 Task: Find connections with filter location Sikandra Rao with filter topic #Jobopeningwith filter profile language Potuguese with filter current company TalentBurst, an Inc 5000 company with filter school UNIVERSITY OF SCIENCE AND TECHNOLOGY, MEGHALAYA with filter industry Historical Sites with filter service category Immigration Law with filter keywords title Chief Technology Officer (CTO)
Action: Mouse moved to (572, 83)
Screenshot: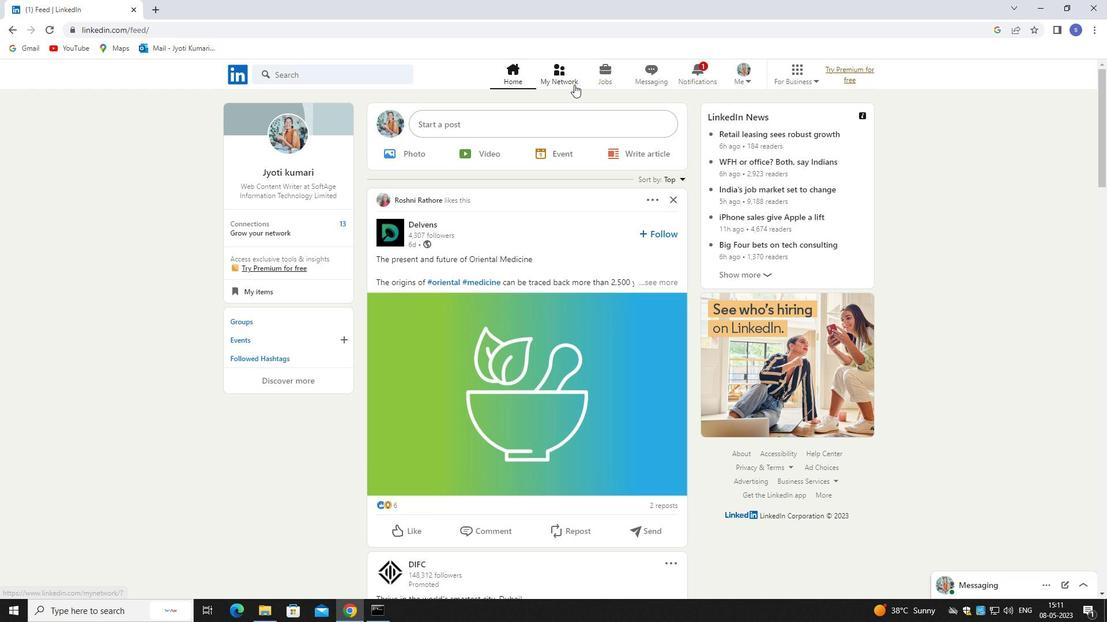 
Action: Mouse pressed left at (572, 83)
Screenshot: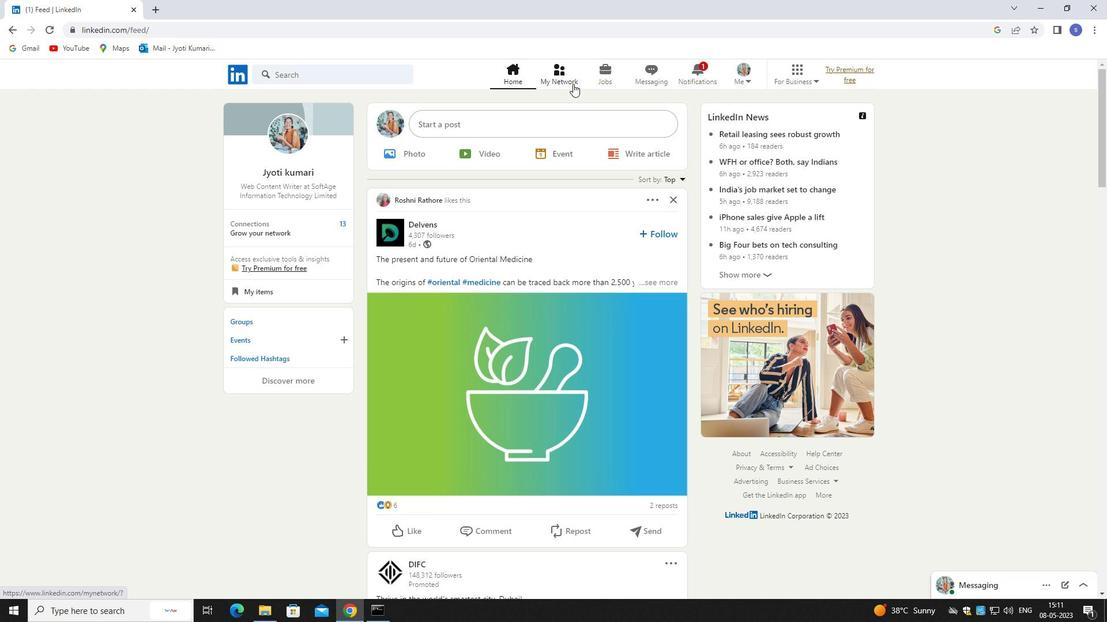 
Action: Mouse pressed left at (572, 83)
Screenshot: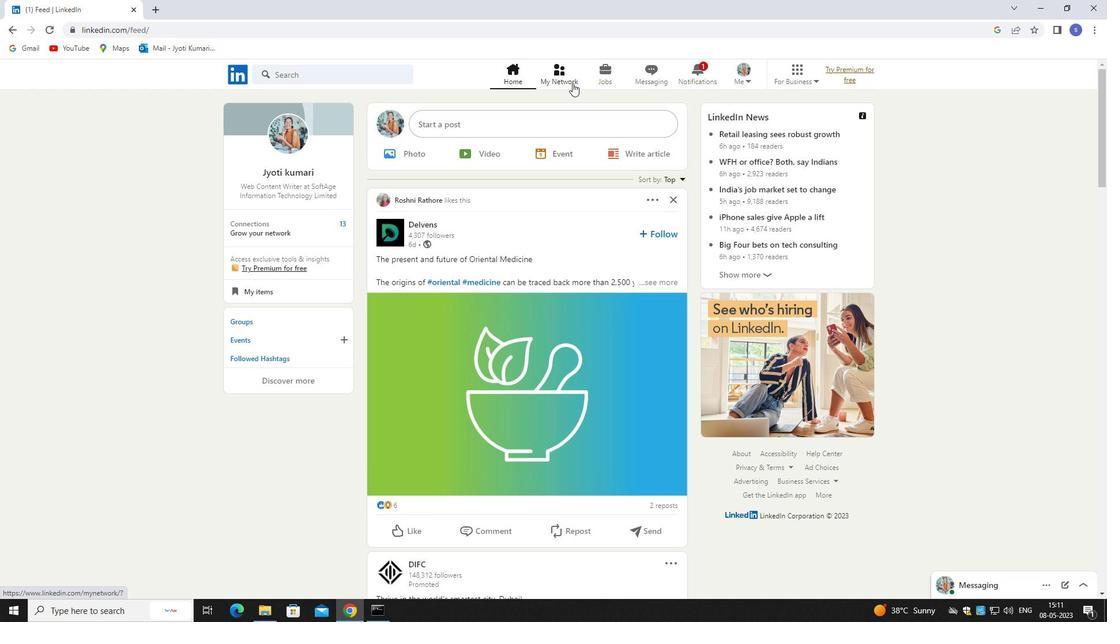 
Action: Mouse moved to (363, 131)
Screenshot: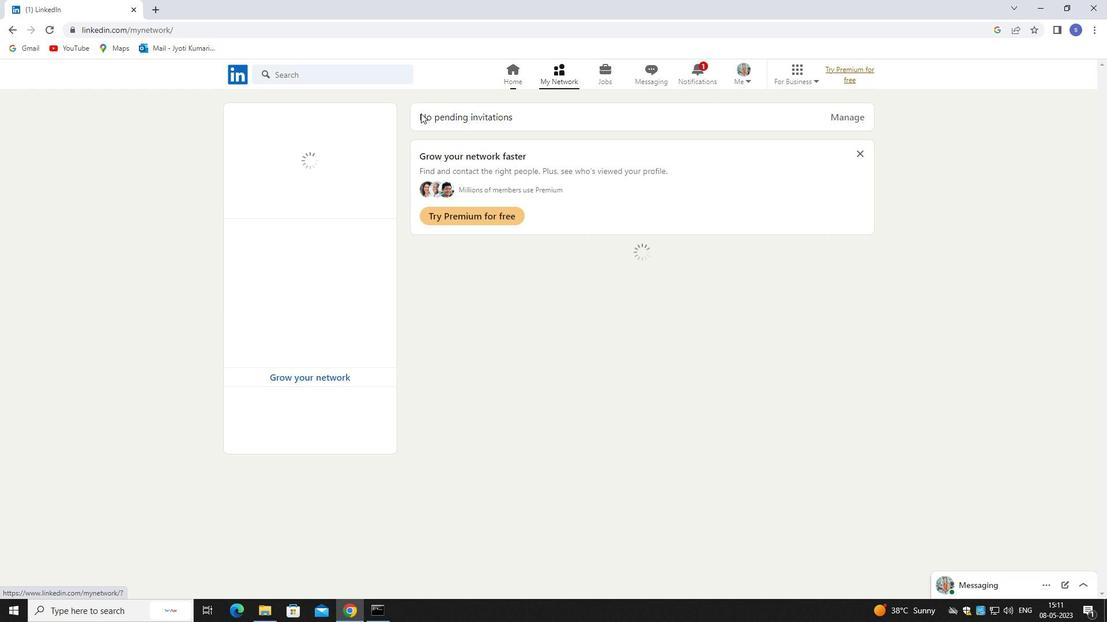 
Action: Mouse pressed left at (363, 131)
Screenshot: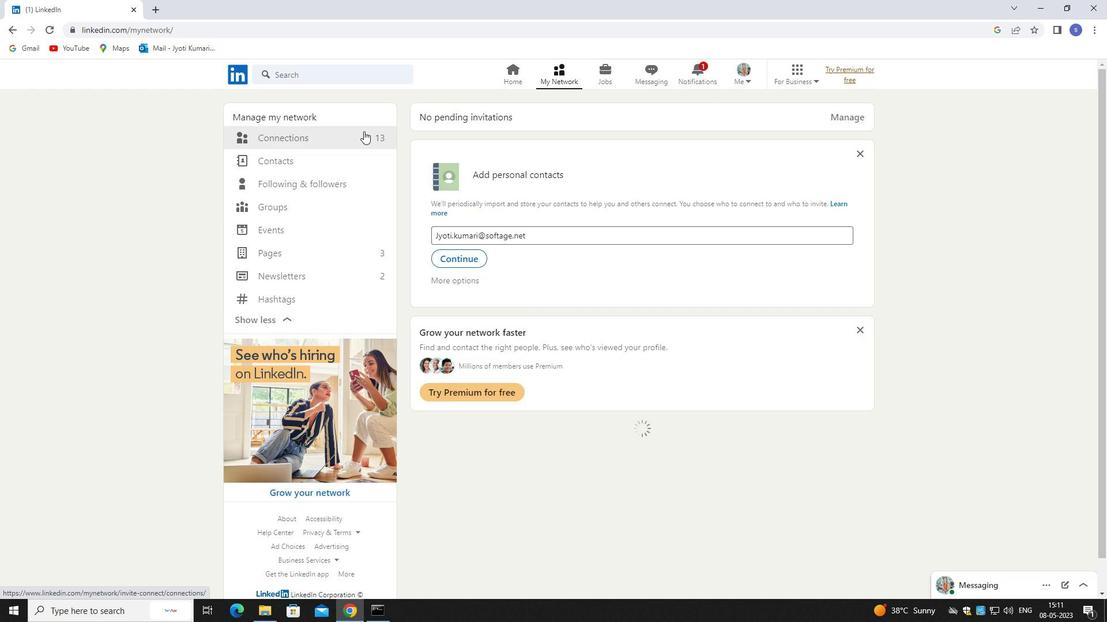 
Action: Mouse moved to (363, 132)
Screenshot: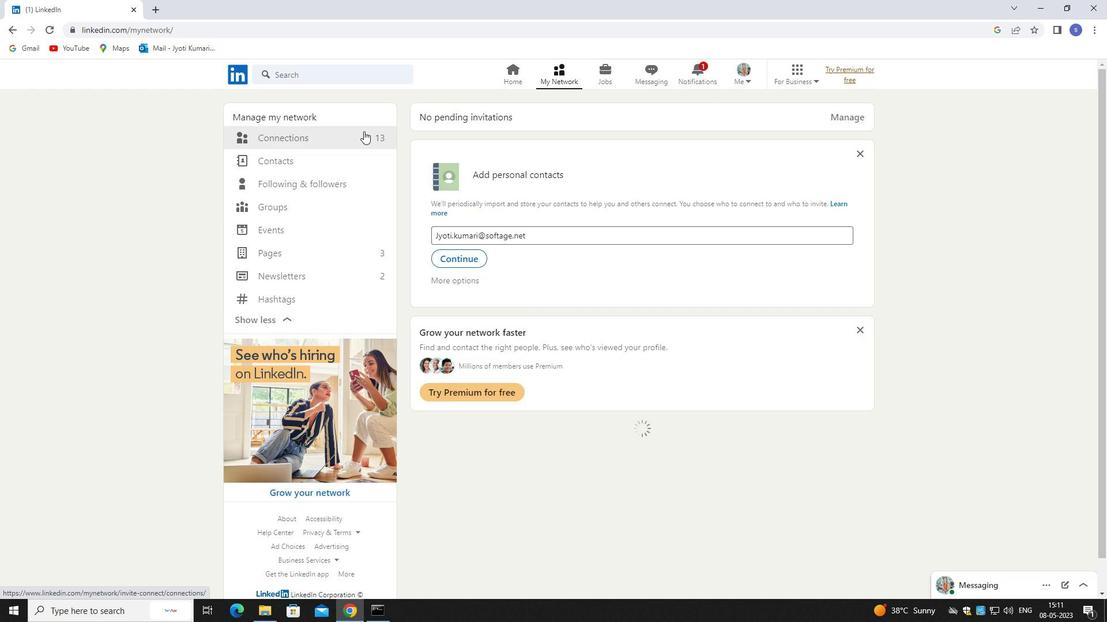 
Action: Mouse pressed left at (363, 132)
Screenshot: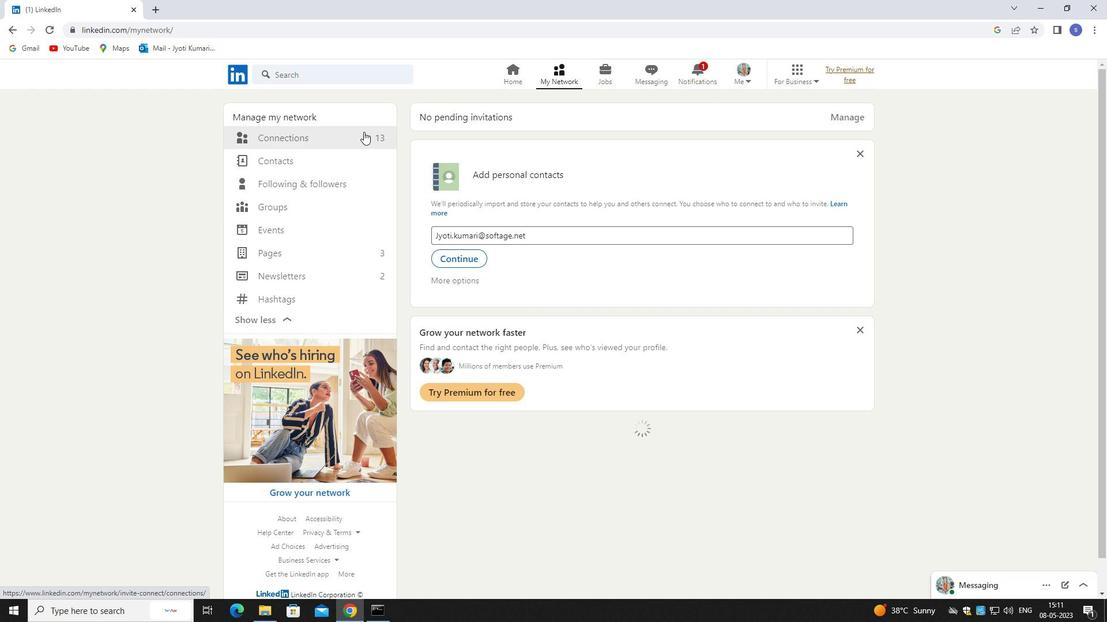 
Action: Mouse moved to (636, 136)
Screenshot: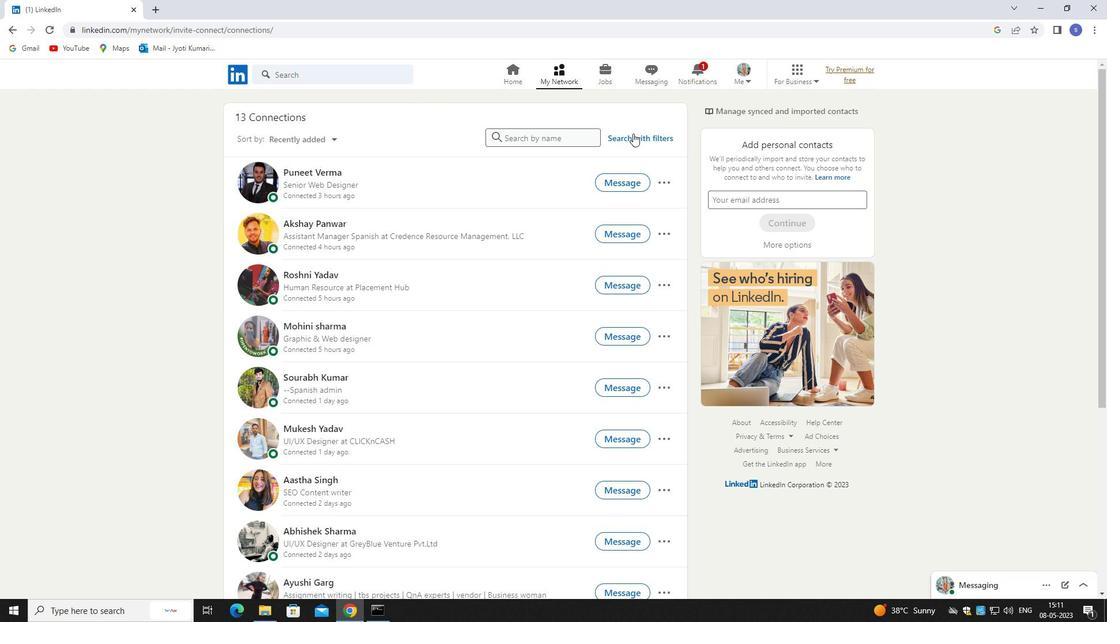 
Action: Mouse pressed left at (636, 136)
Screenshot: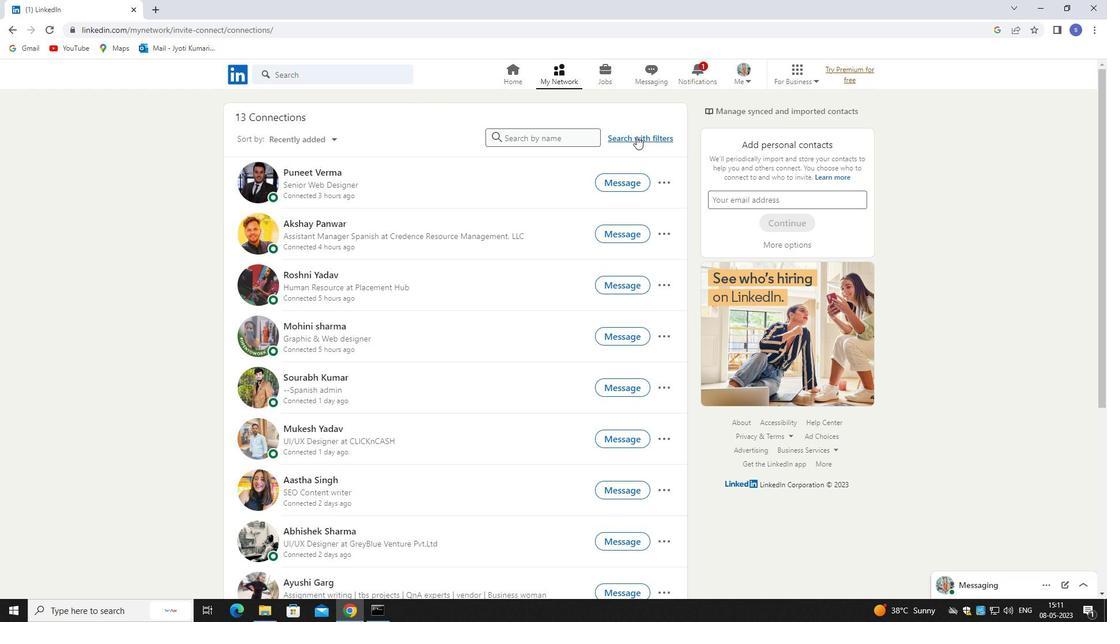 
Action: Mouse moved to (581, 105)
Screenshot: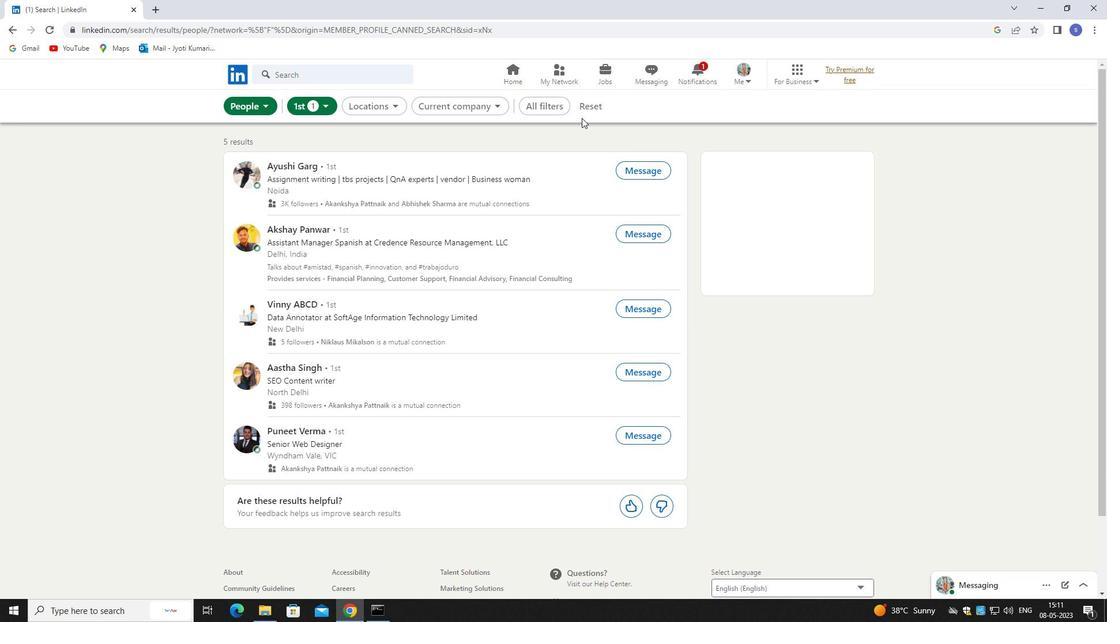
Action: Mouse pressed left at (581, 105)
Screenshot: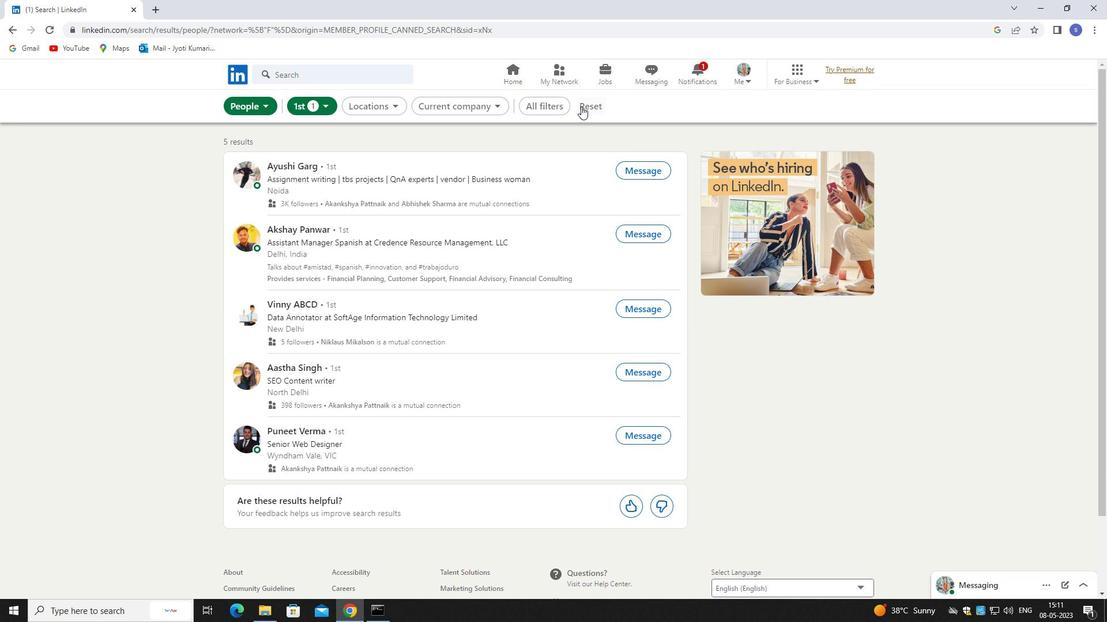 
Action: Mouse moved to (572, 106)
Screenshot: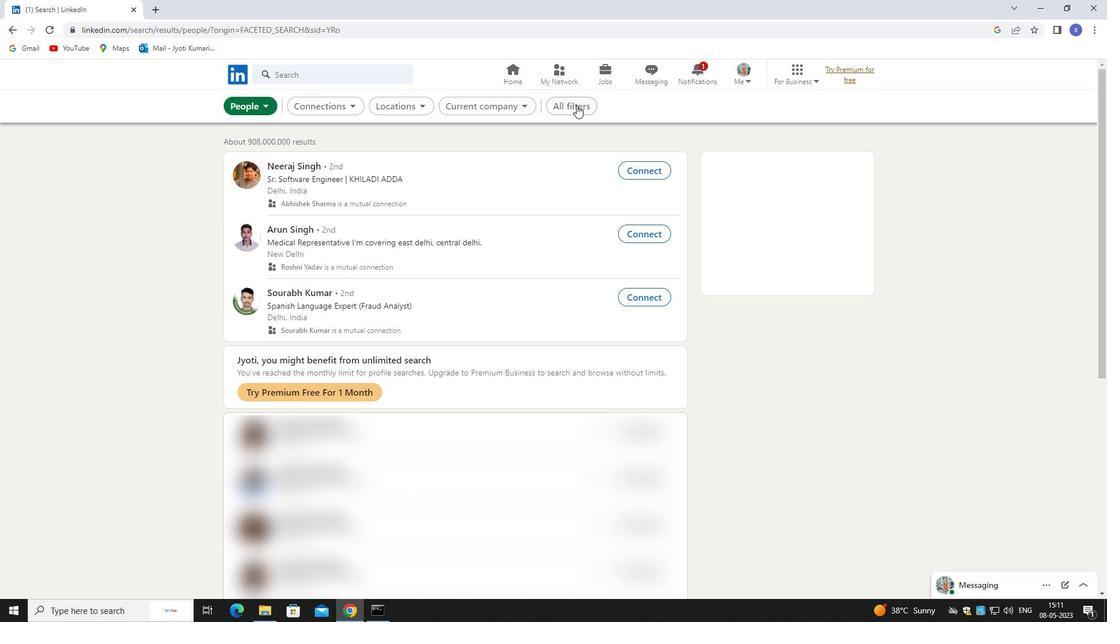 
Action: Mouse pressed left at (572, 106)
Screenshot: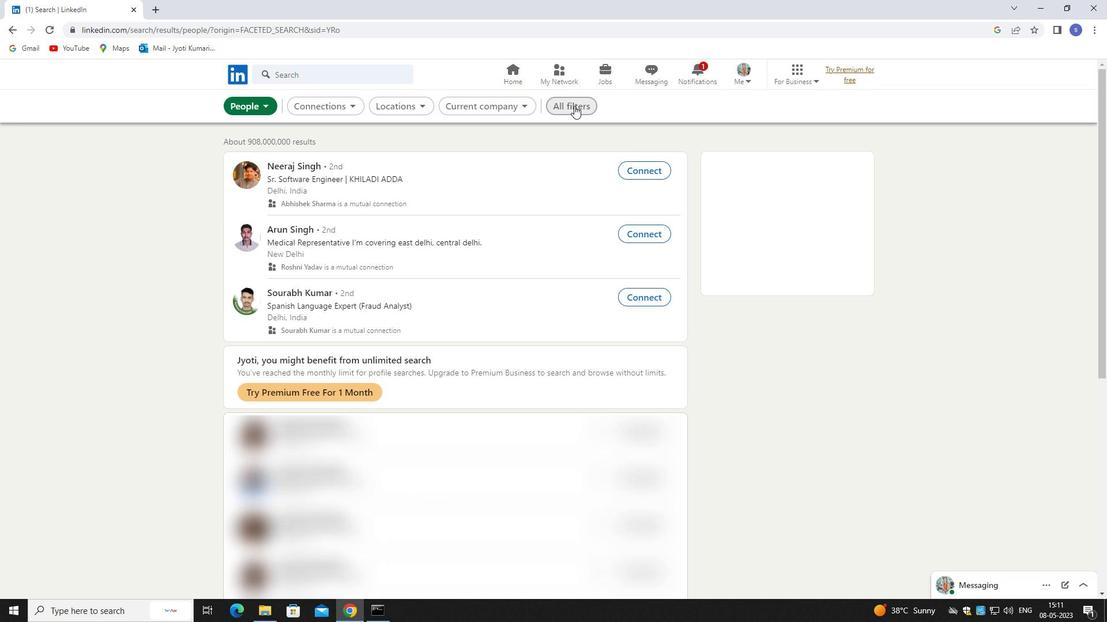 
Action: Mouse moved to (967, 449)
Screenshot: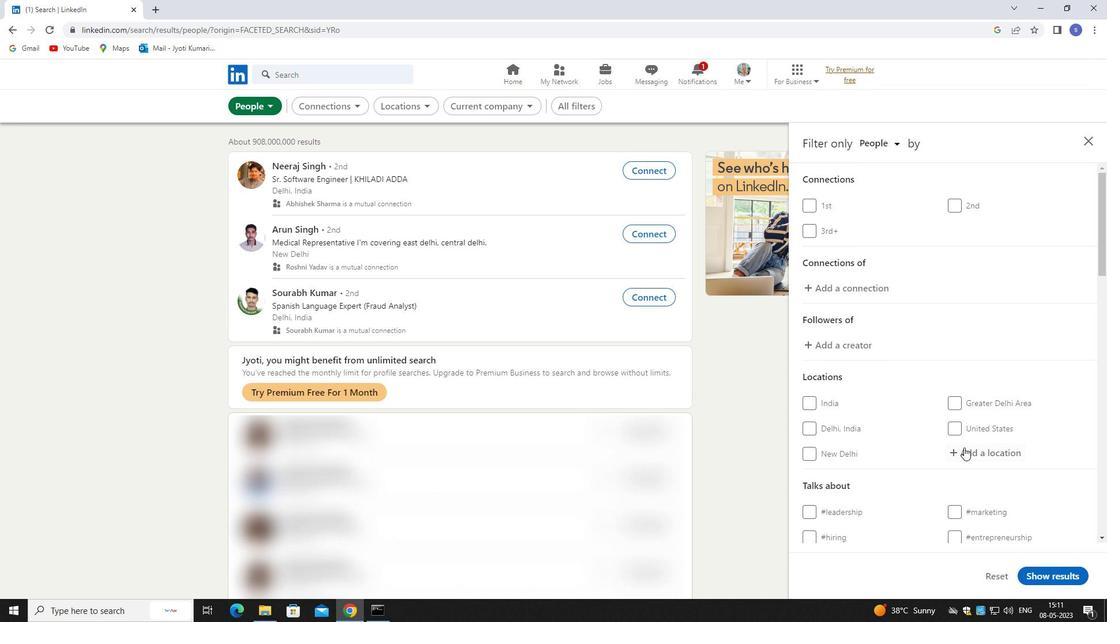
Action: Mouse pressed left at (967, 449)
Screenshot: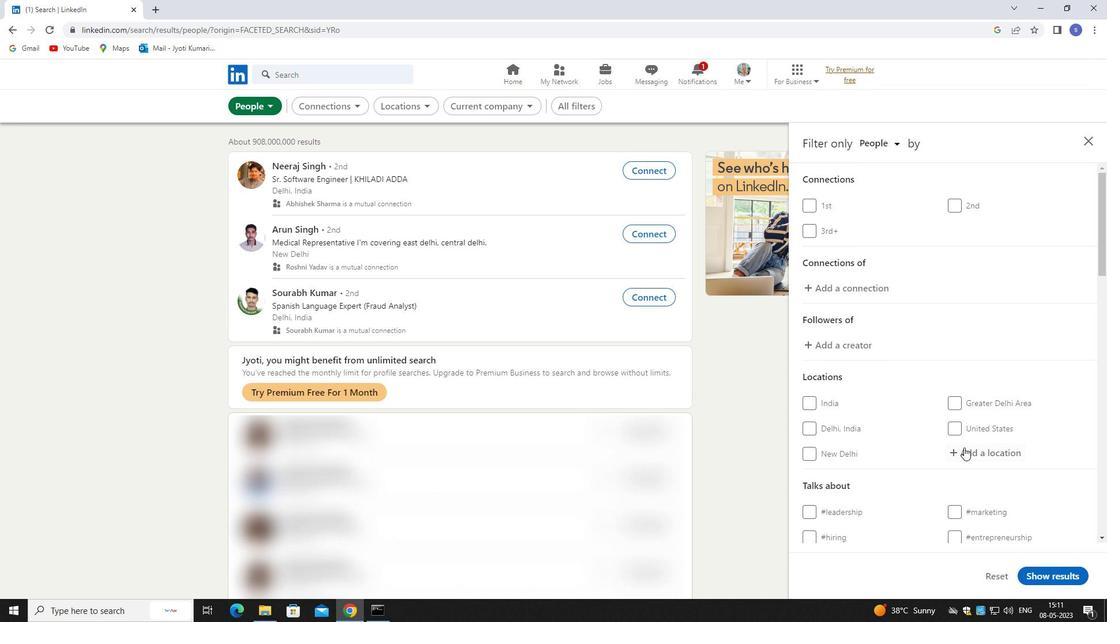 
Action: Mouse moved to (973, 449)
Screenshot: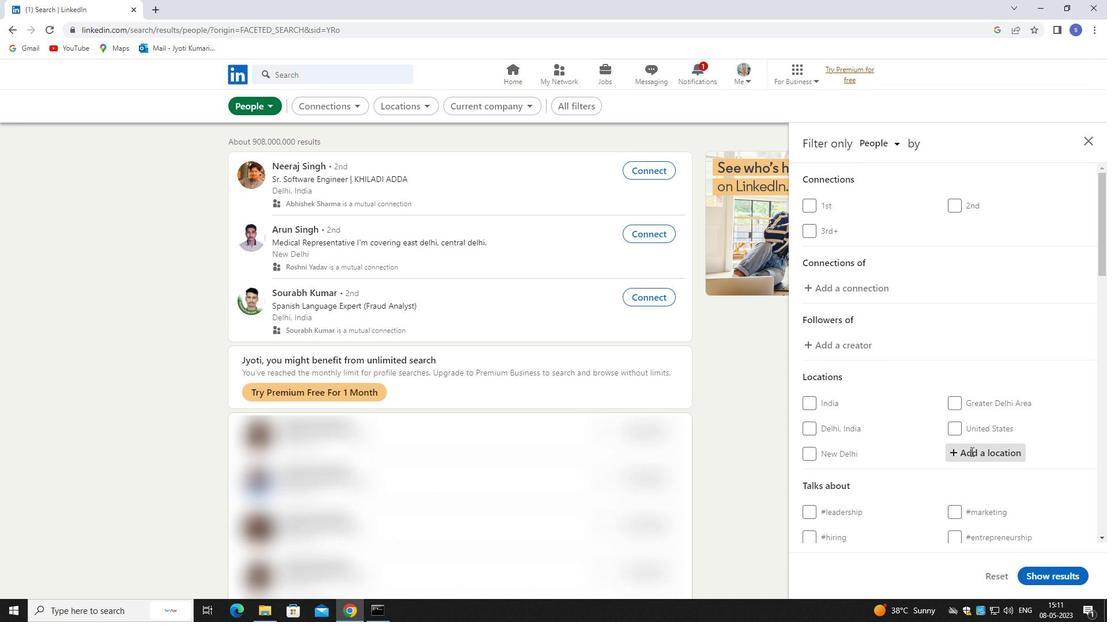 
Action: Key pressed <Key.shift>SIKANDRA
Screenshot: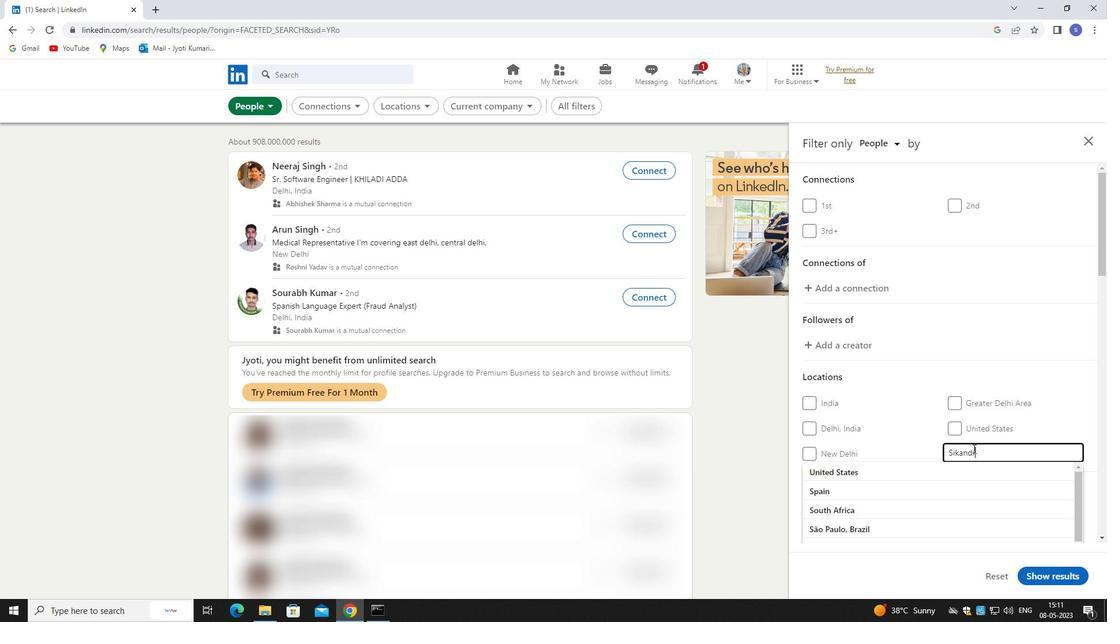 
Action: Mouse moved to (932, 467)
Screenshot: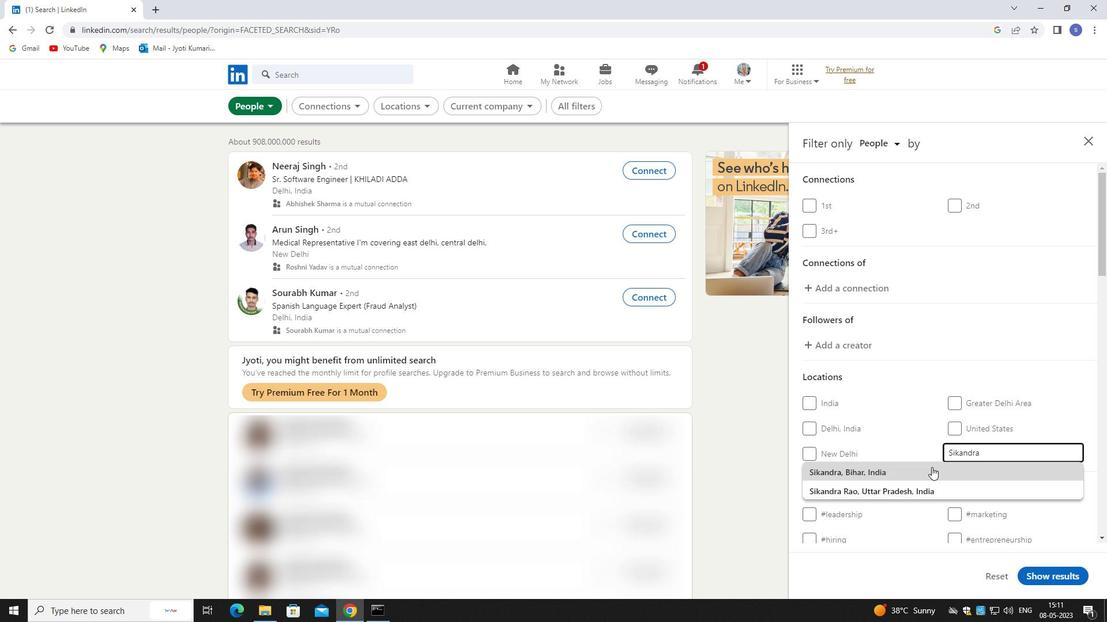 
Action: Mouse pressed left at (932, 467)
Screenshot: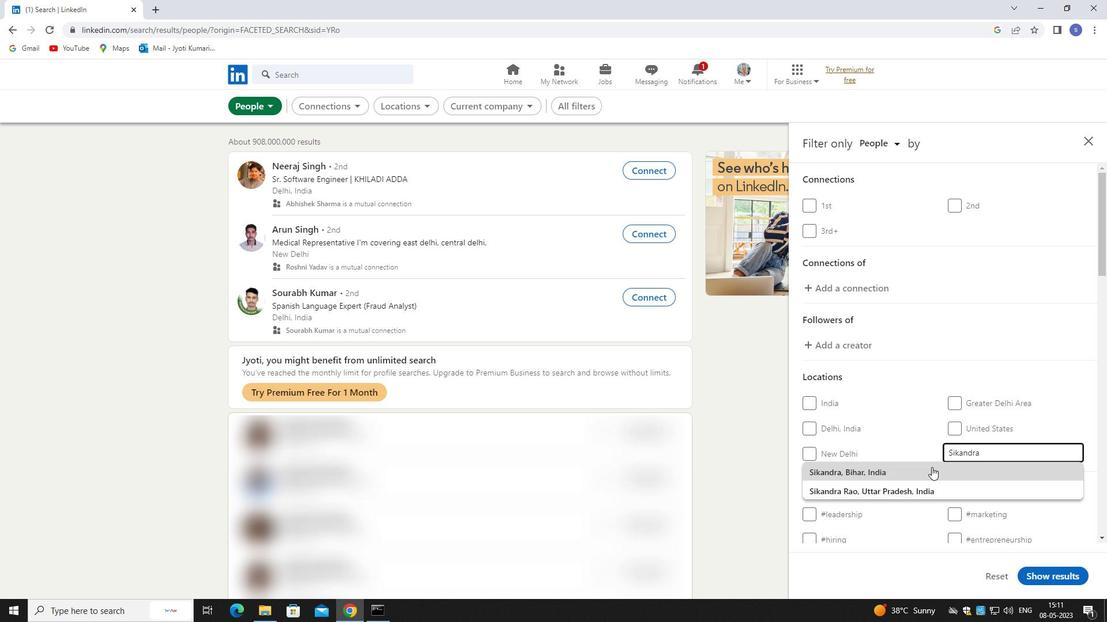 
Action: Mouse moved to (934, 459)
Screenshot: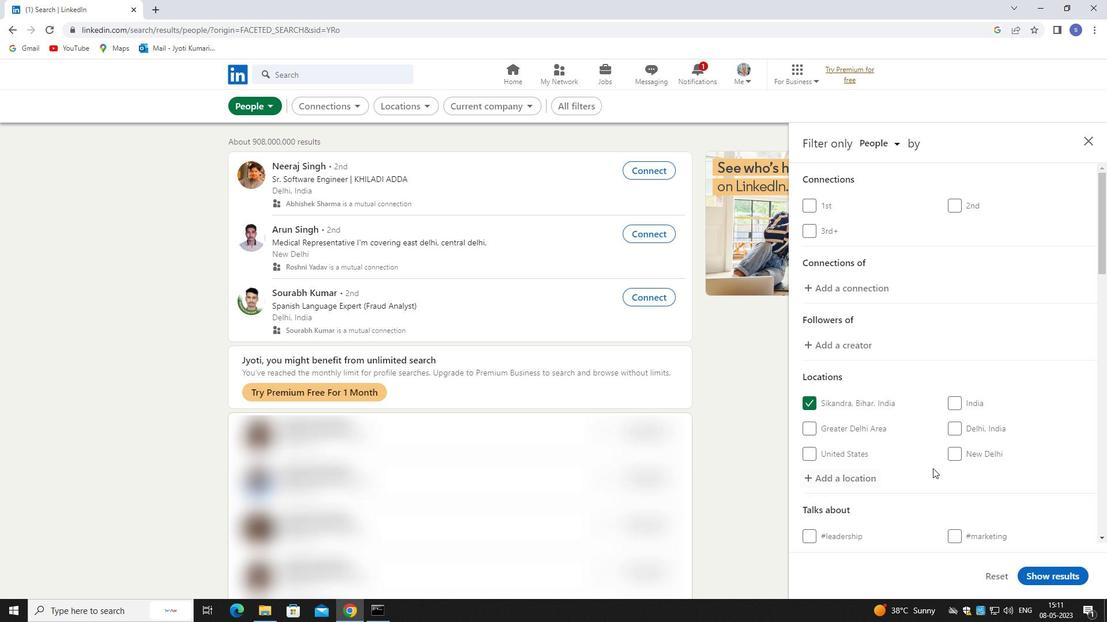 
Action: Mouse scrolled (934, 458) with delta (0, 0)
Screenshot: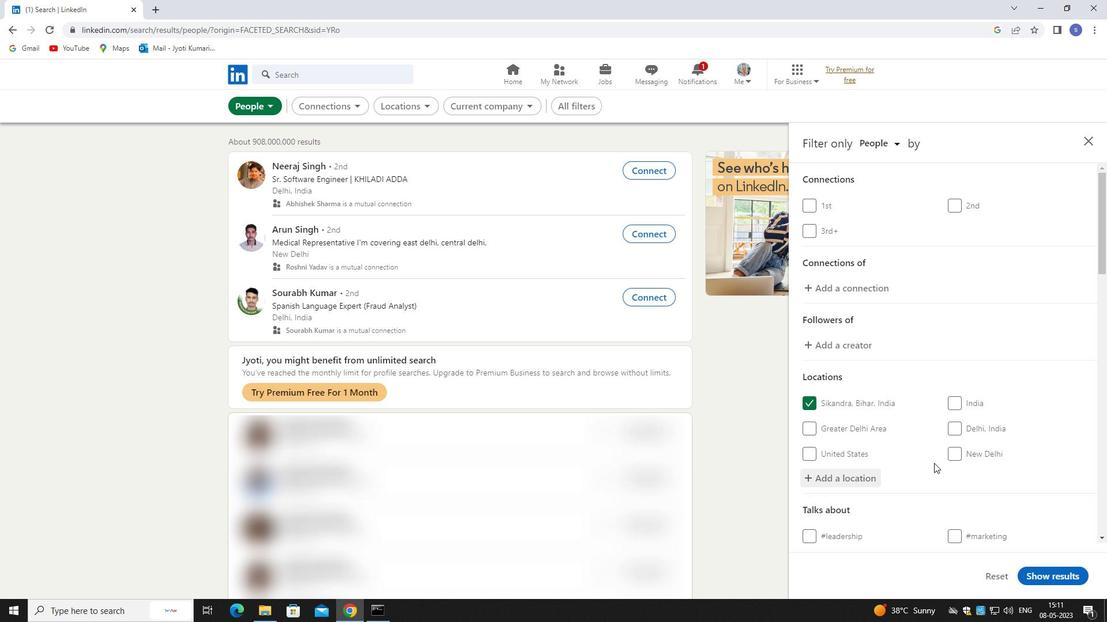 
Action: Mouse scrolled (934, 458) with delta (0, 0)
Screenshot: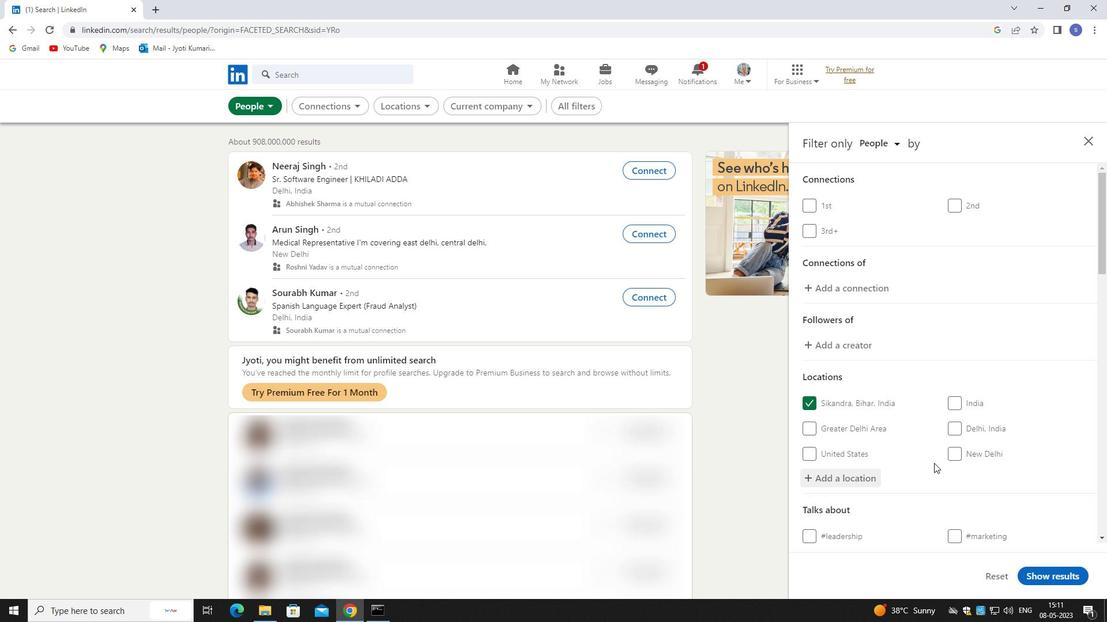 
Action: Mouse moved to (934, 457)
Screenshot: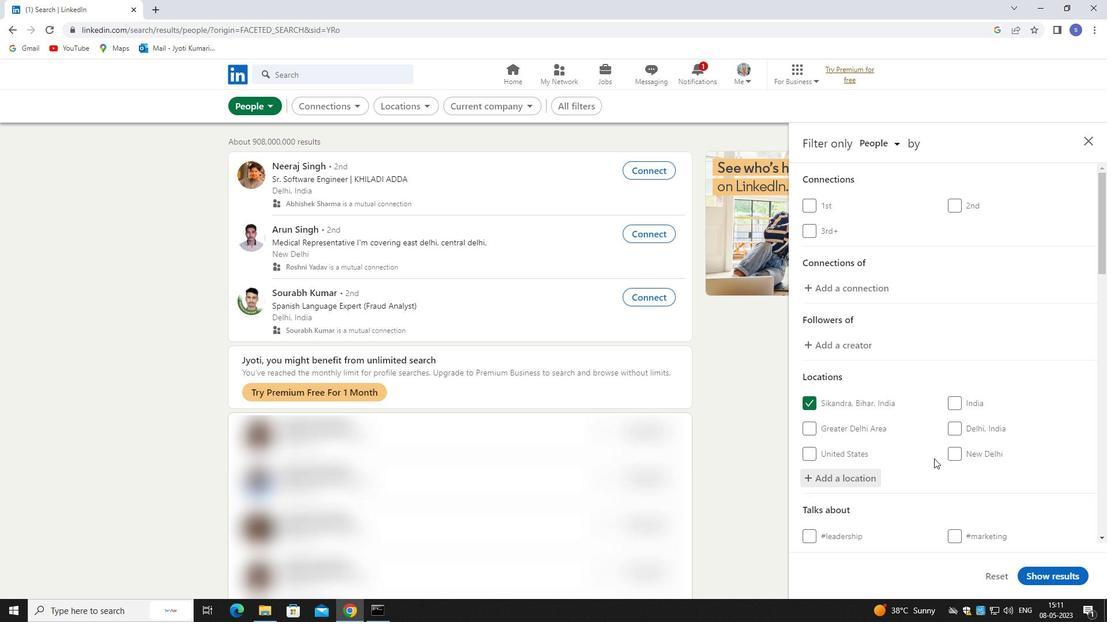 
Action: Mouse scrolled (934, 456) with delta (0, 0)
Screenshot: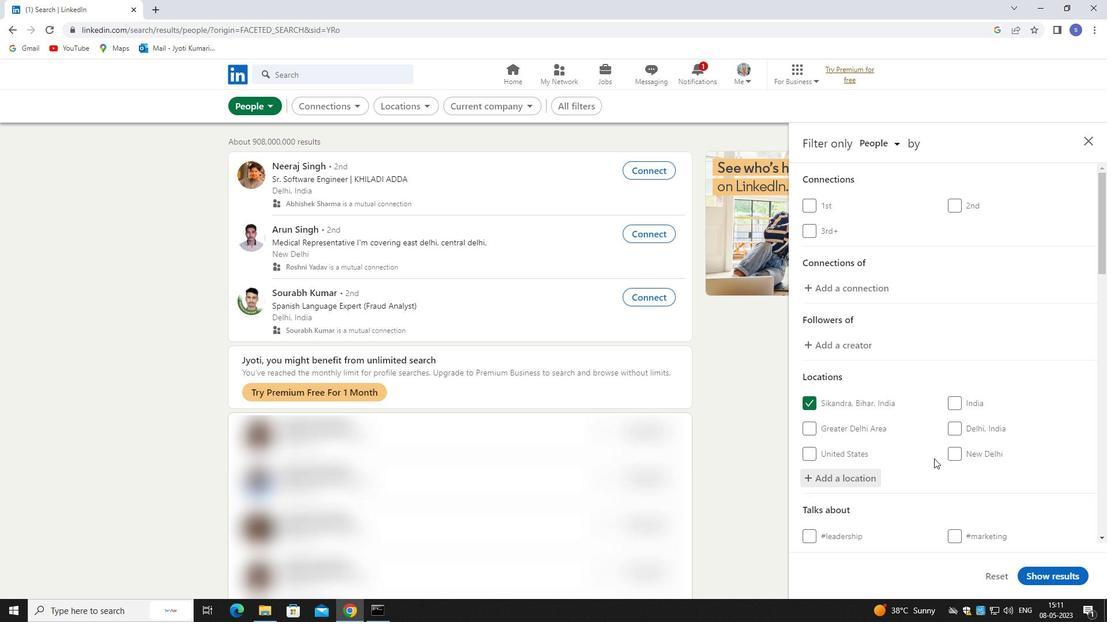 
Action: Mouse moved to (935, 446)
Screenshot: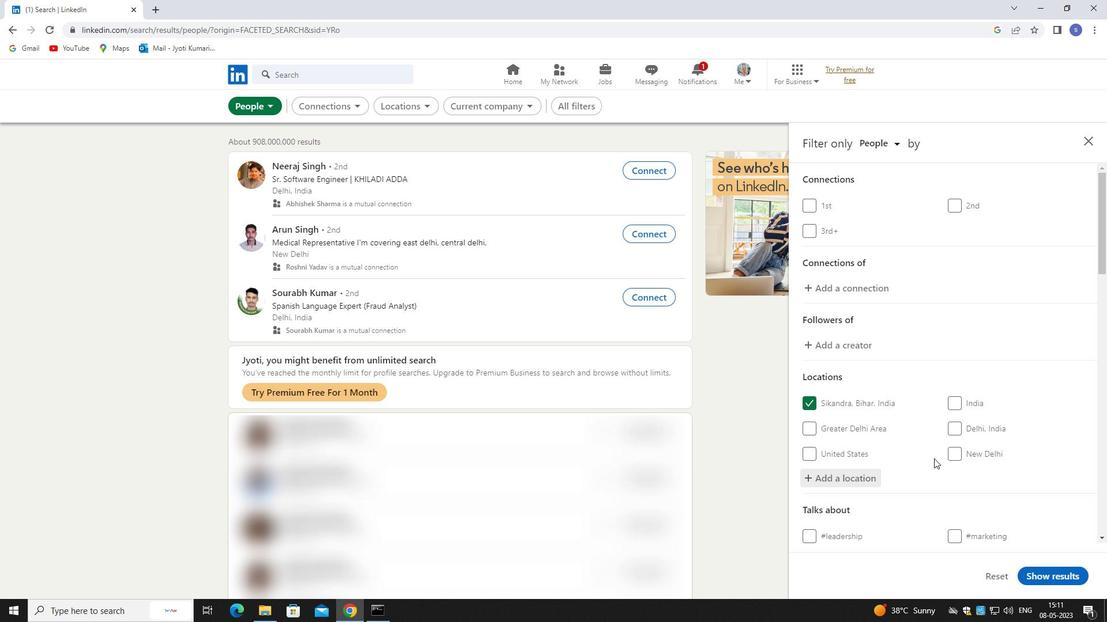 
Action: Mouse scrolled (935, 445) with delta (0, 0)
Screenshot: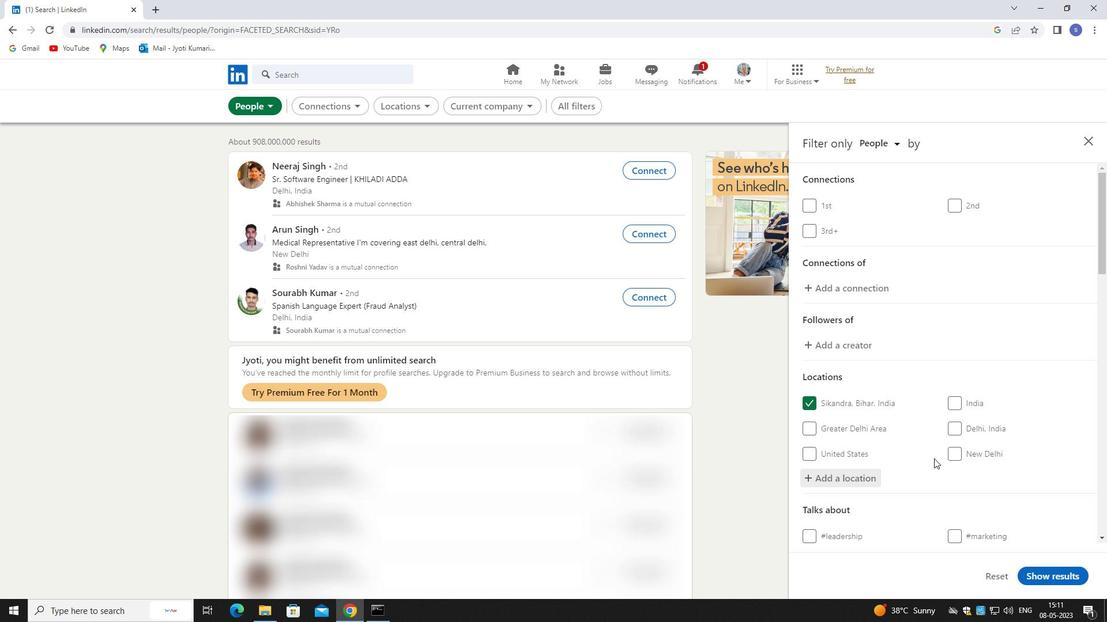 
Action: Mouse moved to (967, 353)
Screenshot: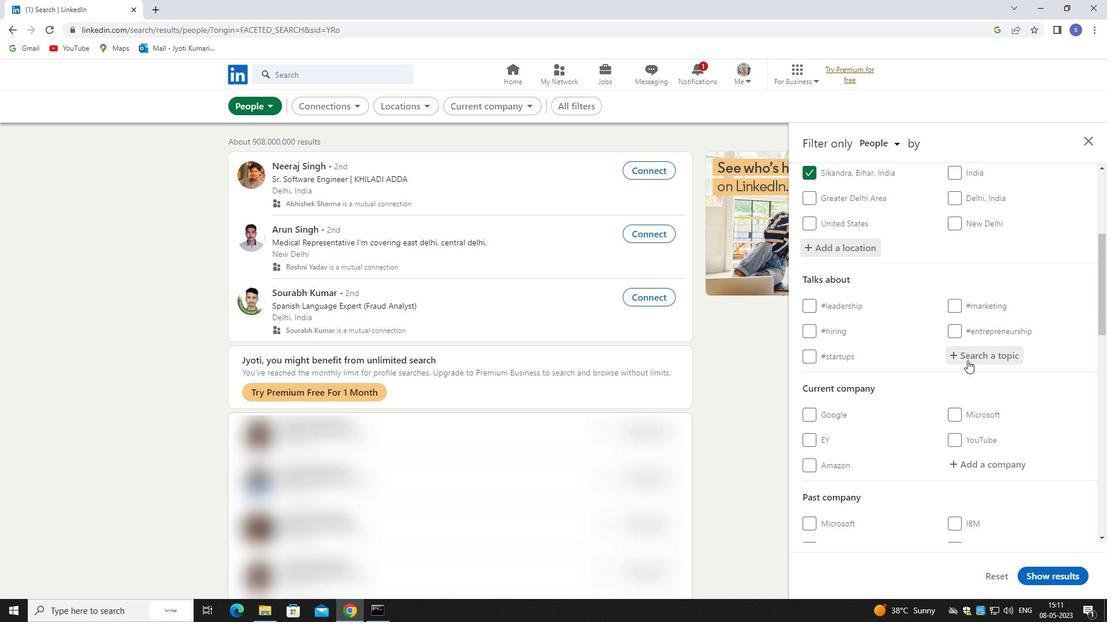 
Action: Mouse pressed left at (967, 353)
Screenshot: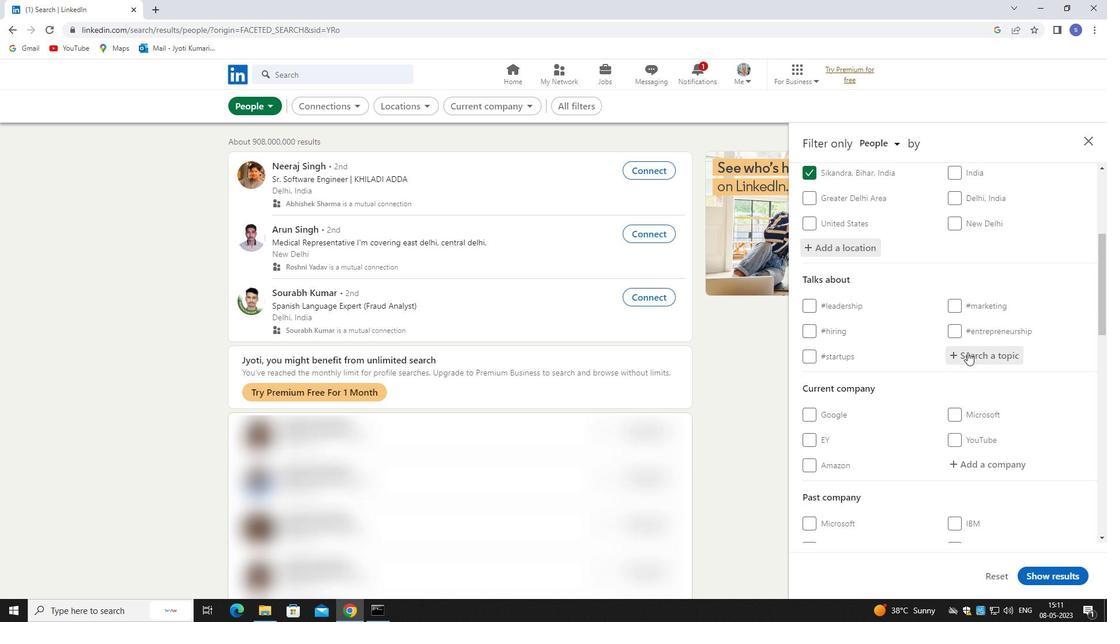 
Action: Mouse moved to (990, 377)
Screenshot: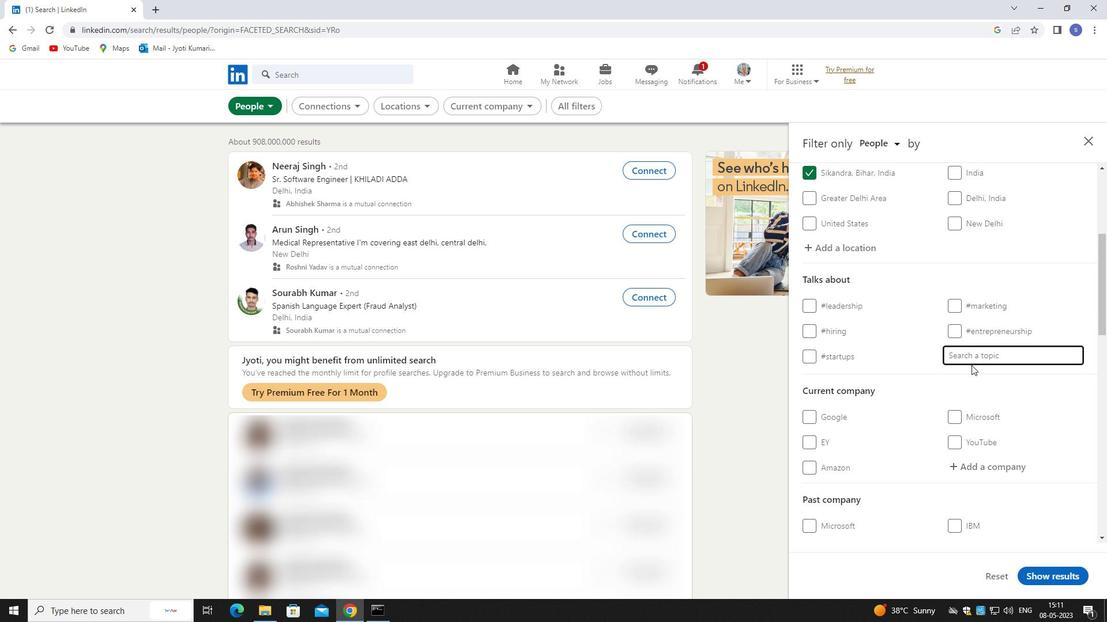 
Action: Key pressed JOBPENI<Key.backspace><Key.backspace><Key.backspace><Key.backspace>OPENING
Screenshot: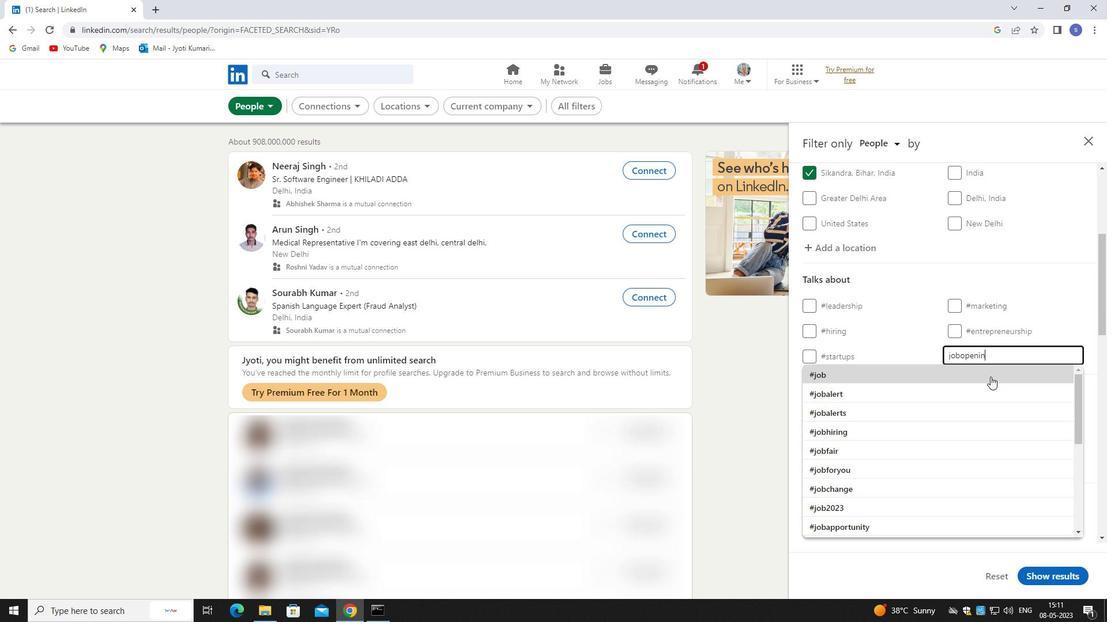 
Action: Mouse moved to (983, 376)
Screenshot: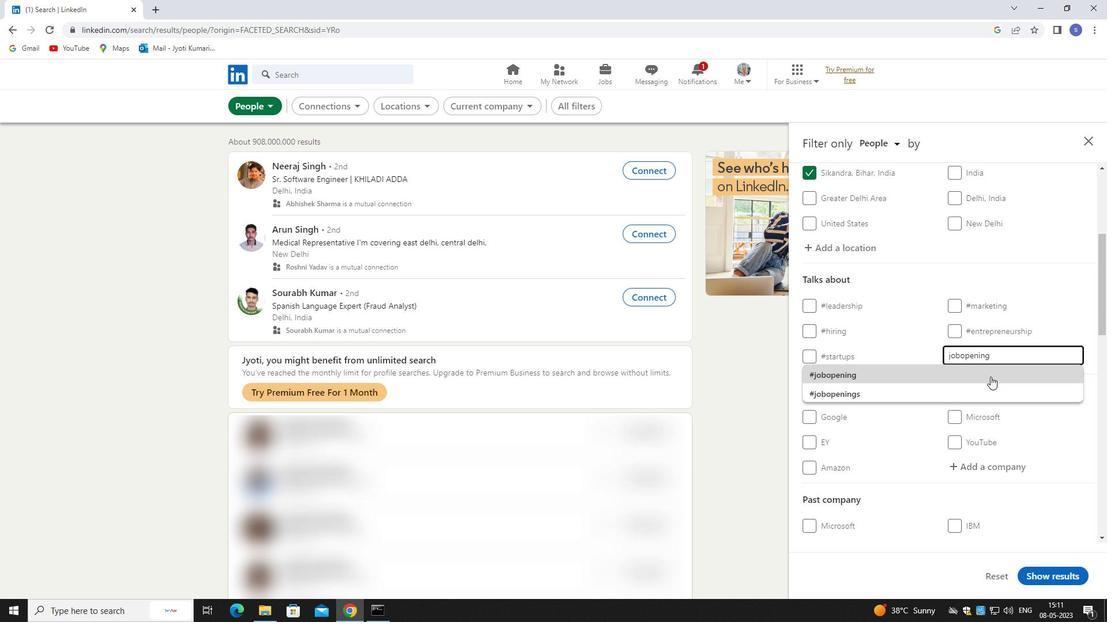
Action: Mouse pressed left at (983, 376)
Screenshot: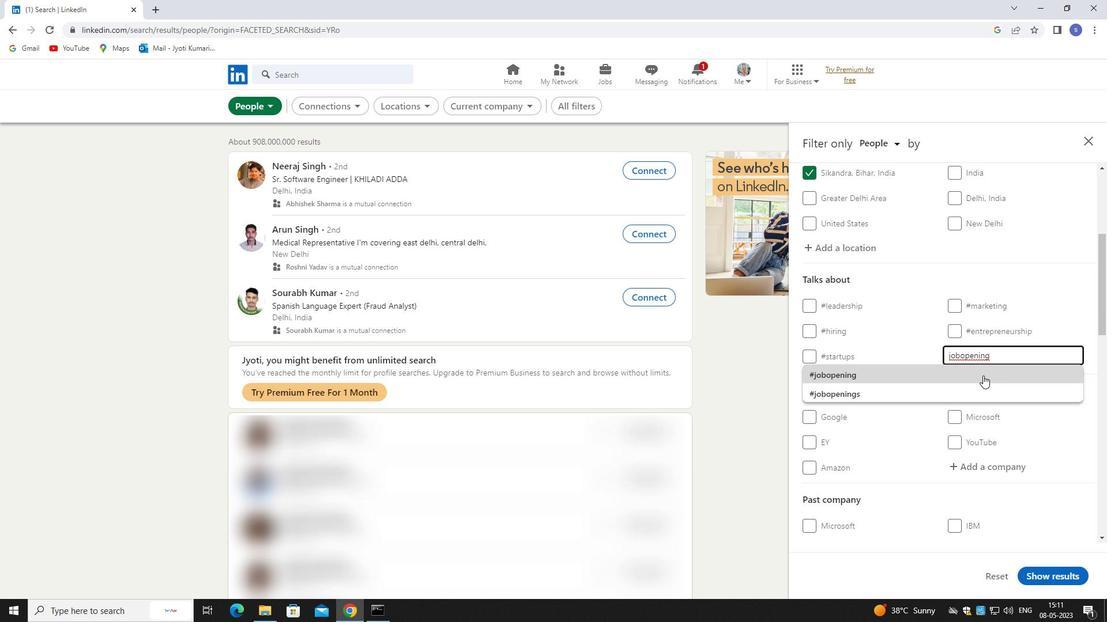 
Action: Mouse moved to (982, 374)
Screenshot: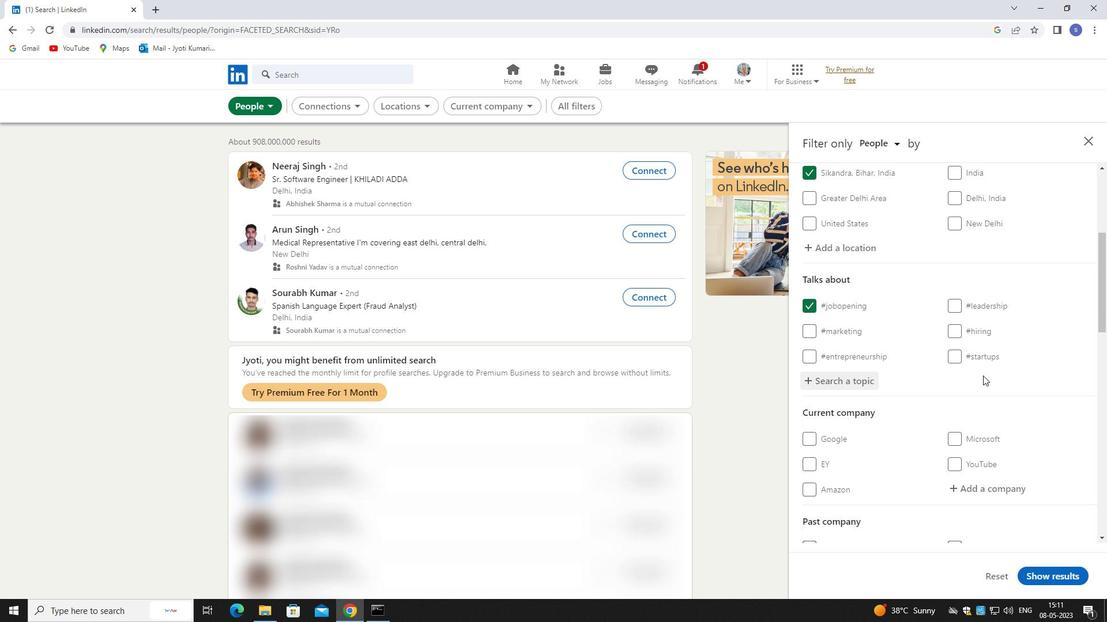 
Action: Mouse scrolled (982, 374) with delta (0, 0)
Screenshot: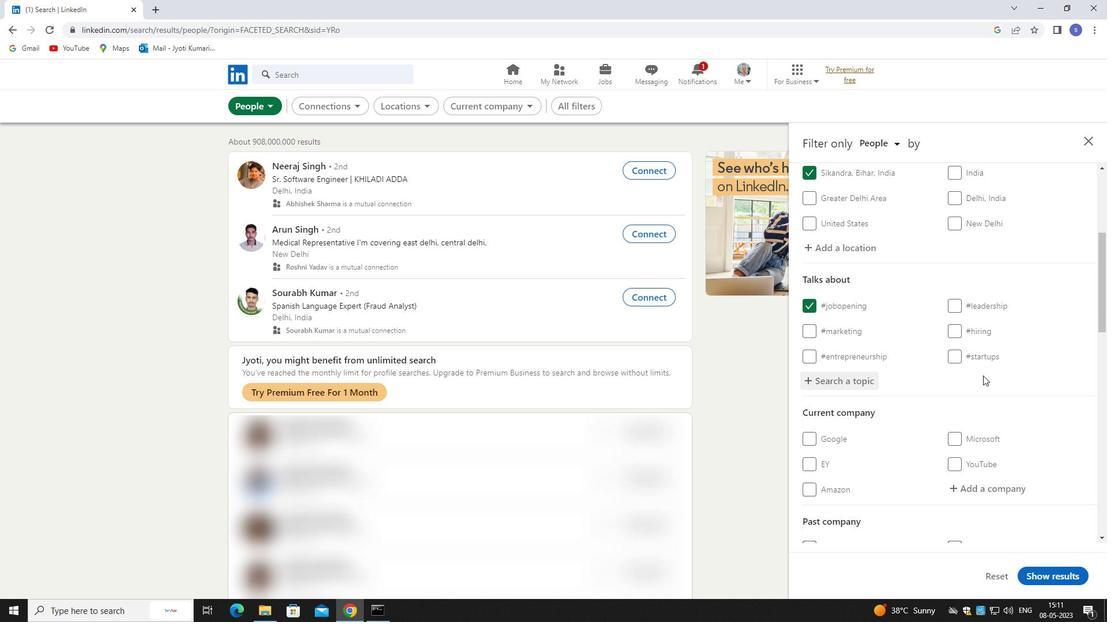 
Action: Mouse moved to (982, 374)
Screenshot: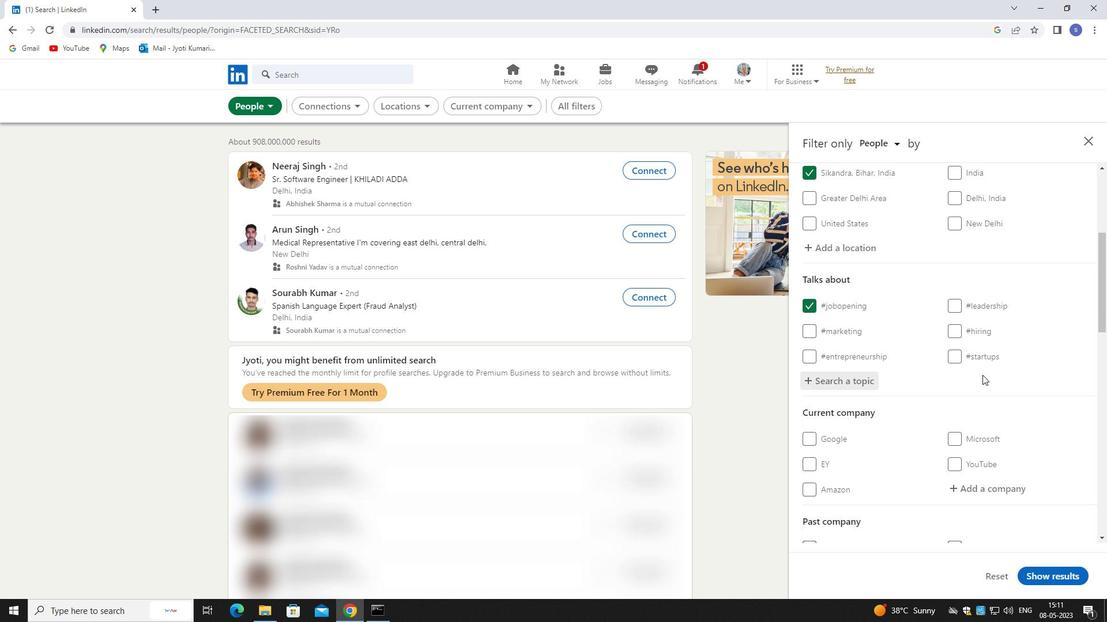 
Action: Mouse scrolled (982, 373) with delta (0, 0)
Screenshot: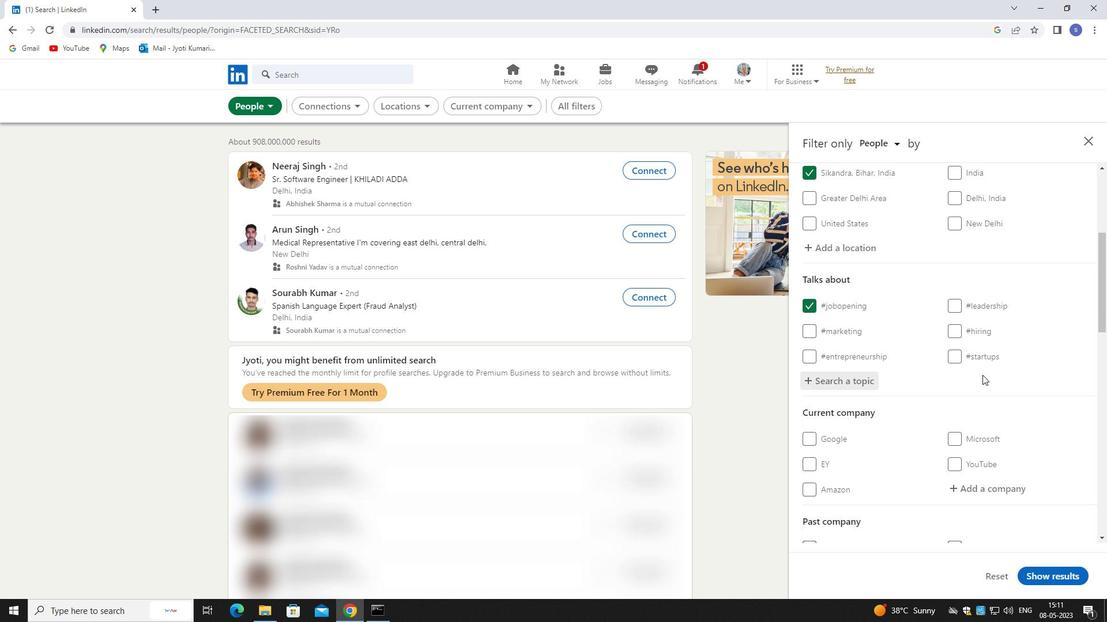 
Action: Mouse moved to (981, 374)
Screenshot: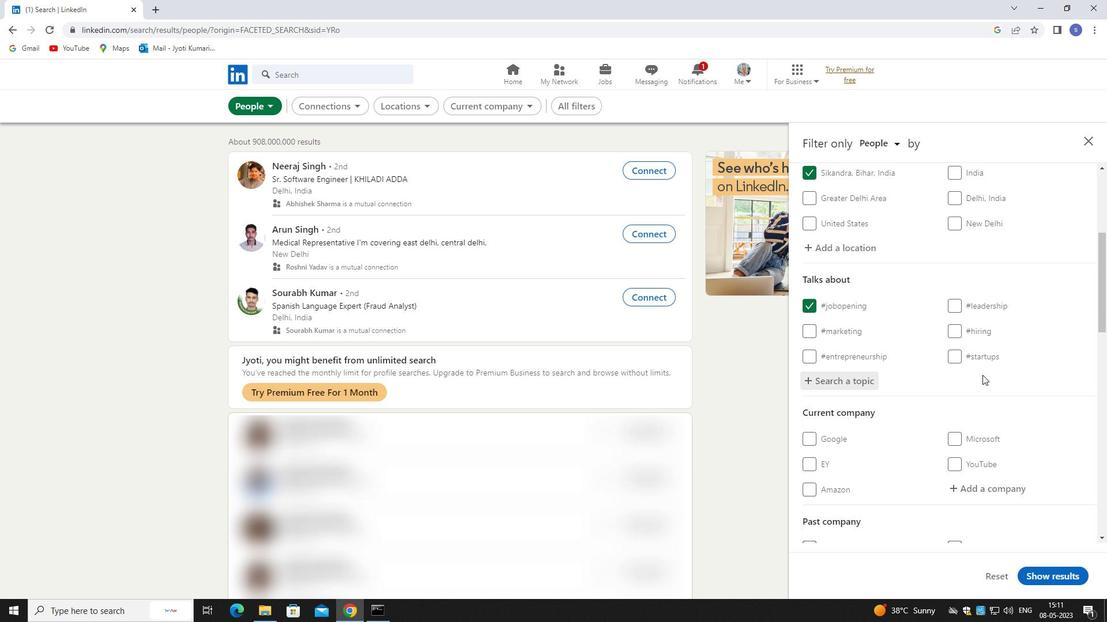 
Action: Mouse scrolled (981, 373) with delta (0, 0)
Screenshot: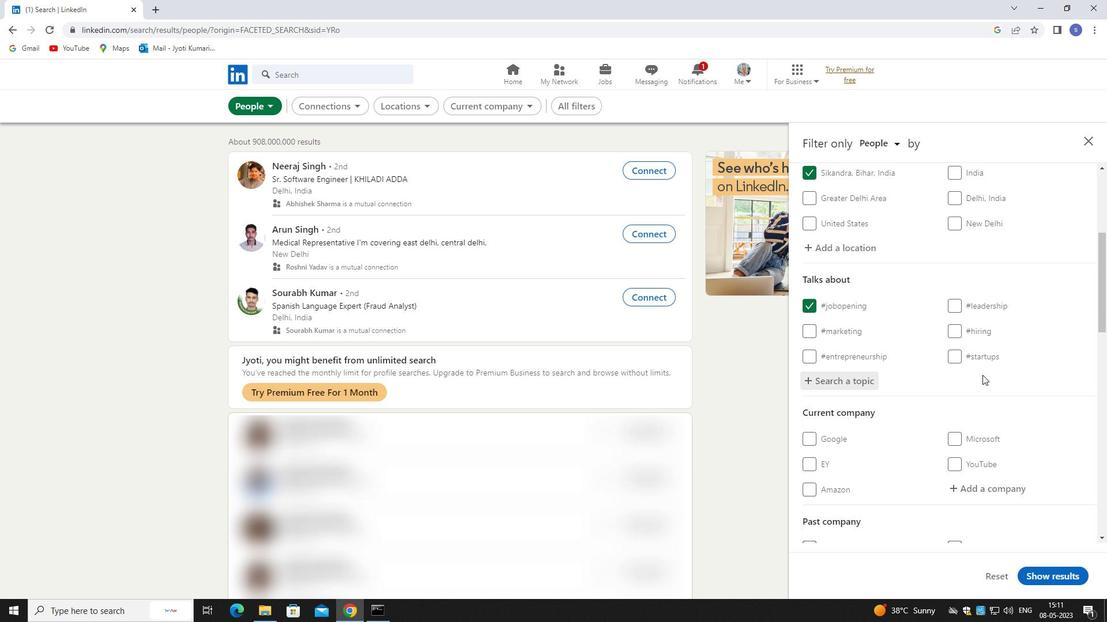 
Action: Mouse moved to (995, 318)
Screenshot: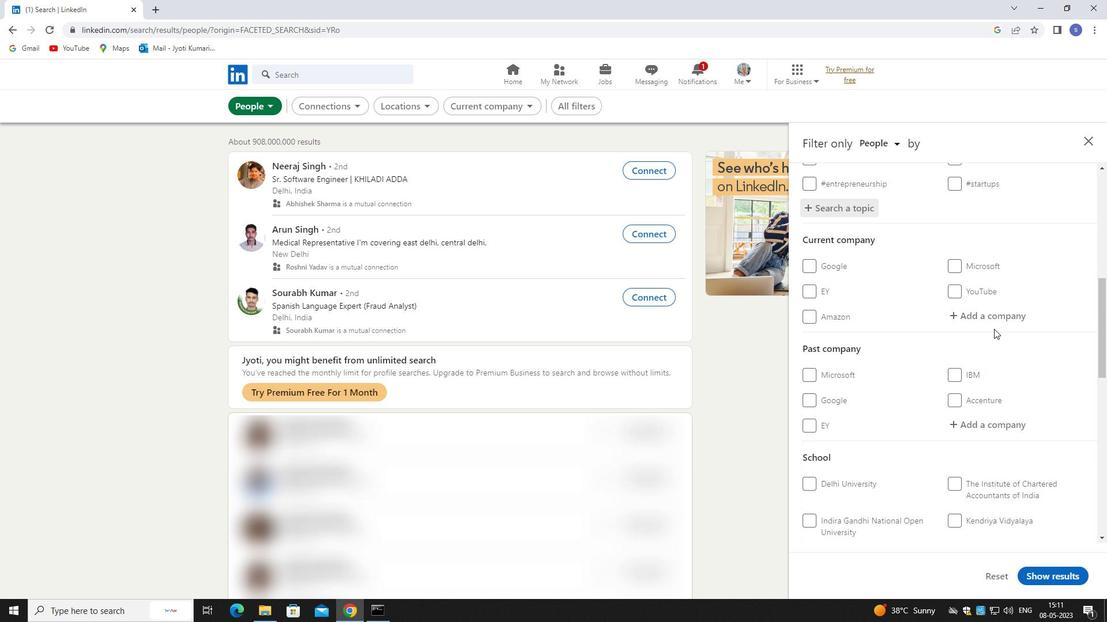 
Action: Mouse pressed left at (995, 318)
Screenshot: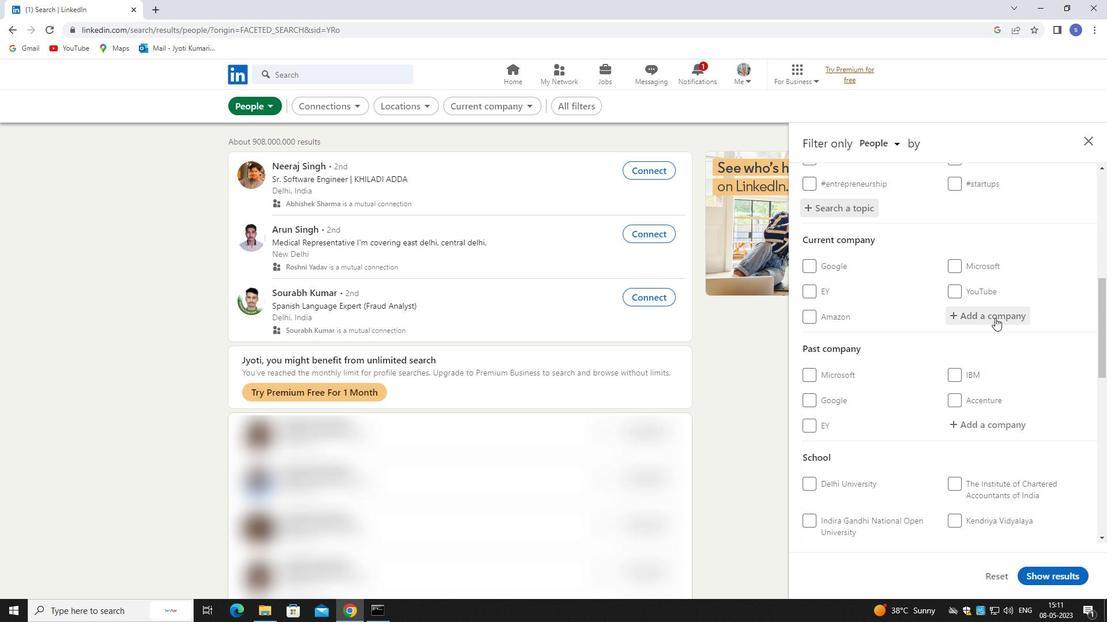 
Action: Mouse moved to (946, 317)
Screenshot: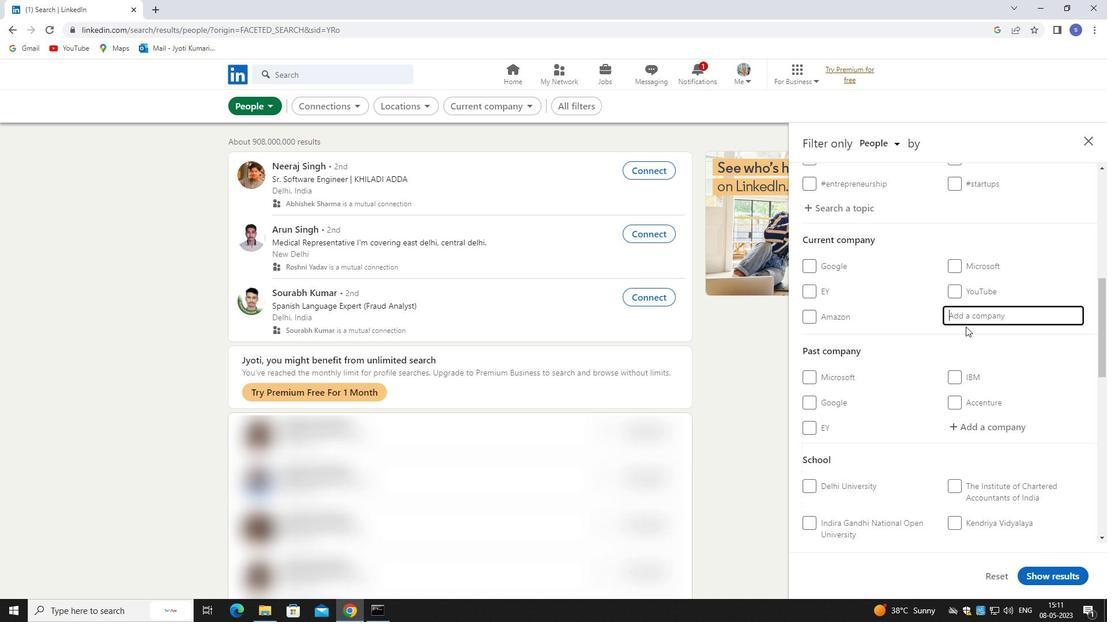 
Action: Key pressed TALNTB
Screenshot: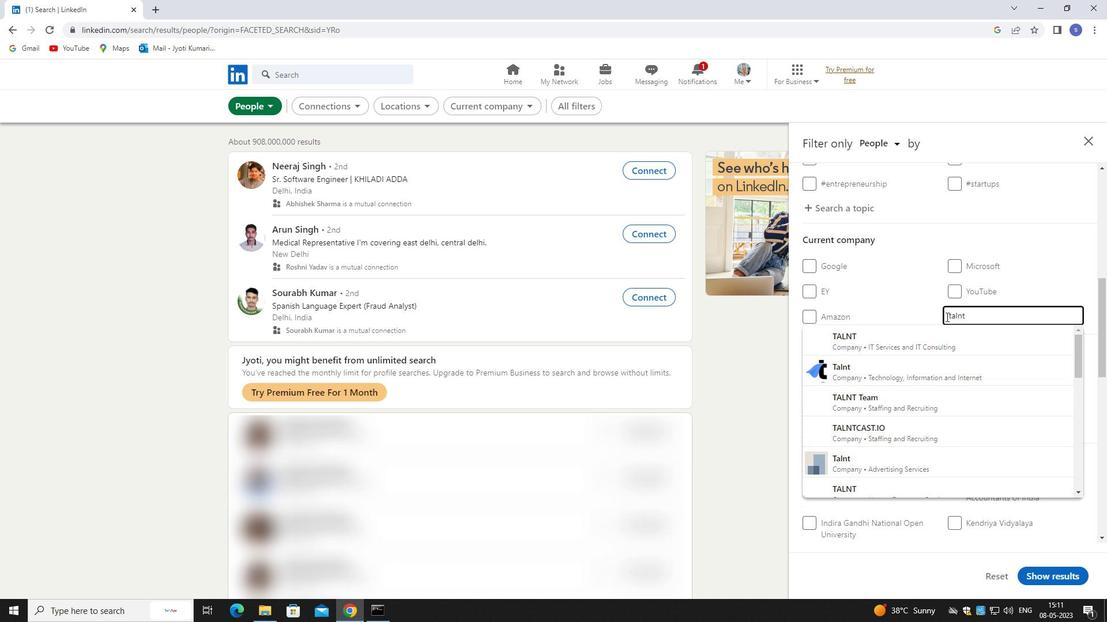 
Action: Mouse moved to (909, 323)
Screenshot: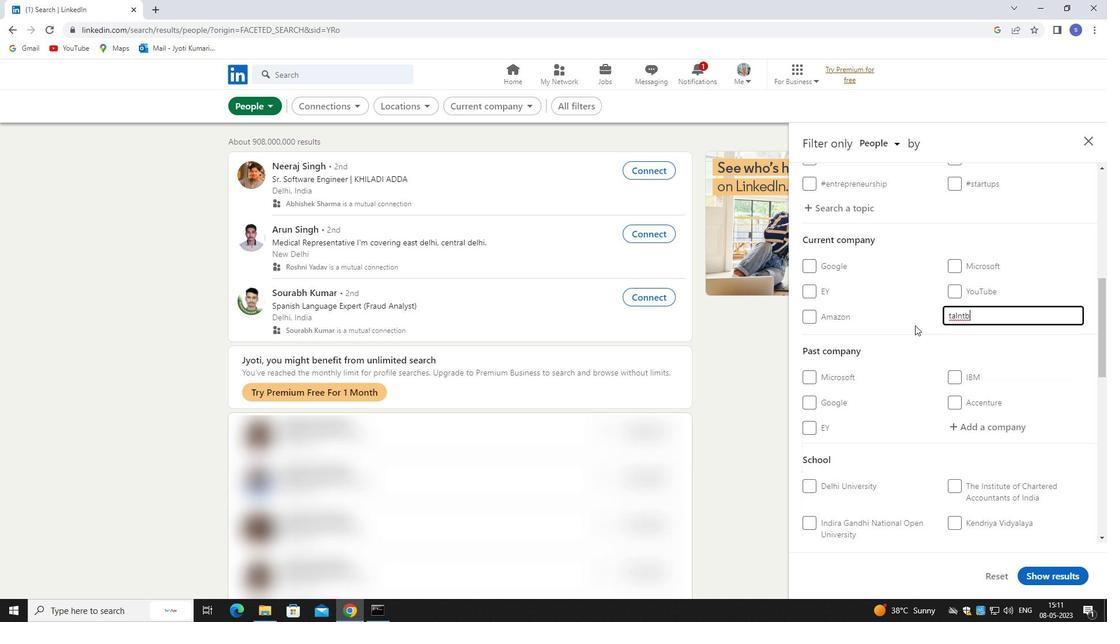 
Action: Key pressed <Key.backspace><Key.shift>B
Screenshot: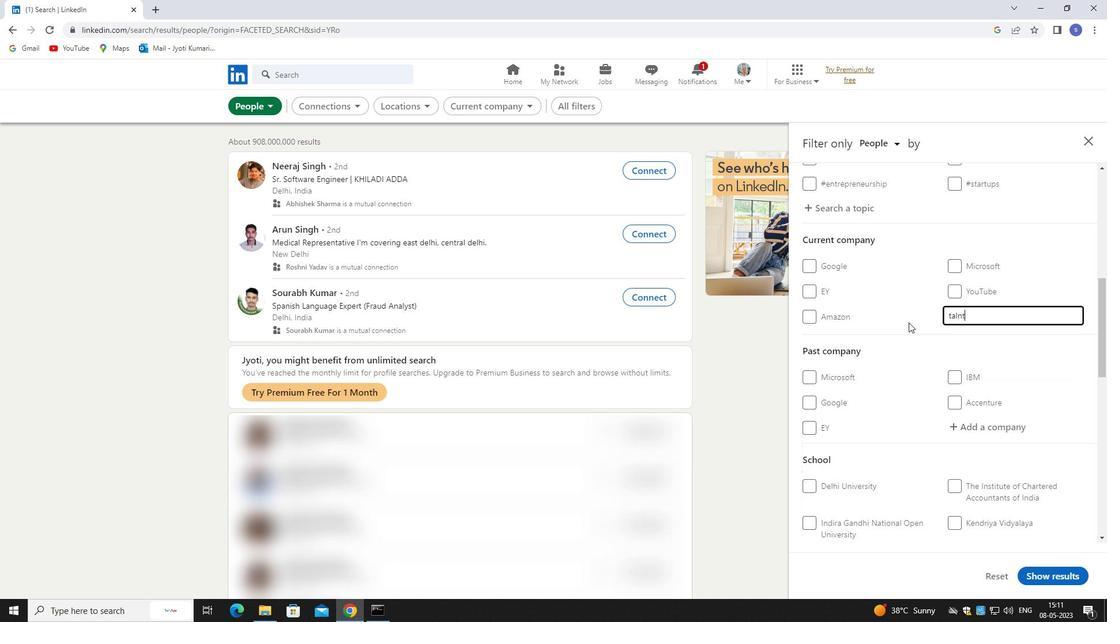 
Action: Mouse moved to (899, 335)
Screenshot: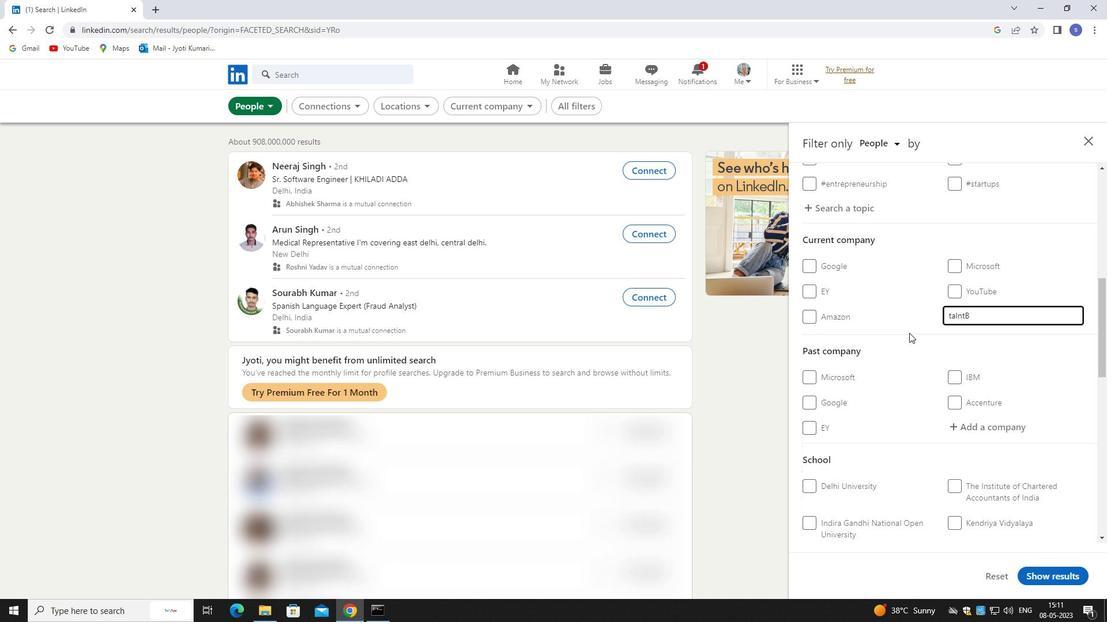 
Action: Key pressed <Key.backspace><Key.backspace><Key.backspace>EEN<Key.backspace><Key.backspace>NT<Key.shift>B
Screenshot: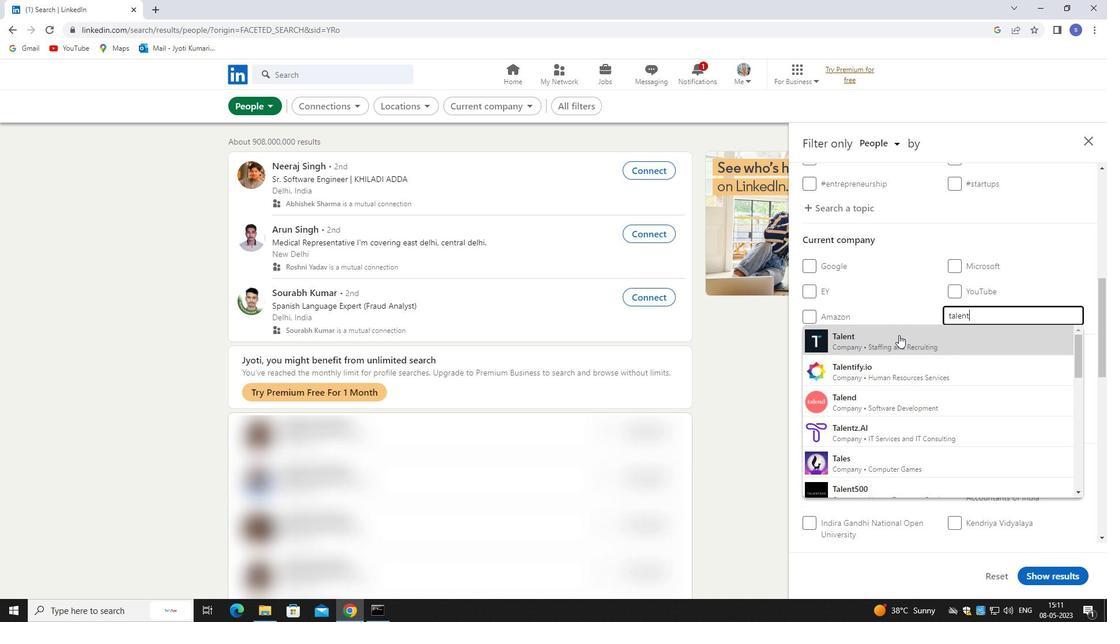 
Action: Mouse moved to (915, 342)
Screenshot: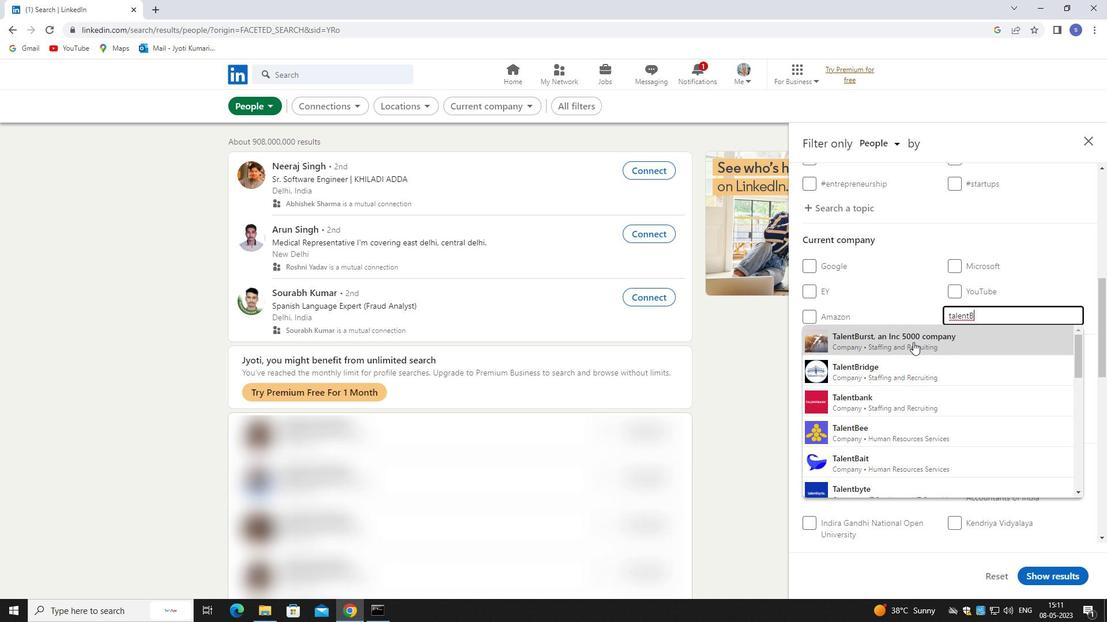 
Action: Mouse pressed left at (915, 342)
Screenshot: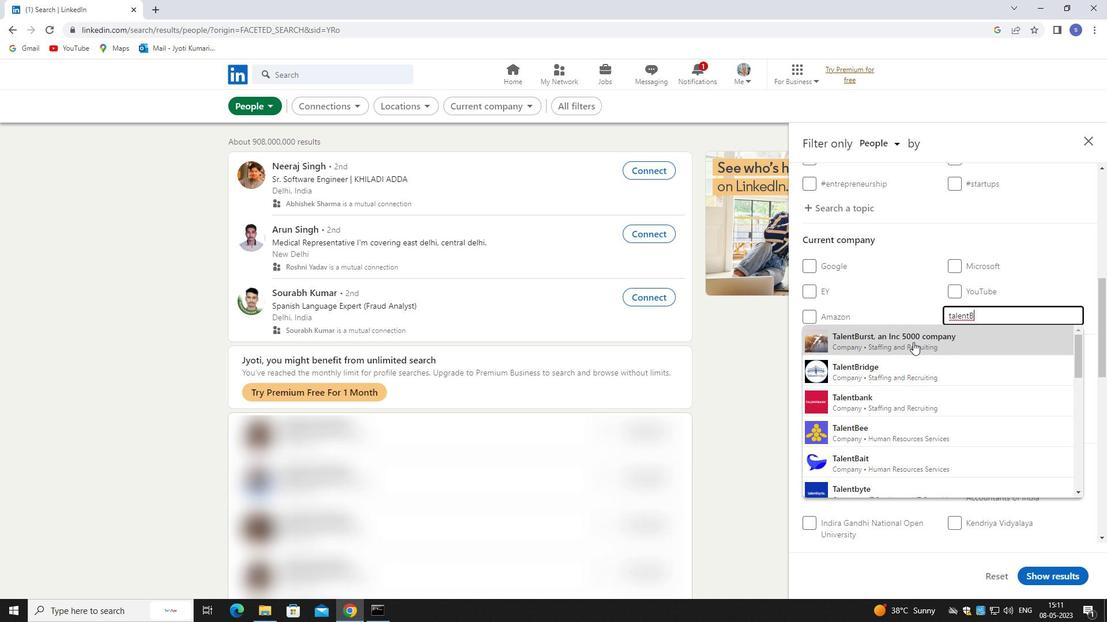 
Action: Mouse moved to (919, 345)
Screenshot: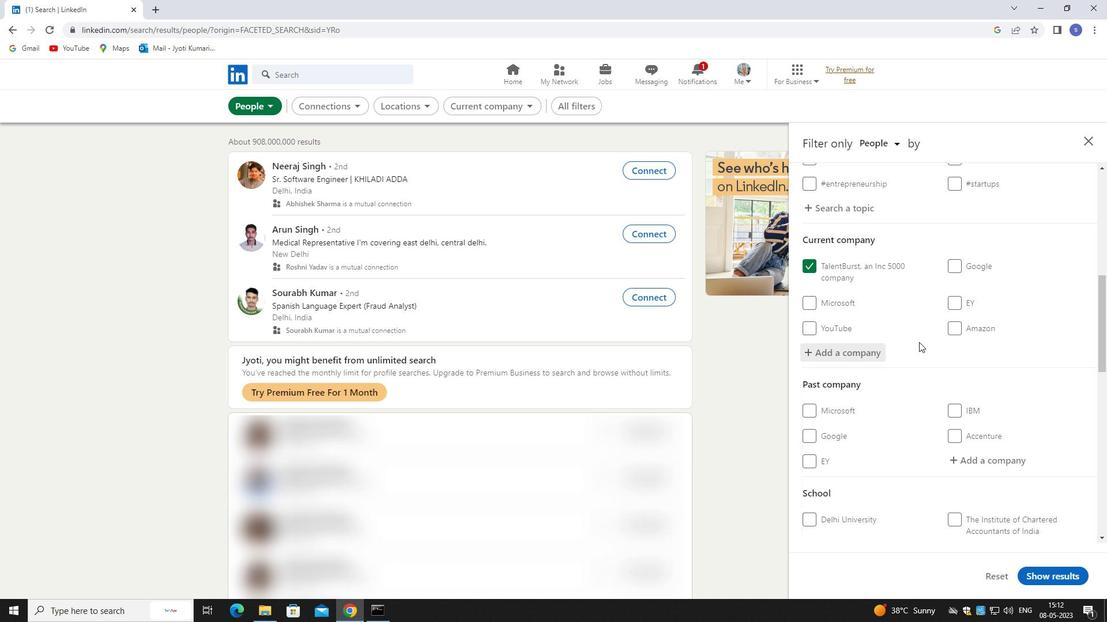 
Action: Mouse scrolled (919, 344) with delta (0, 0)
Screenshot: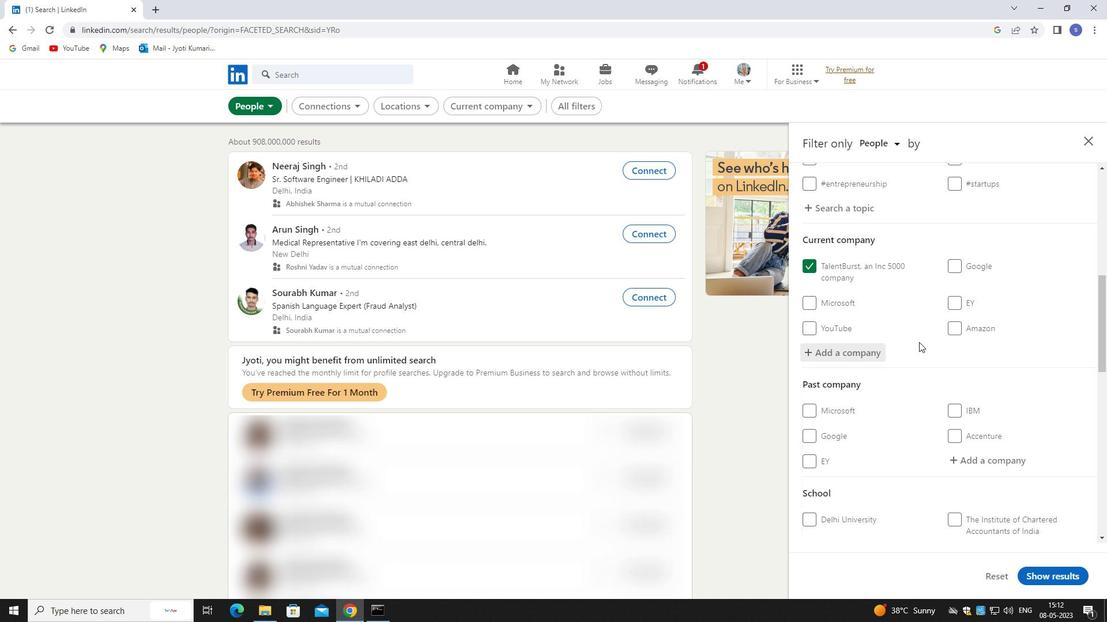 
Action: Mouse moved to (923, 357)
Screenshot: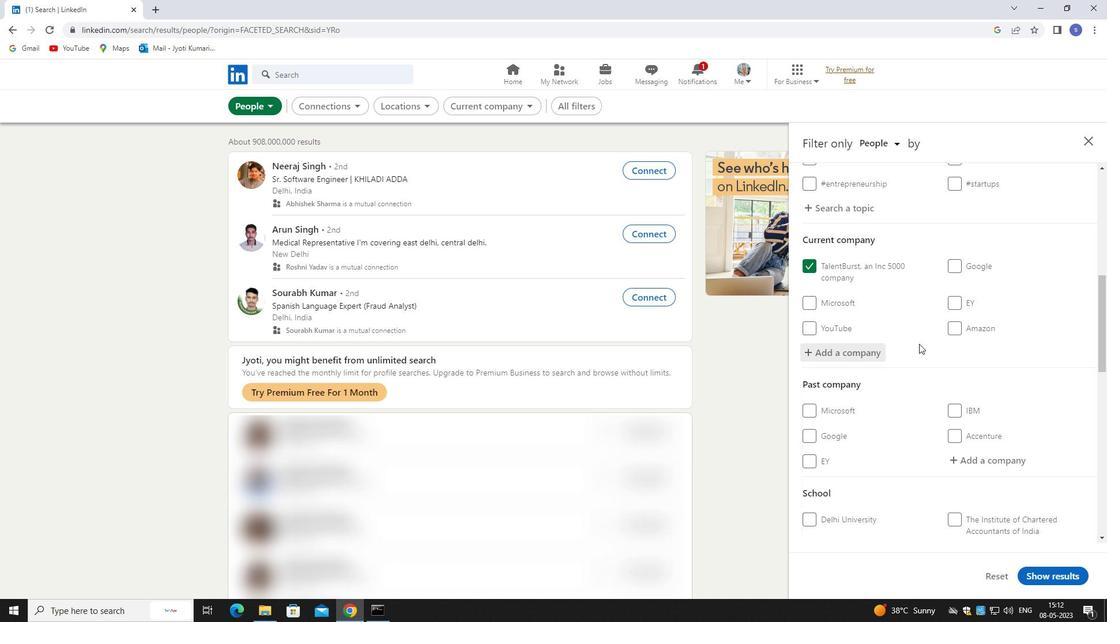 
Action: Mouse scrolled (923, 356) with delta (0, 0)
Screenshot: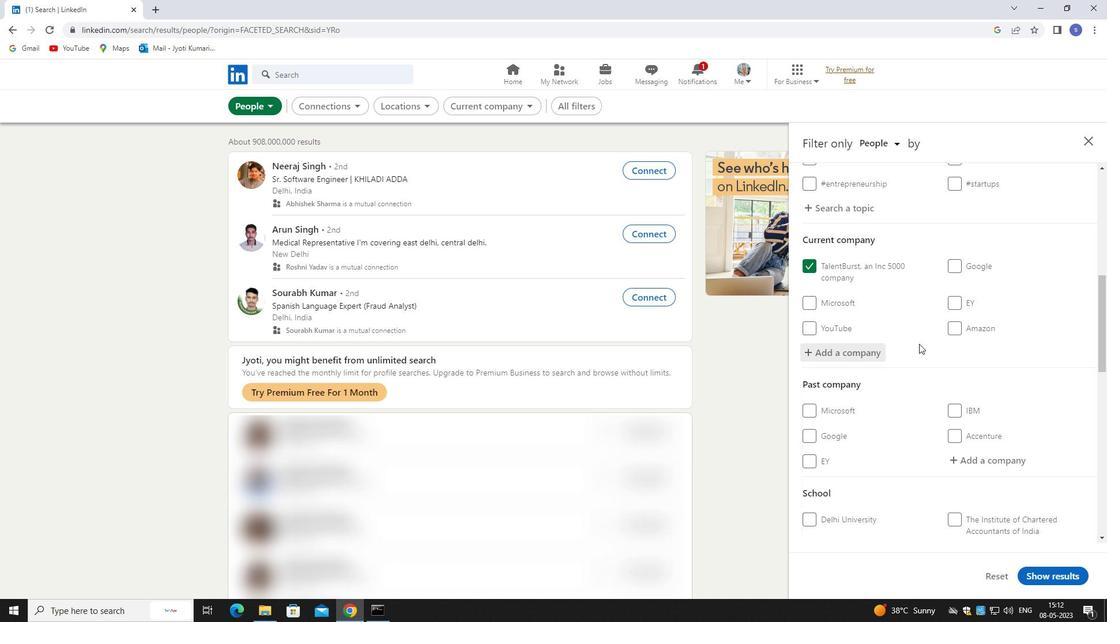 
Action: Mouse moved to (923, 358)
Screenshot: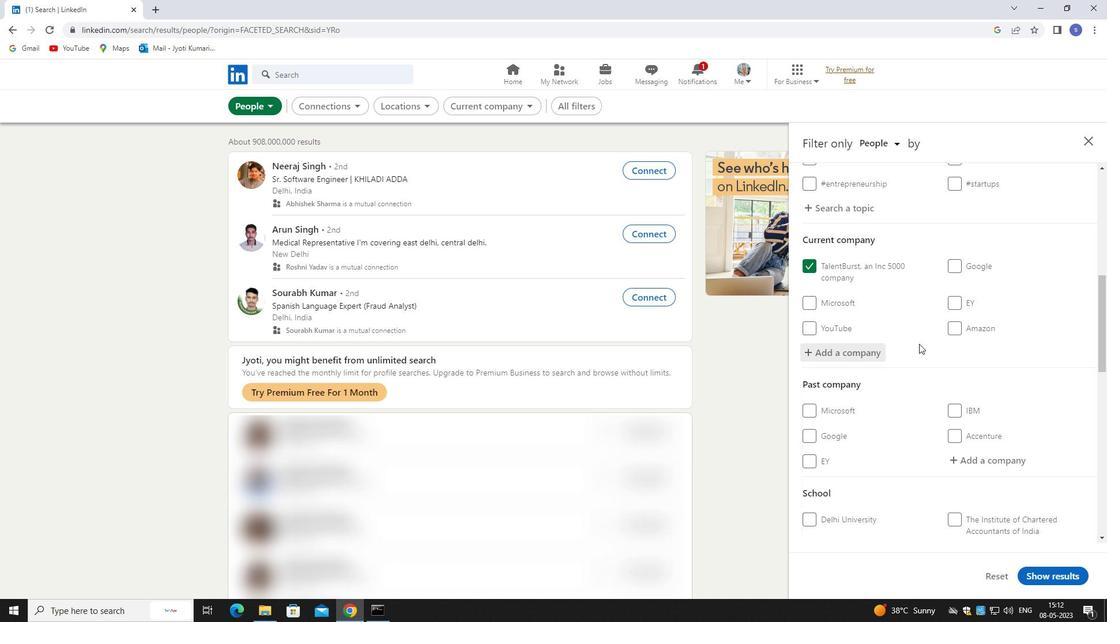 
Action: Mouse scrolled (923, 357) with delta (0, 0)
Screenshot: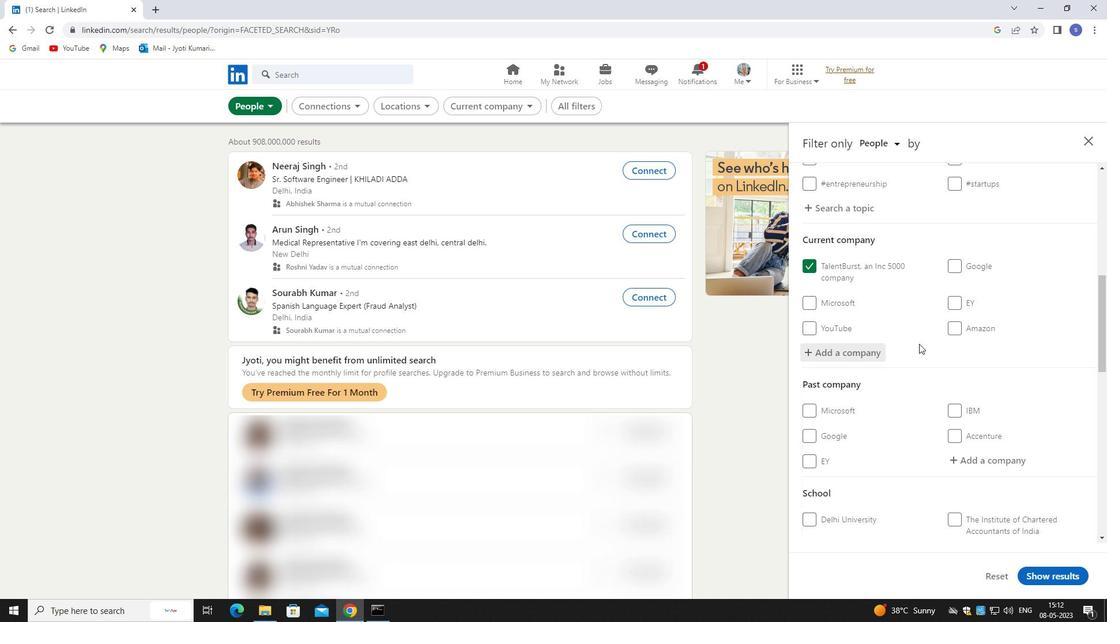 
Action: Mouse moved to (923, 358)
Screenshot: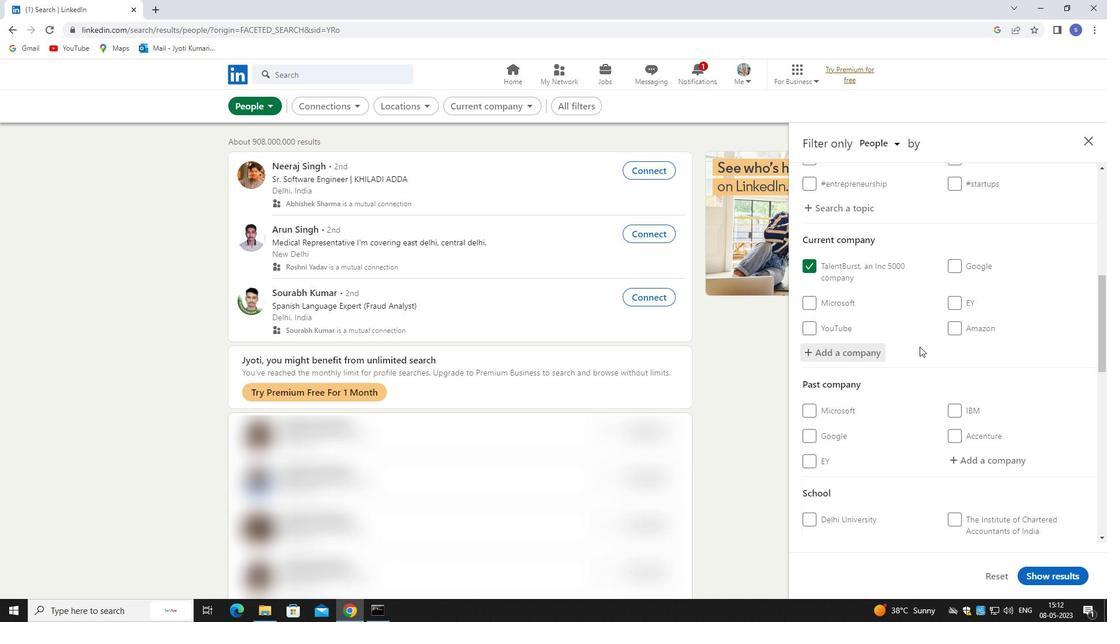 
Action: Mouse scrolled (923, 357) with delta (0, 0)
Screenshot: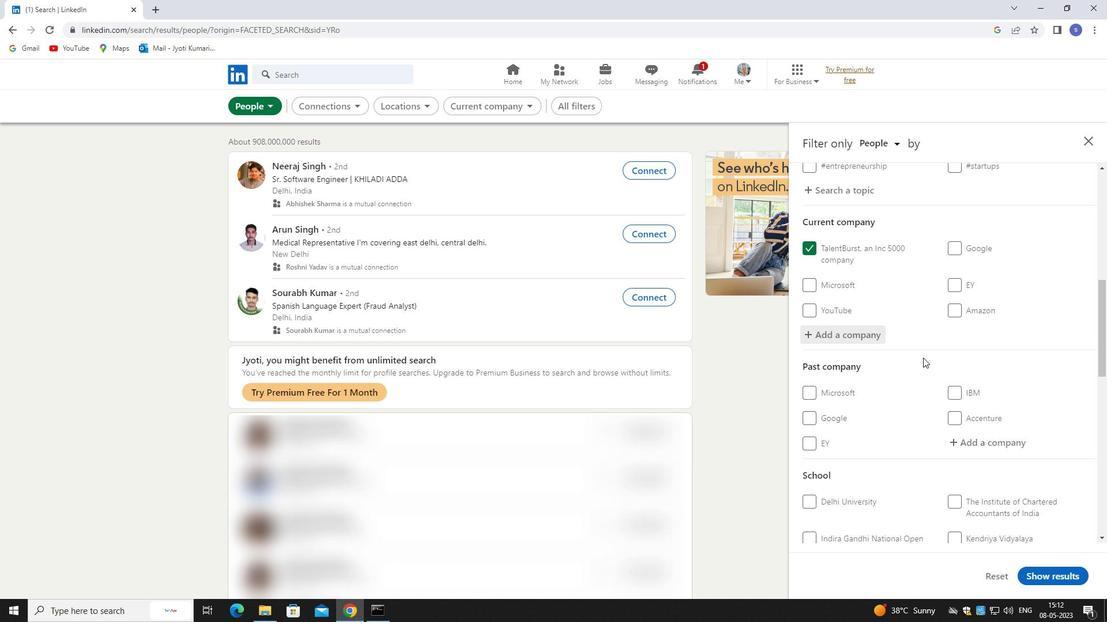 
Action: Mouse moved to (980, 368)
Screenshot: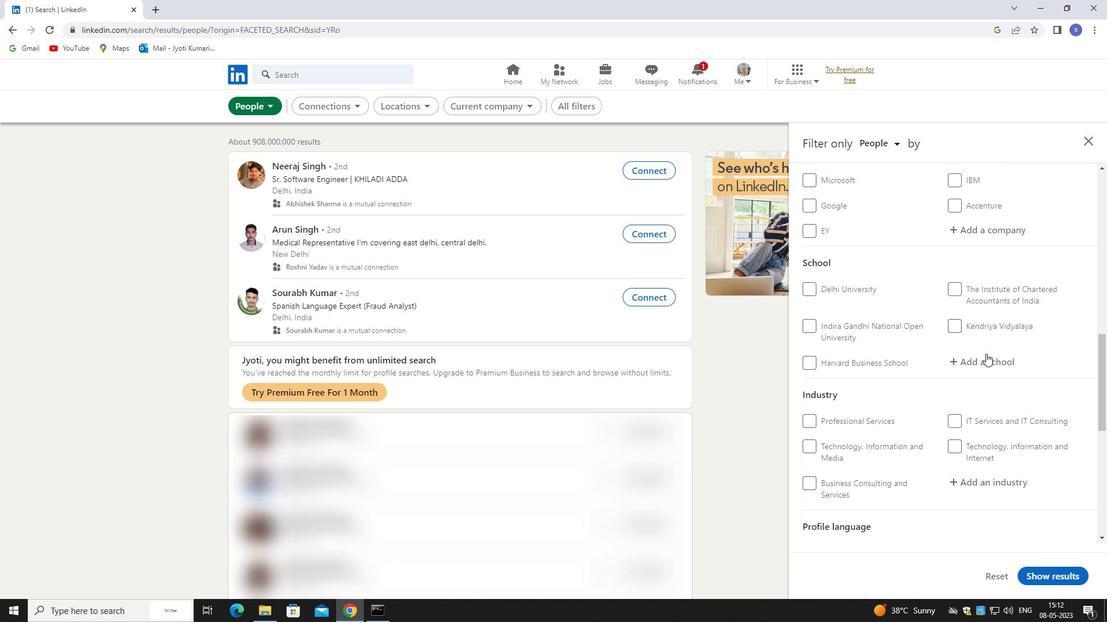 
Action: Mouse pressed left at (980, 368)
Screenshot: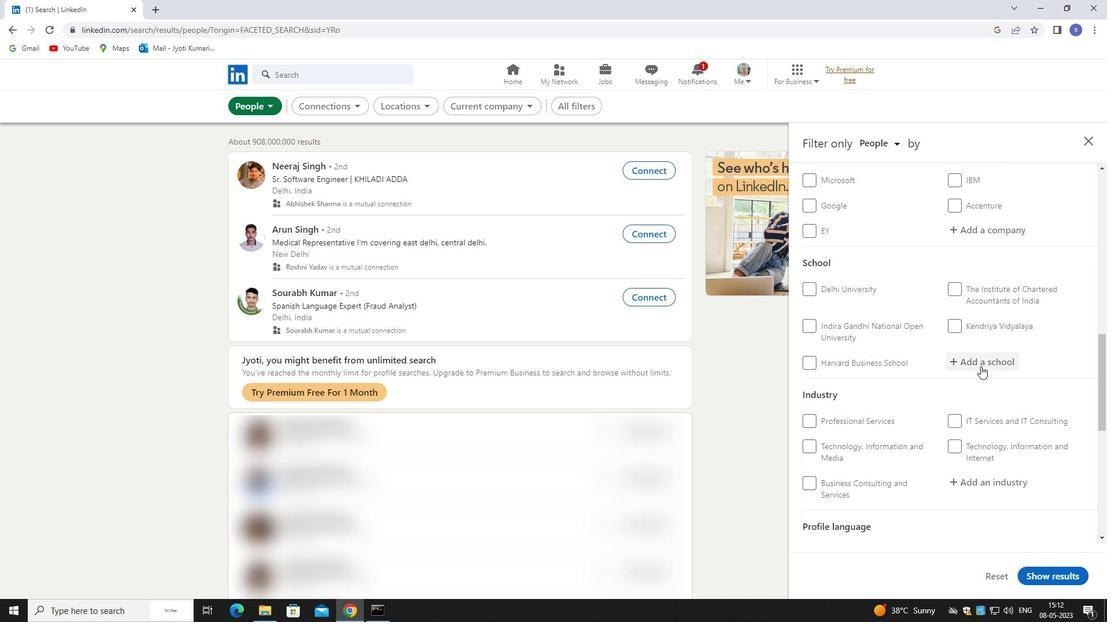 
Action: Mouse moved to (982, 365)
Screenshot: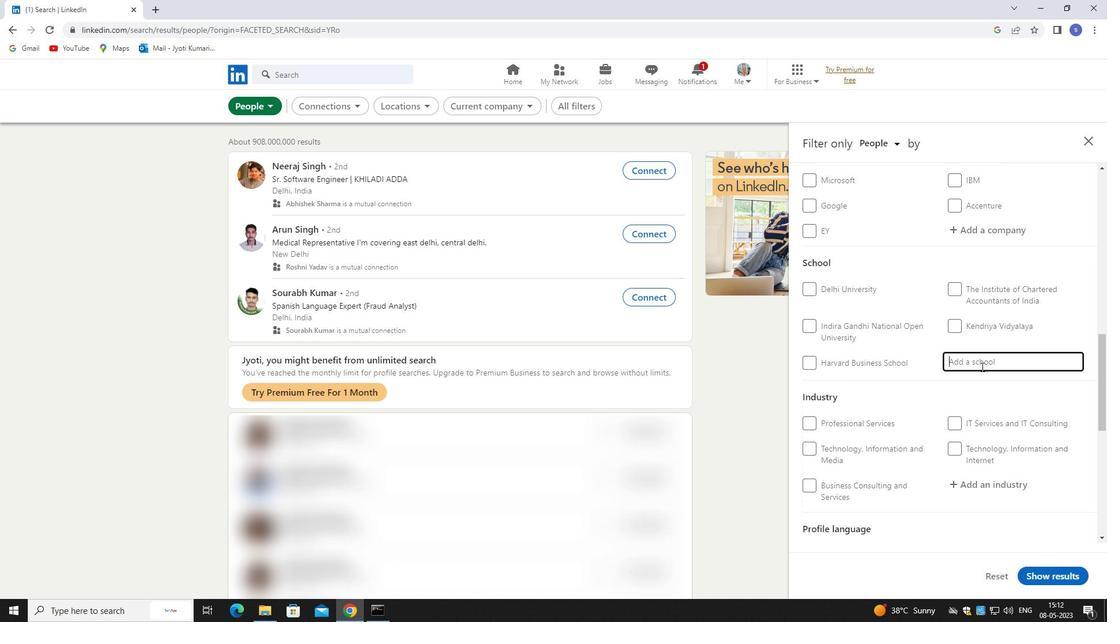 
Action: Key pressed <Key.shift>UNIVERSITY<Key.space>POF<Key.space><Key.backspace><Key.backspace><Key.backspace><Key.backspace>OF<Key.space><Key.shift>SCIENCE
Screenshot: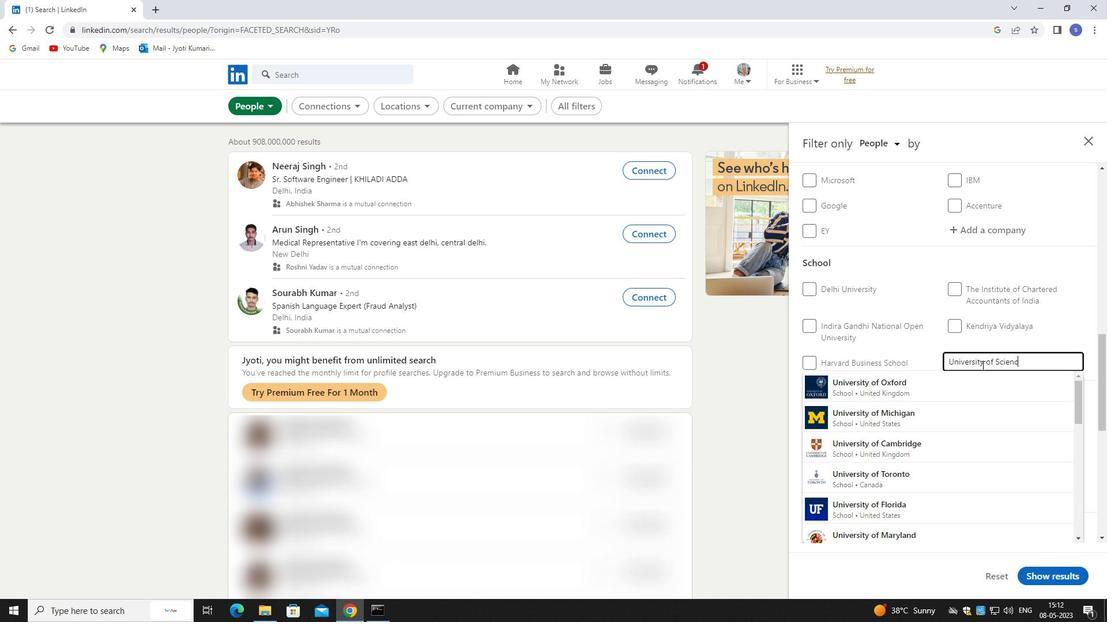 
Action: Mouse moved to (995, 373)
Screenshot: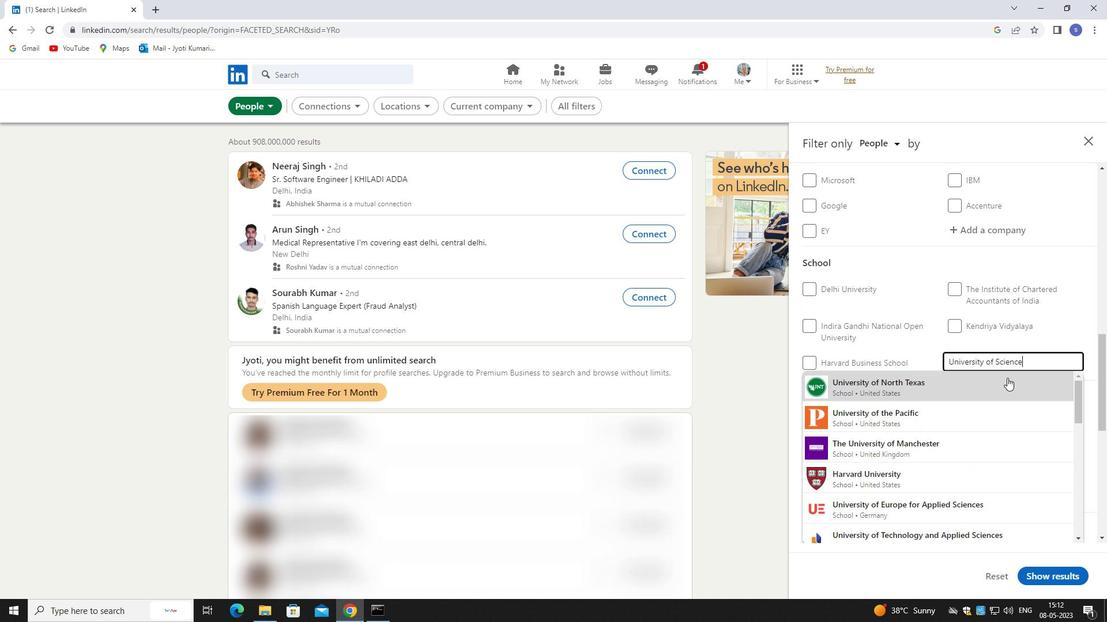 
Action: Key pressed <Key.space>AND<Key.space>TECH
Screenshot: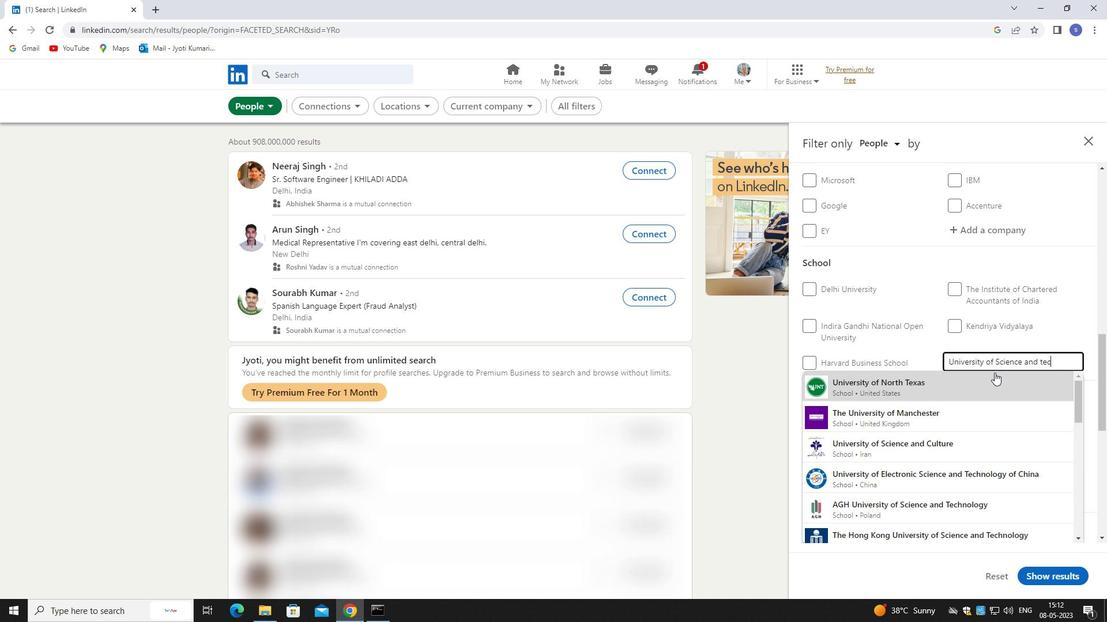 
Action: Mouse moved to (1003, 411)
Screenshot: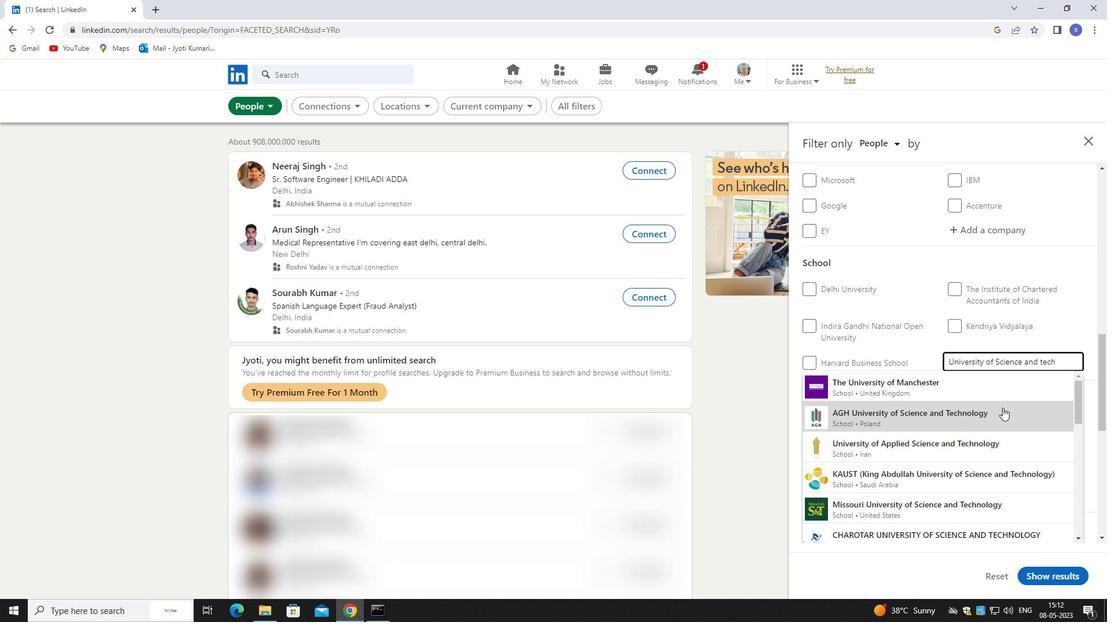 
Action: Mouse pressed left at (1003, 411)
Screenshot: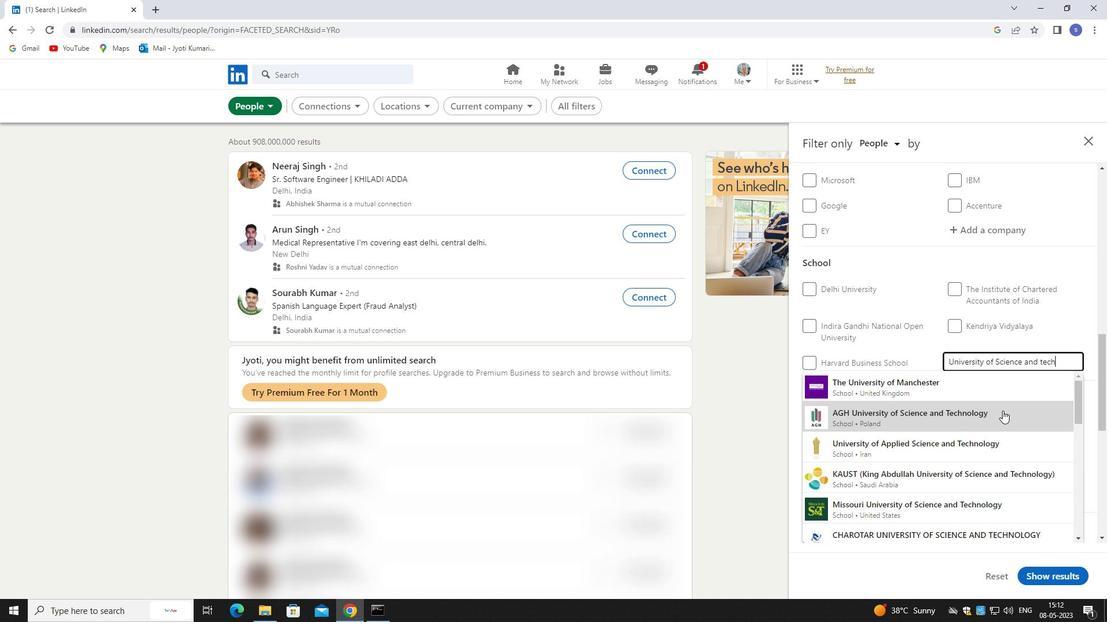 
Action: Mouse moved to (994, 423)
Screenshot: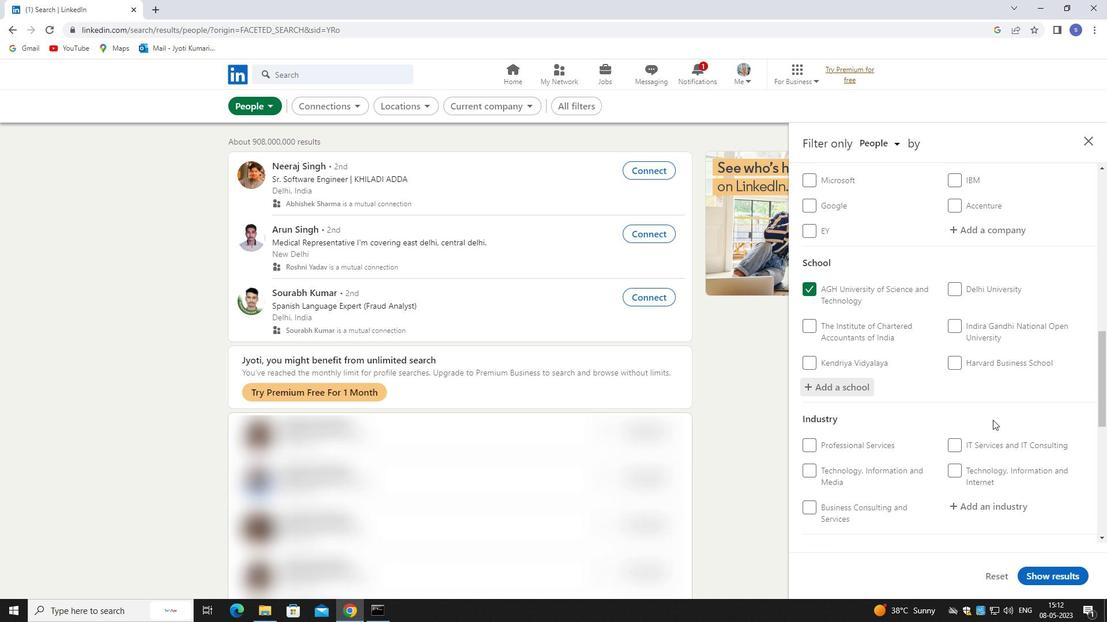 
Action: Mouse scrolled (994, 422) with delta (0, 0)
Screenshot: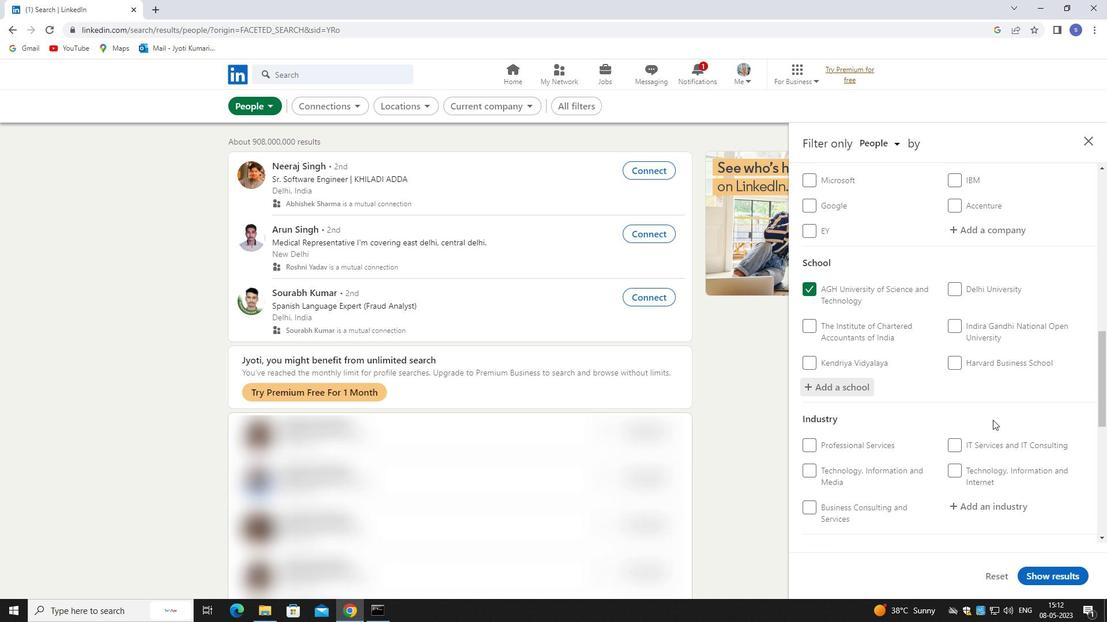 
Action: Mouse moved to (996, 426)
Screenshot: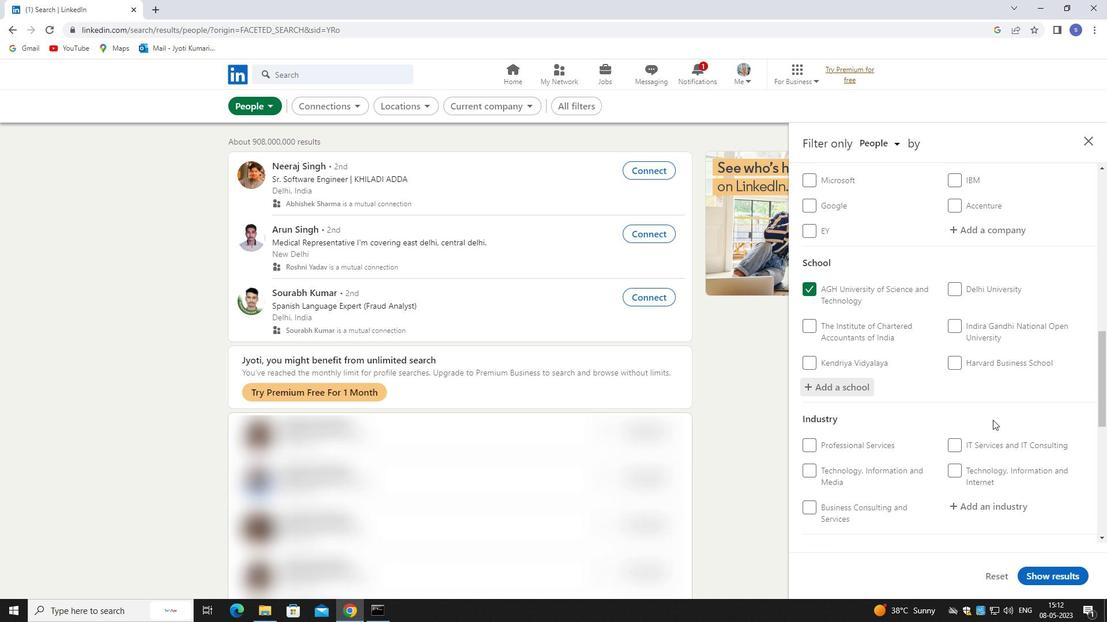 
Action: Mouse scrolled (996, 426) with delta (0, 0)
Screenshot: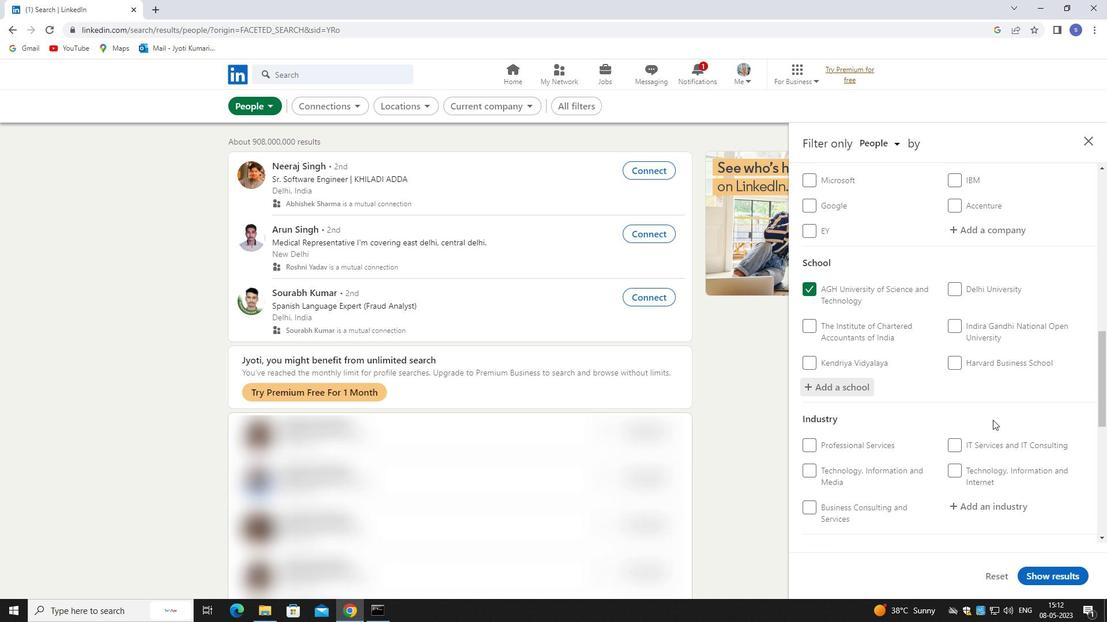 
Action: Mouse moved to (998, 429)
Screenshot: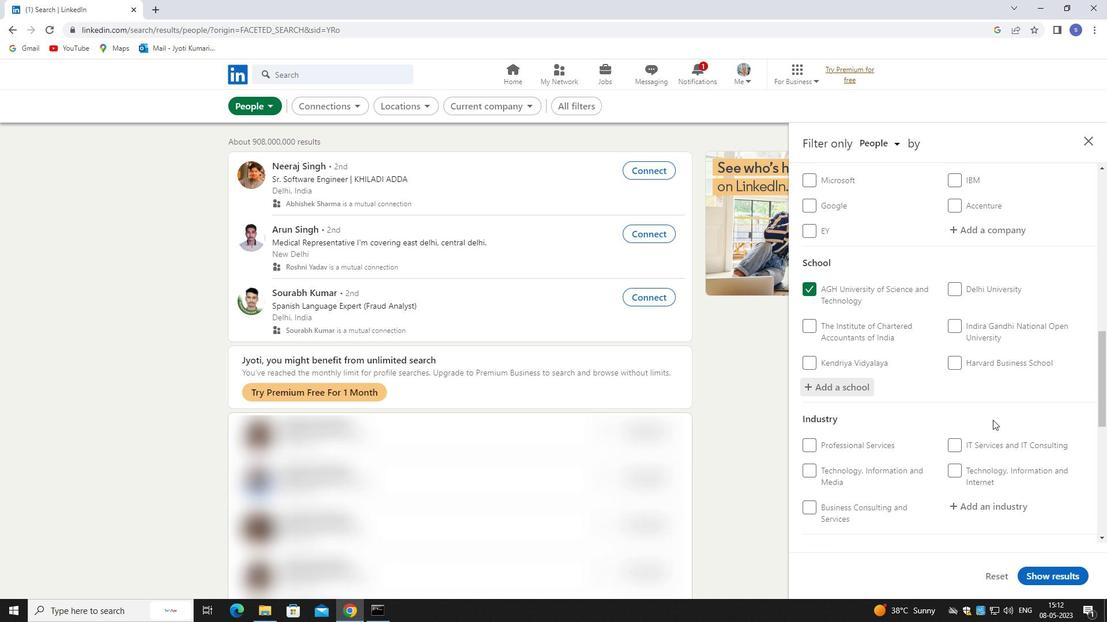 
Action: Mouse scrolled (998, 428) with delta (0, 0)
Screenshot: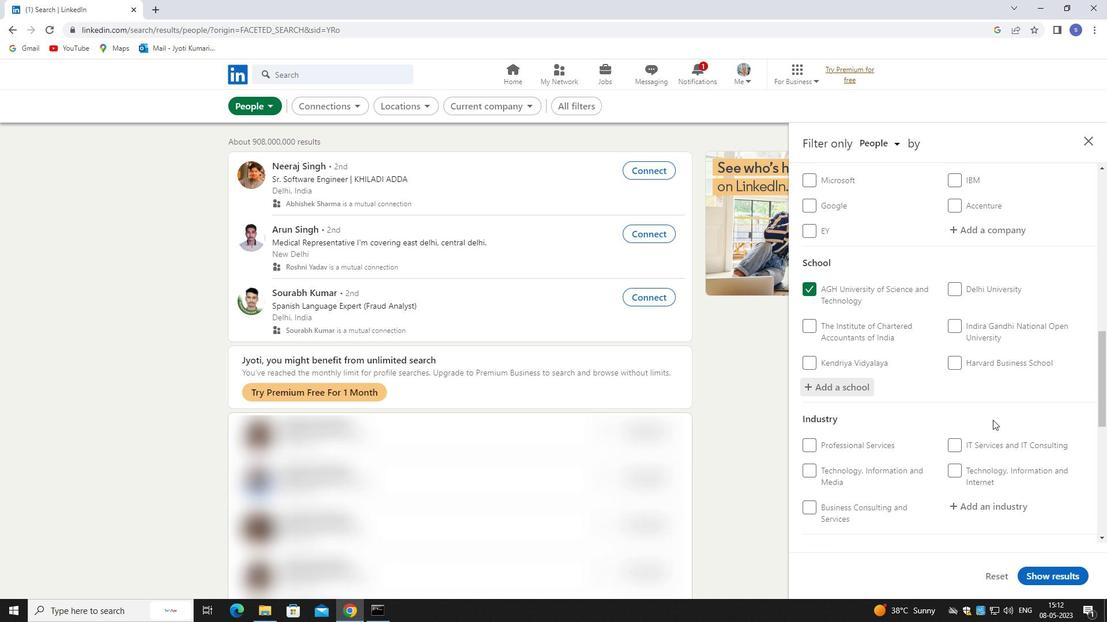 
Action: Mouse moved to (1007, 334)
Screenshot: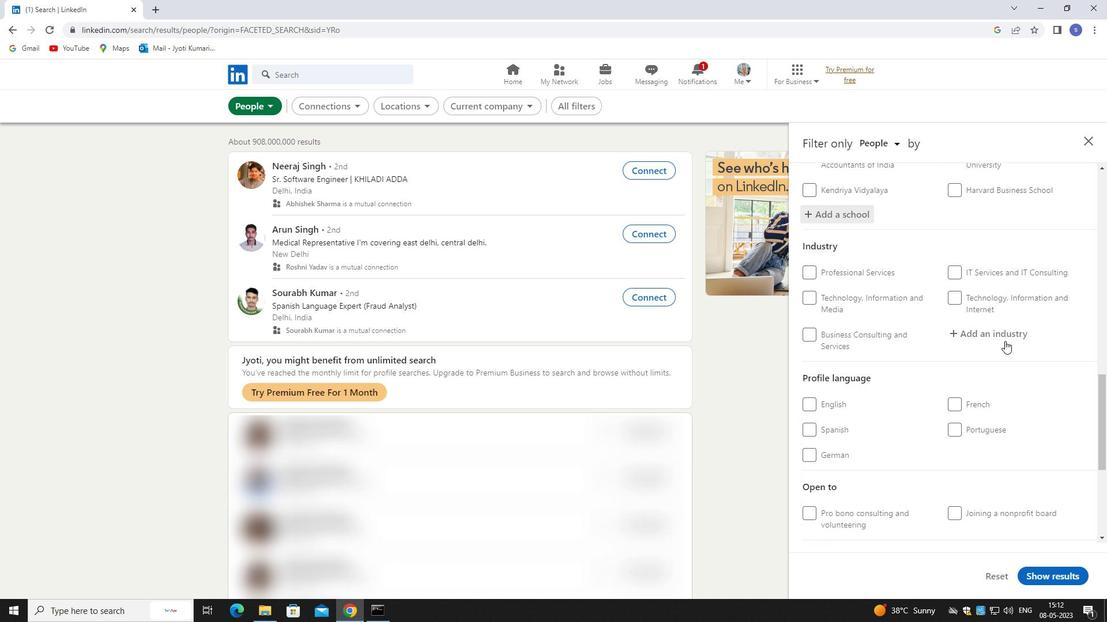 
Action: Mouse pressed left at (1007, 334)
Screenshot: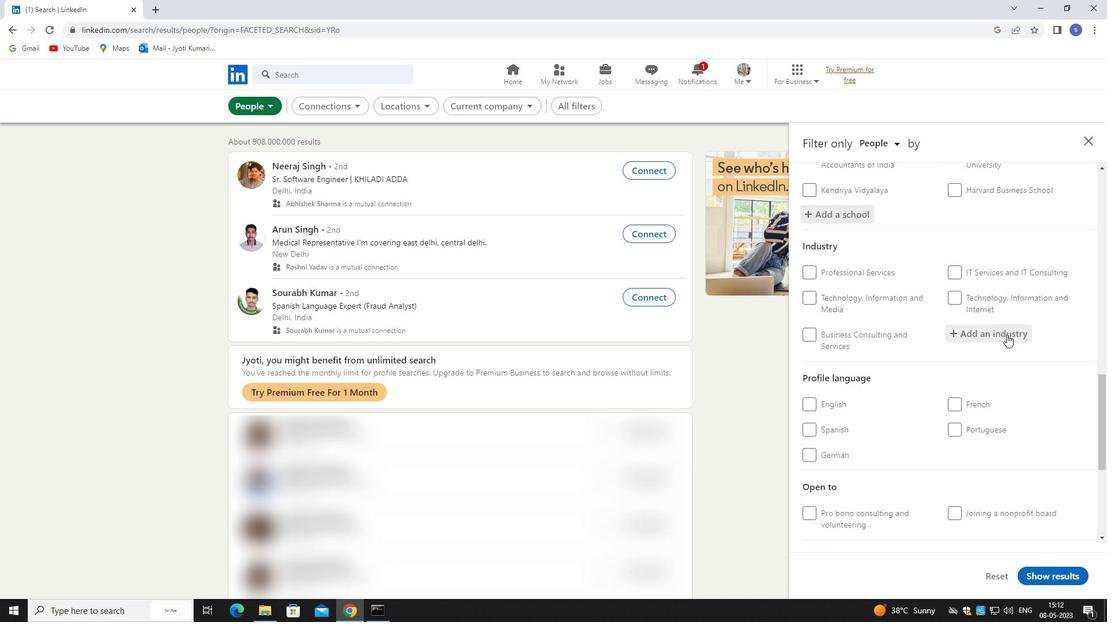 
Action: Mouse moved to (1012, 330)
Screenshot: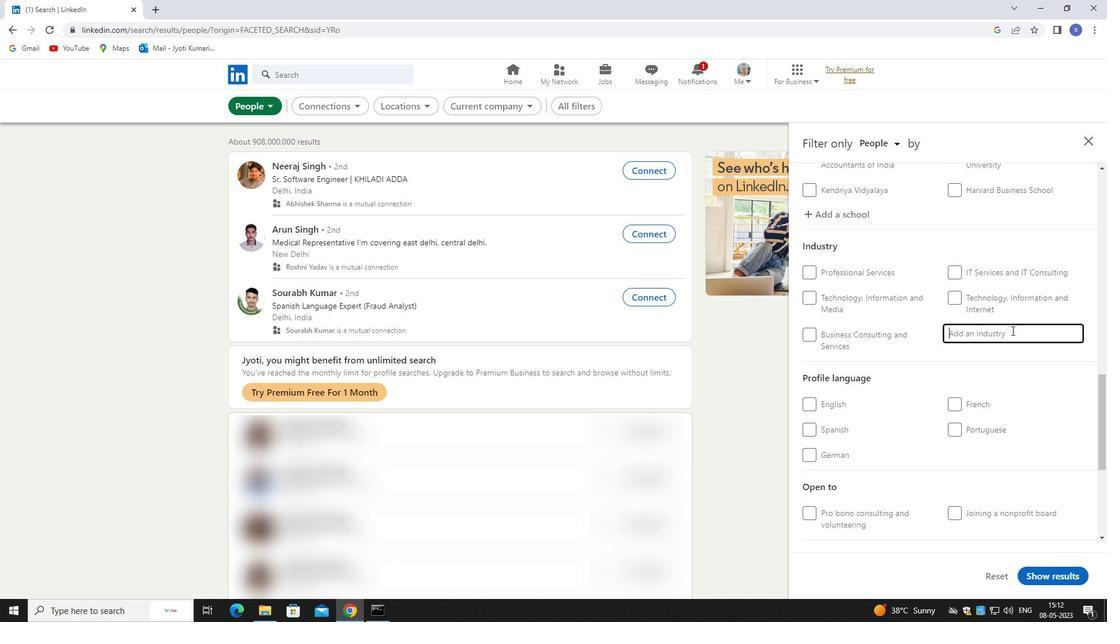 
Action: Key pressed HISTORICAL<Key.space>SITES<Key.space>
Screenshot: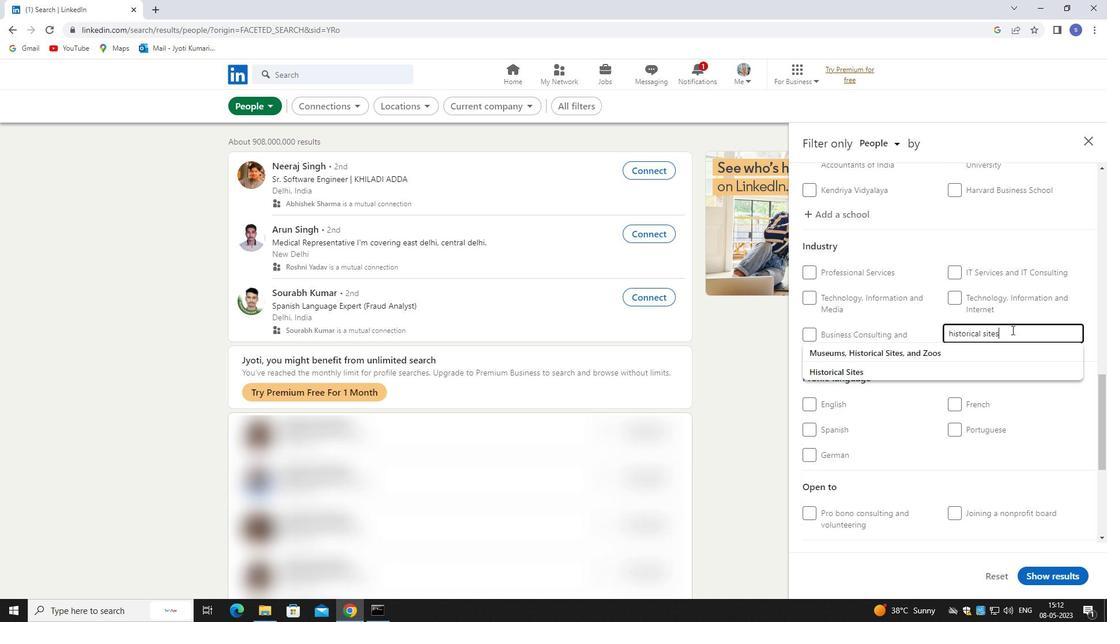 
Action: Mouse moved to (991, 350)
Screenshot: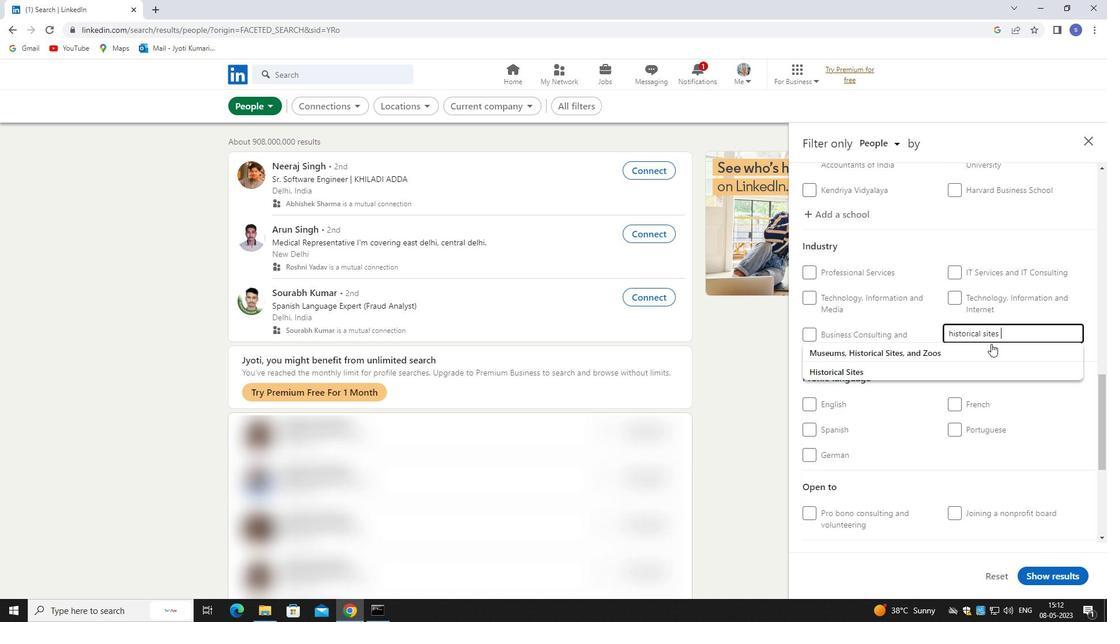 
Action: Mouse pressed left at (991, 350)
Screenshot: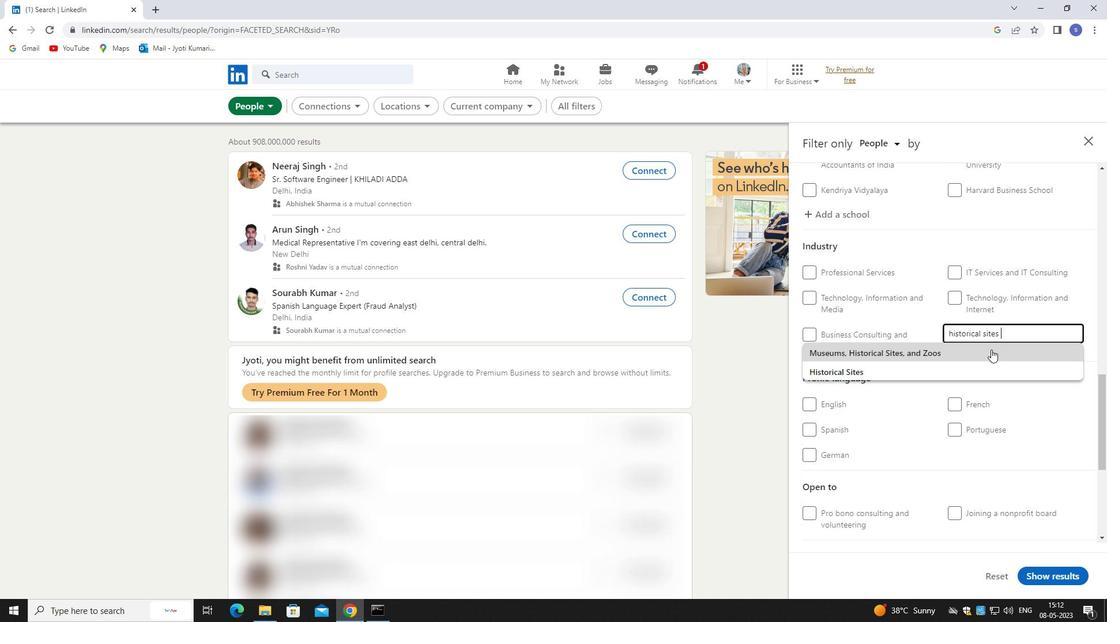 
Action: Mouse moved to (989, 344)
Screenshot: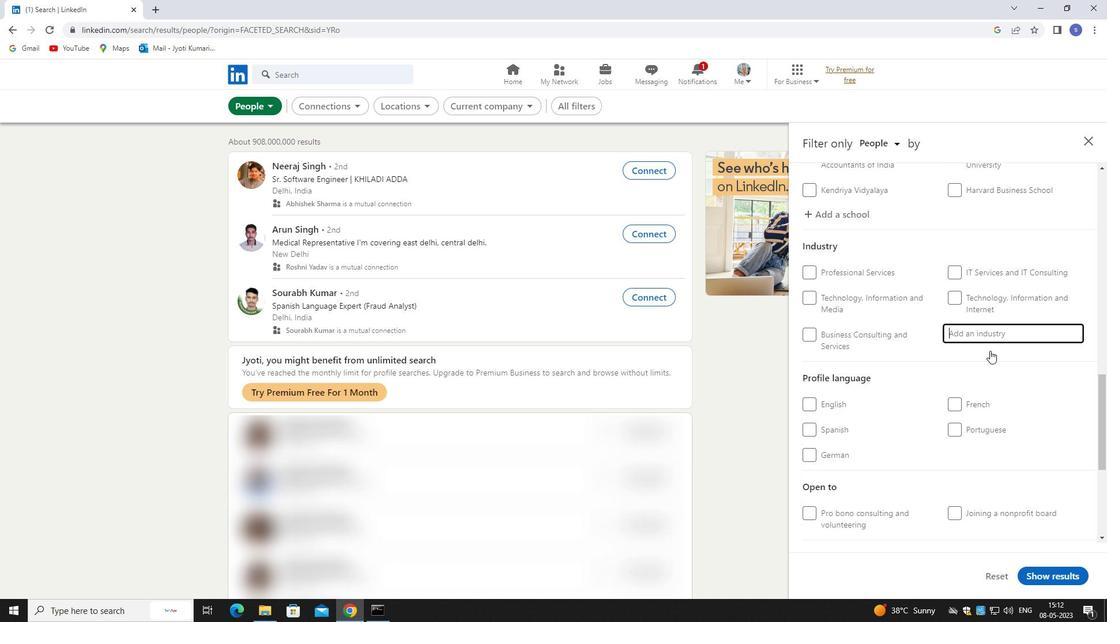 
Action: Mouse scrolled (989, 343) with delta (0, 0)
Screenshot: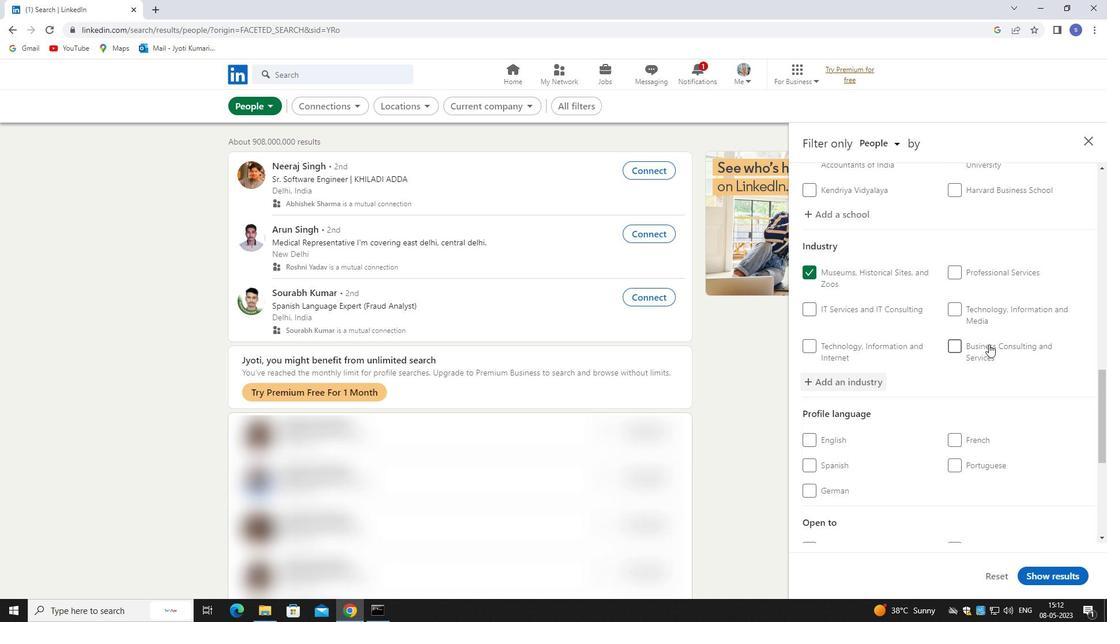 
Action: Mouse scrolled (989, 343) with delta (0, 0)
Screenshot: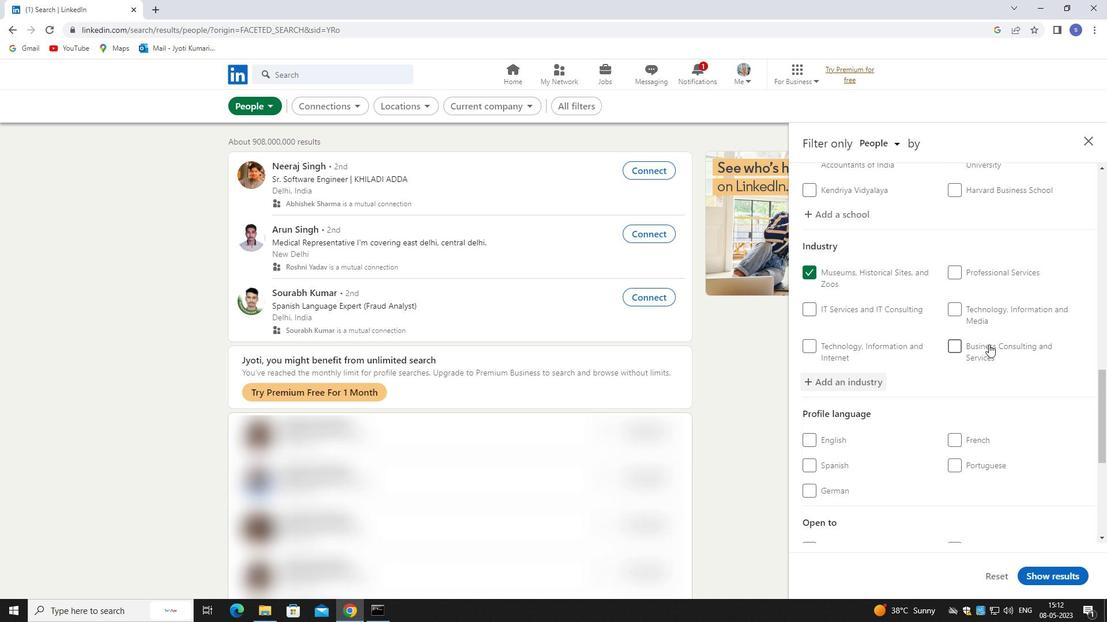 
Action: Mouse scrolled (989, 343) with delta (0, 0)
Screenshot: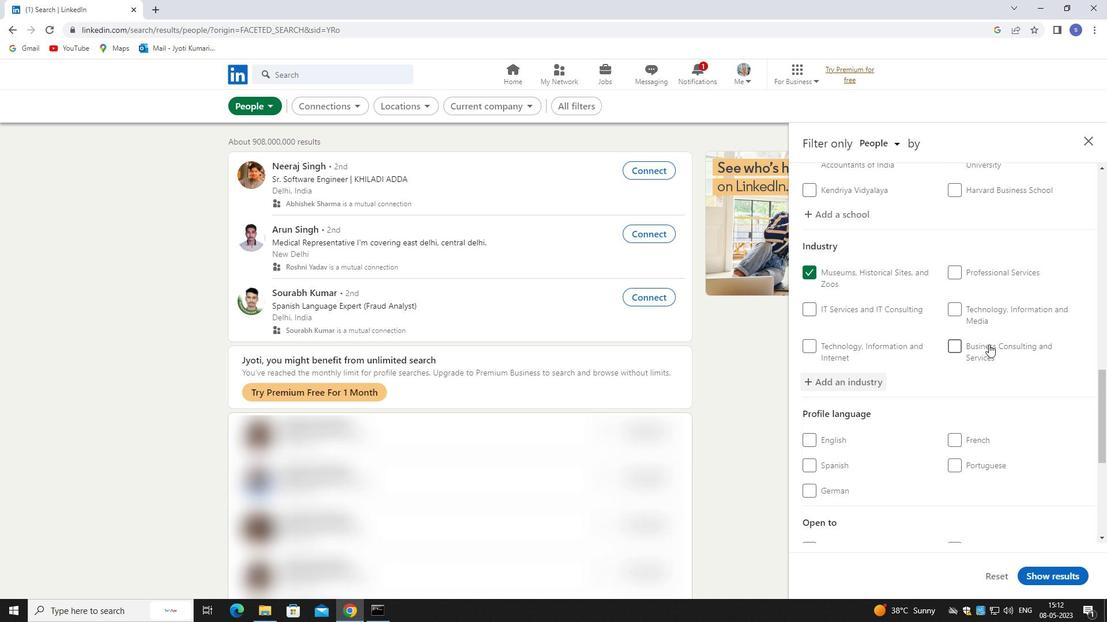 
Action: Mouse moved to (986, 295)
Screenshot: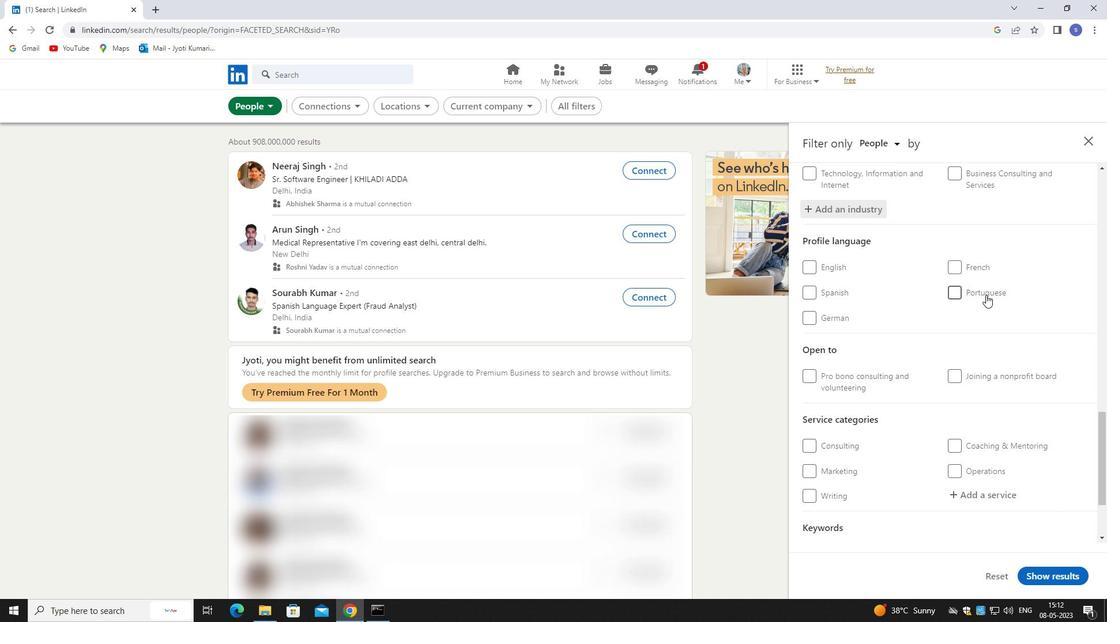 
Action: Mouse pressed left at (986, 295)
Screenshot: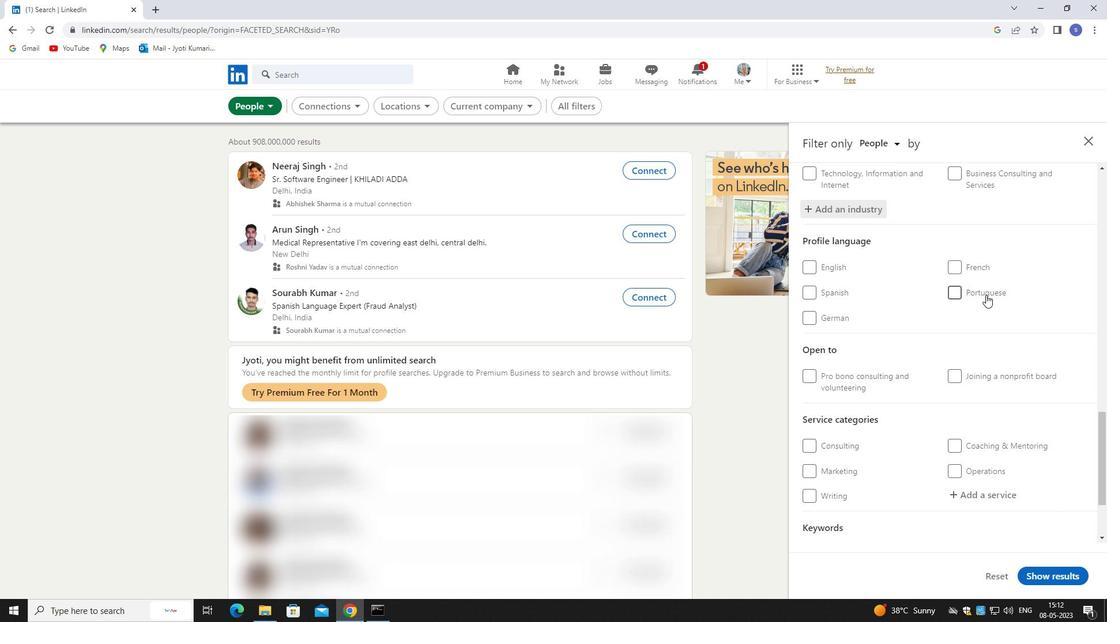 
Action: Mouse moved to (982, 323)
Screenshot: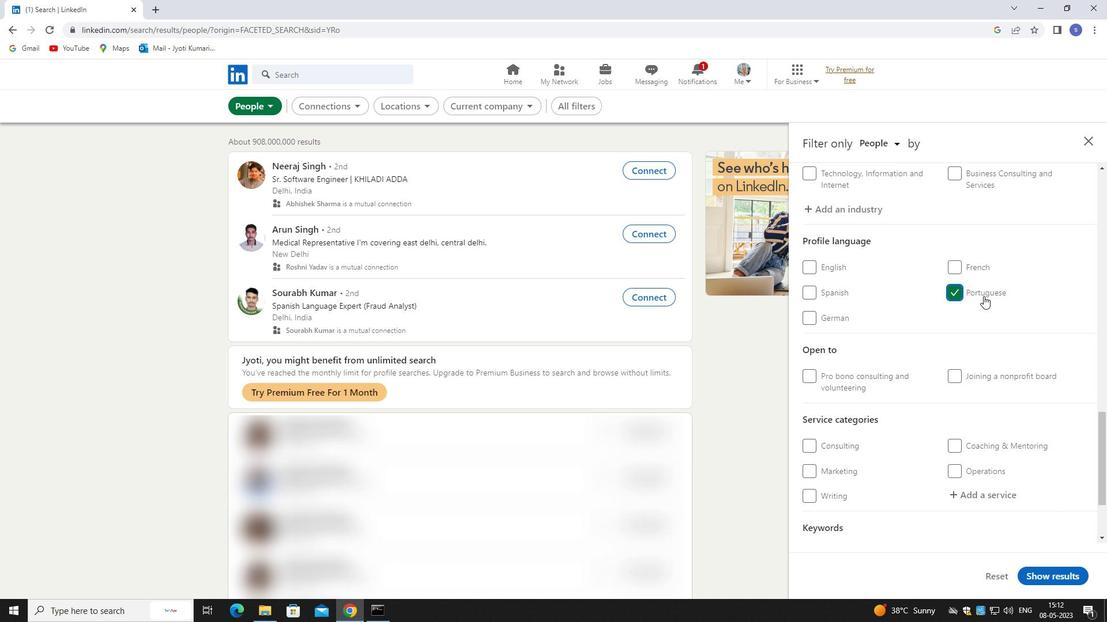 
Action: Mouse scrolled (982, 323) with delta (0, 0)
Screenshot: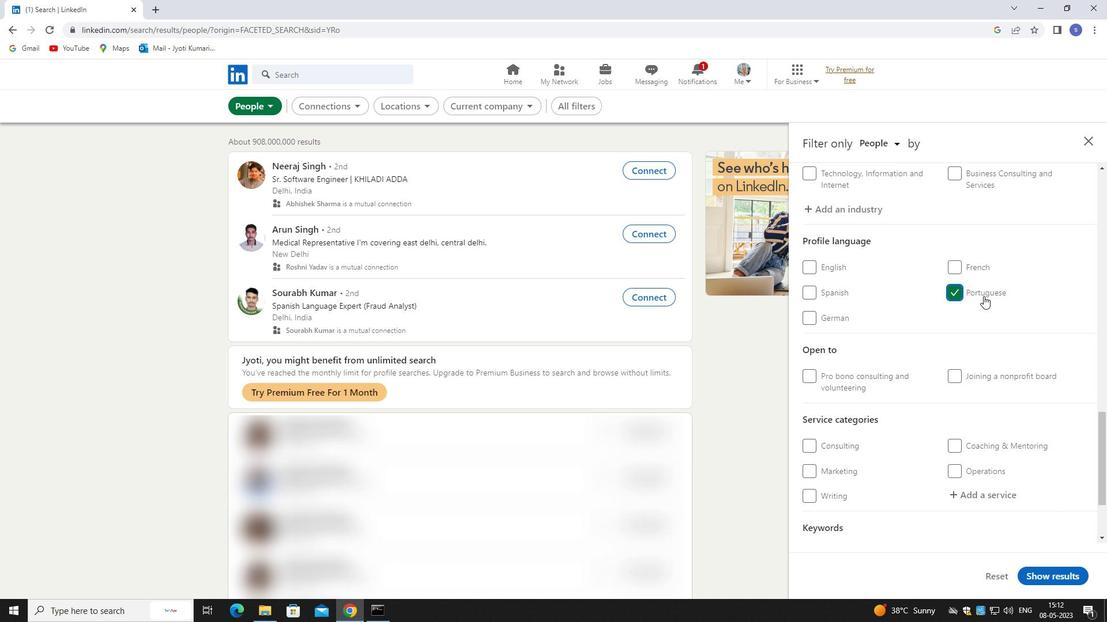 
Action: Mouse moved to (981, 344)
Screenshot: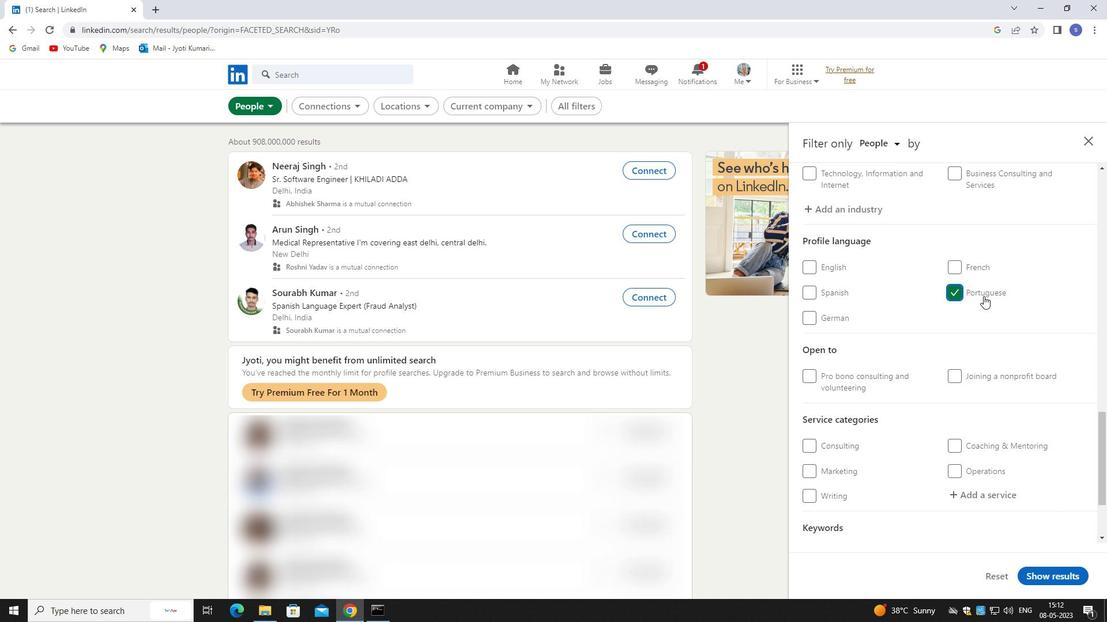 
Action: Mouse scrolled (981, 344) with delta (0, 0)
Screenshot: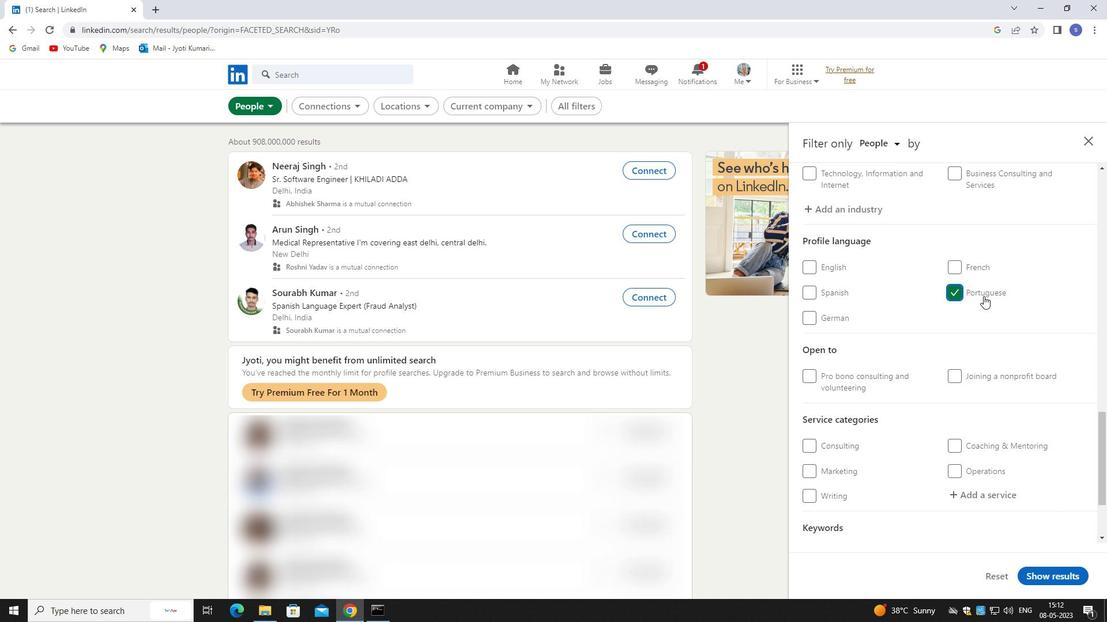 
Action: Mouse moved to (981, 350)
Screenshot: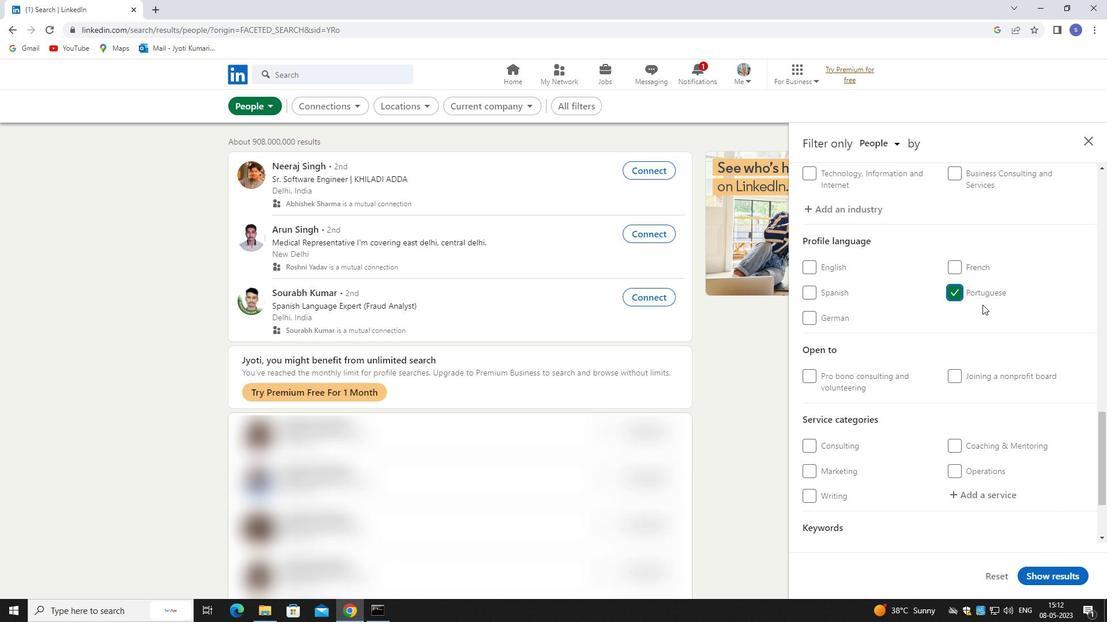 
Action: Mouse scrolled (981, 349) with delta (0, 0)
Screenshot: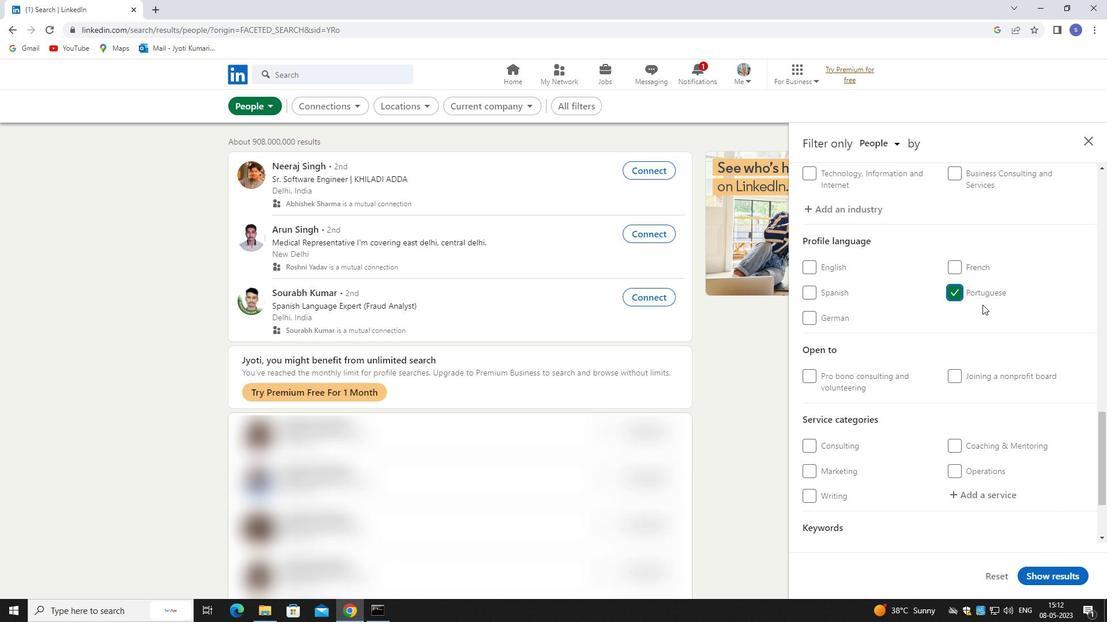 
Action: Mouse moved to (982, 351)
Screenshot: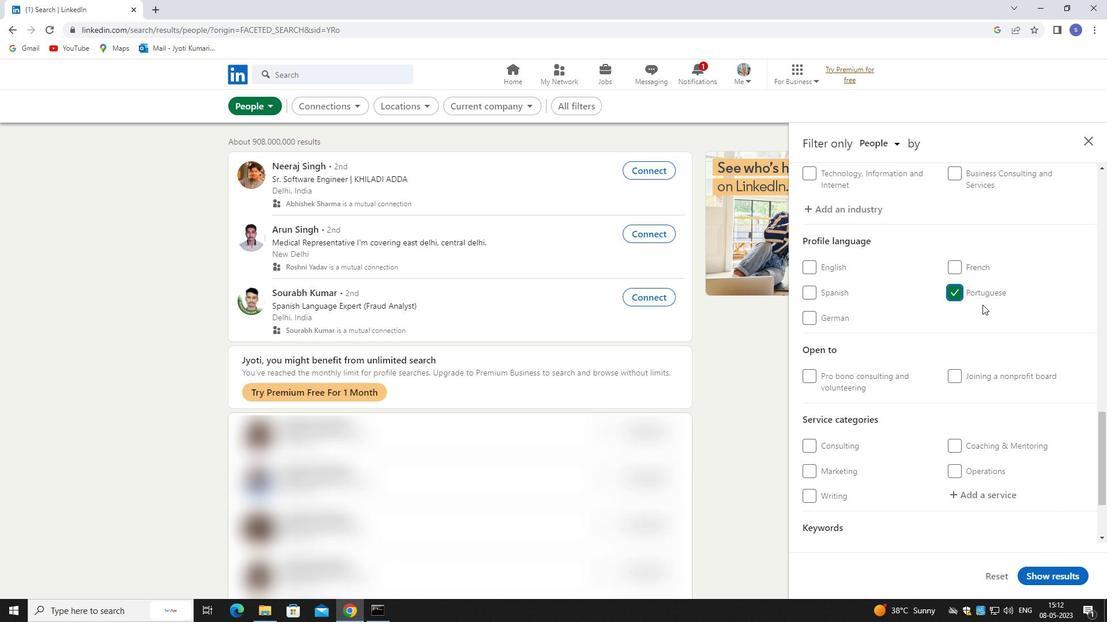 
Action: Mouse scrolled (982, 351) with delta (0, 0)
Screenshot: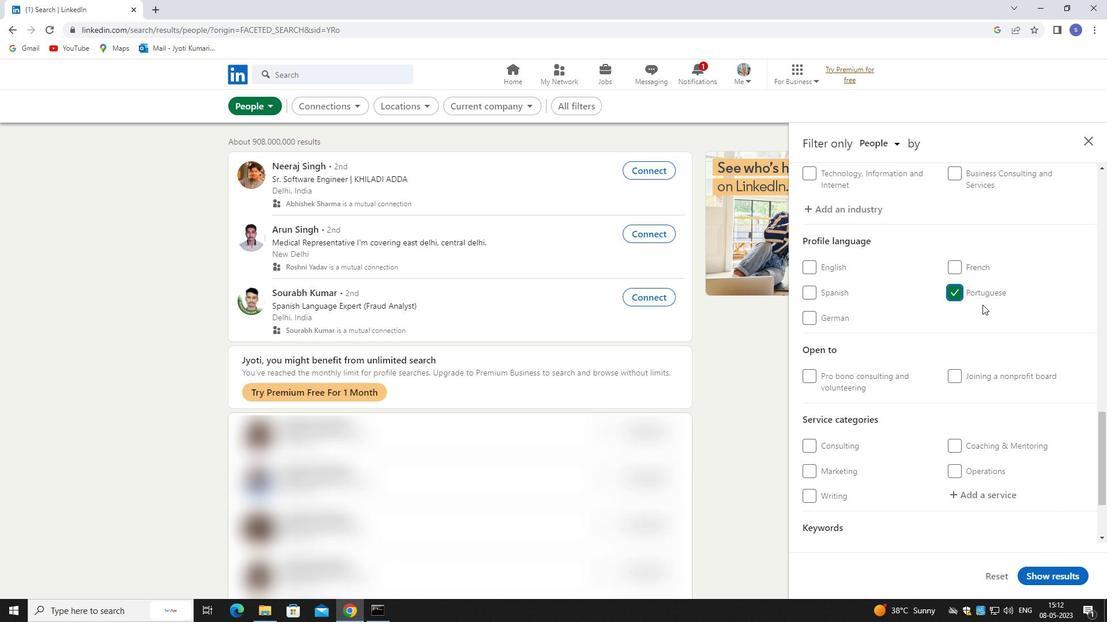 
Action: Mouse scrolled (982, 351) with delta (0, 0)
Screenshot: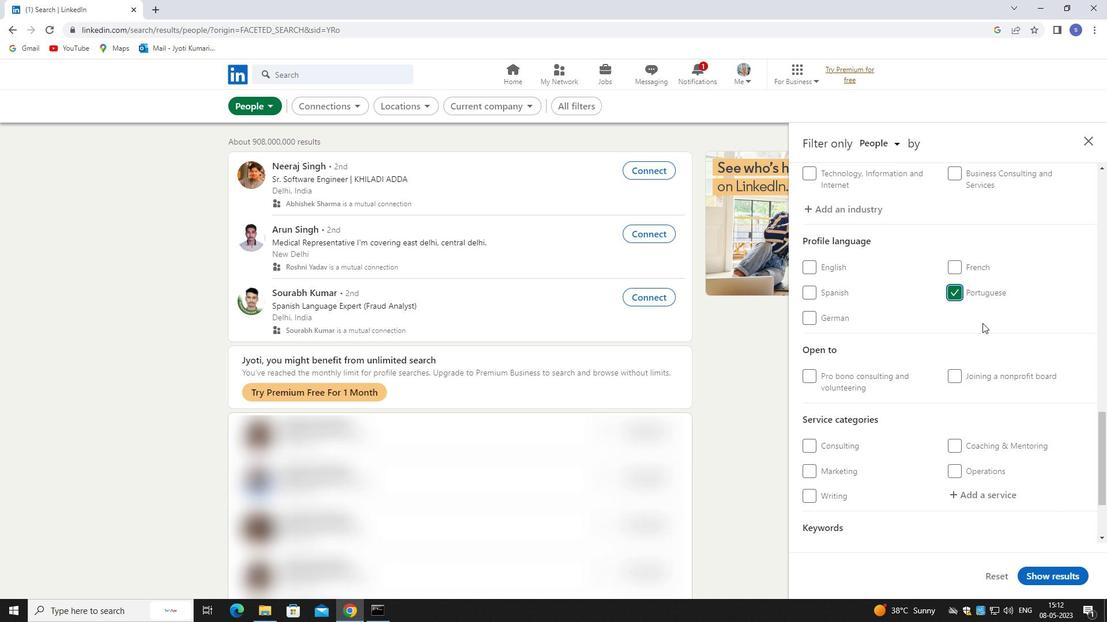 
Action: Mouse moved to (985, 377)
Screenshot: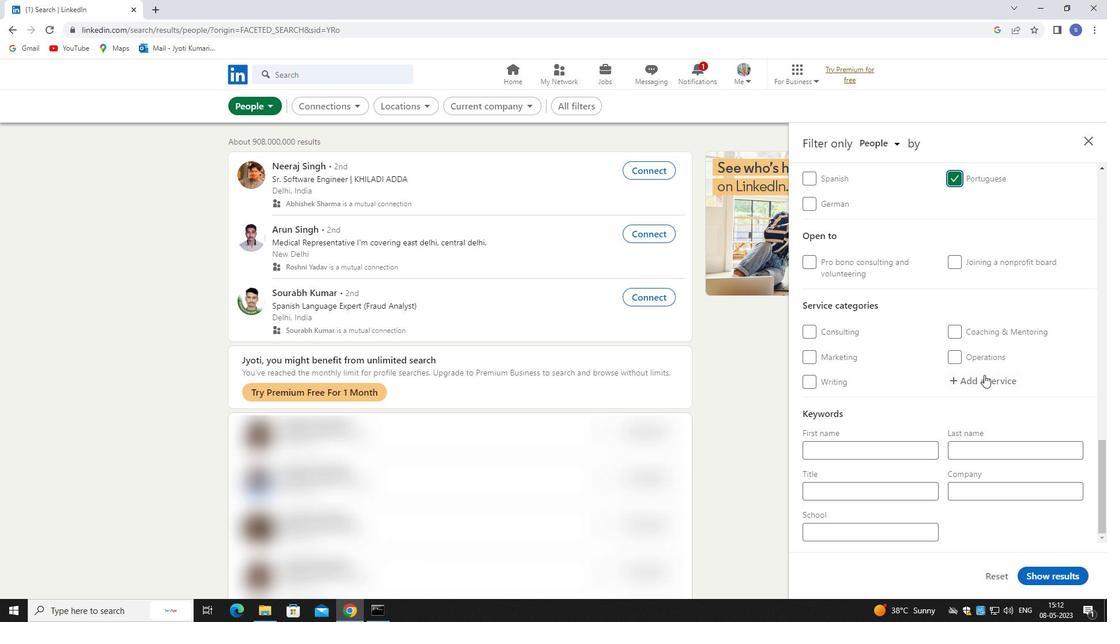 
Action: Mouse pressed left at (985, 377)
Screenshot: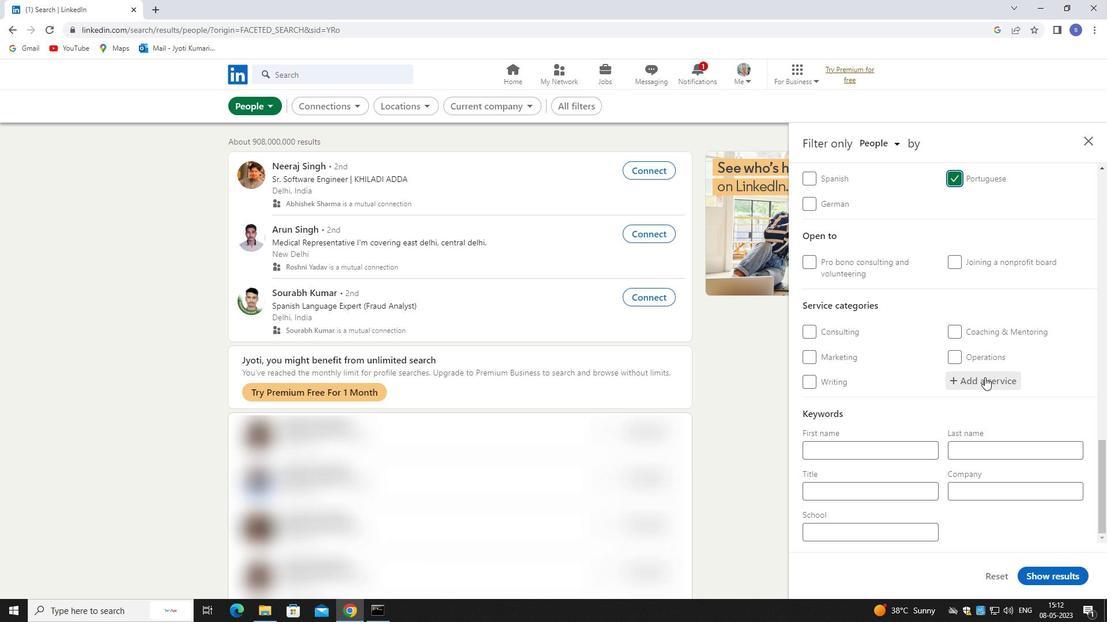 
Action: Mouse moved to (981, 381)
Screenshot: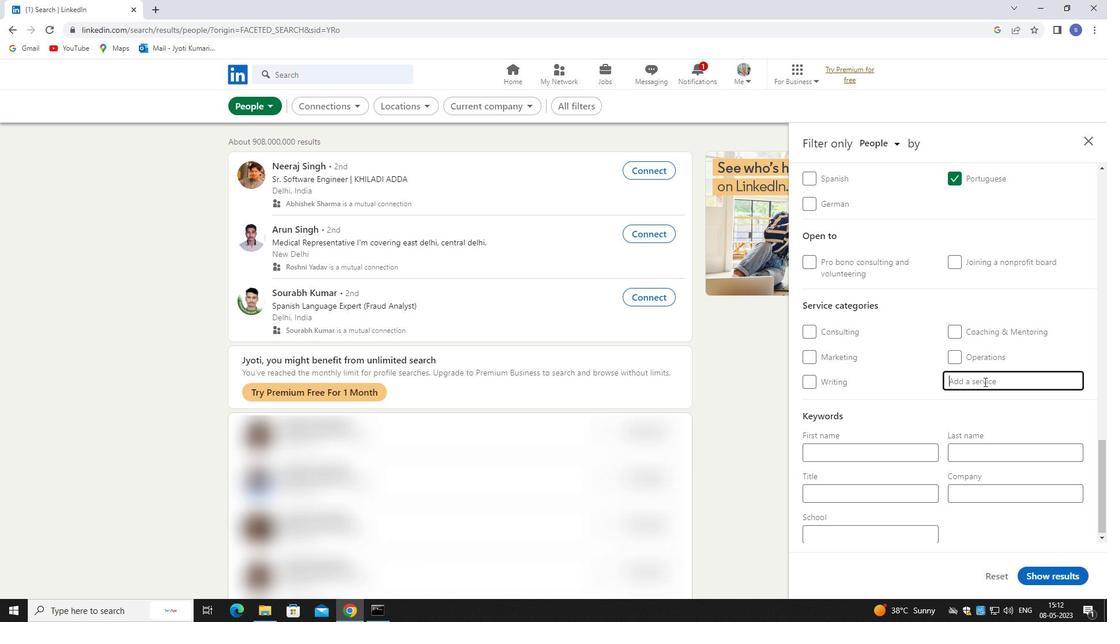 
Action: Key pressed IMMIGRAT
Screenshot: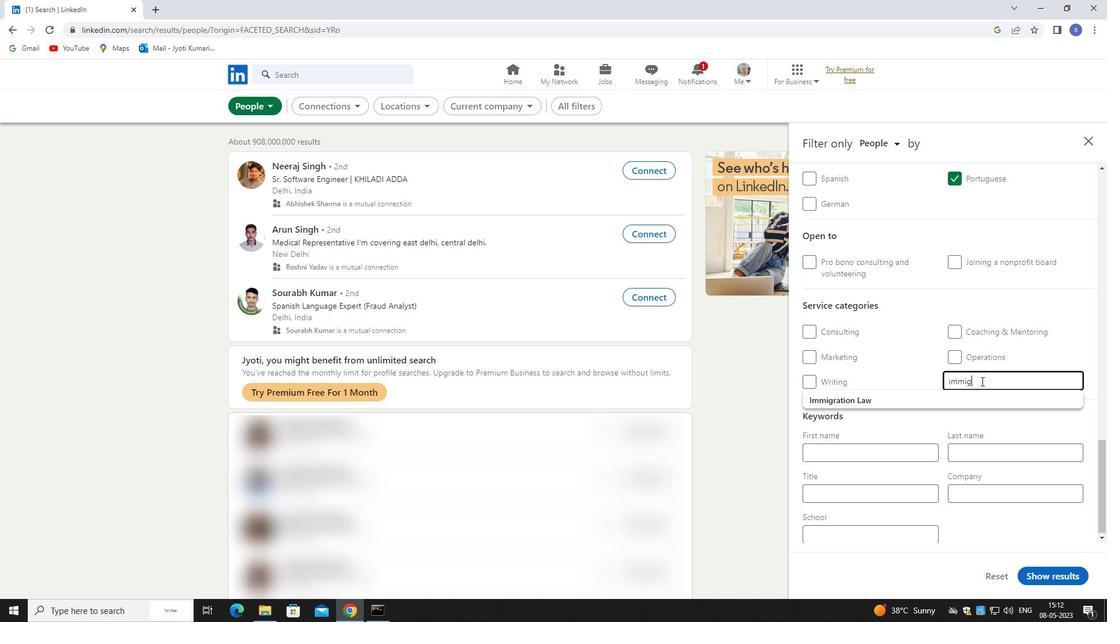 
Action: Mouse moved to (981, 381)
Screenshot: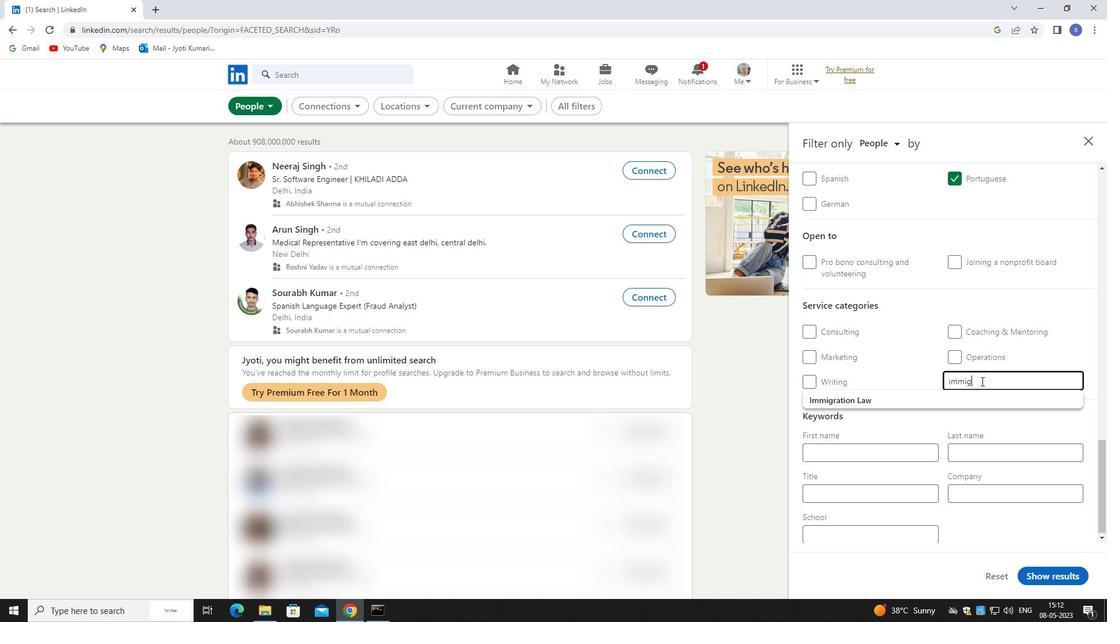 
Action: Key pressed IIOJ
Screenshot: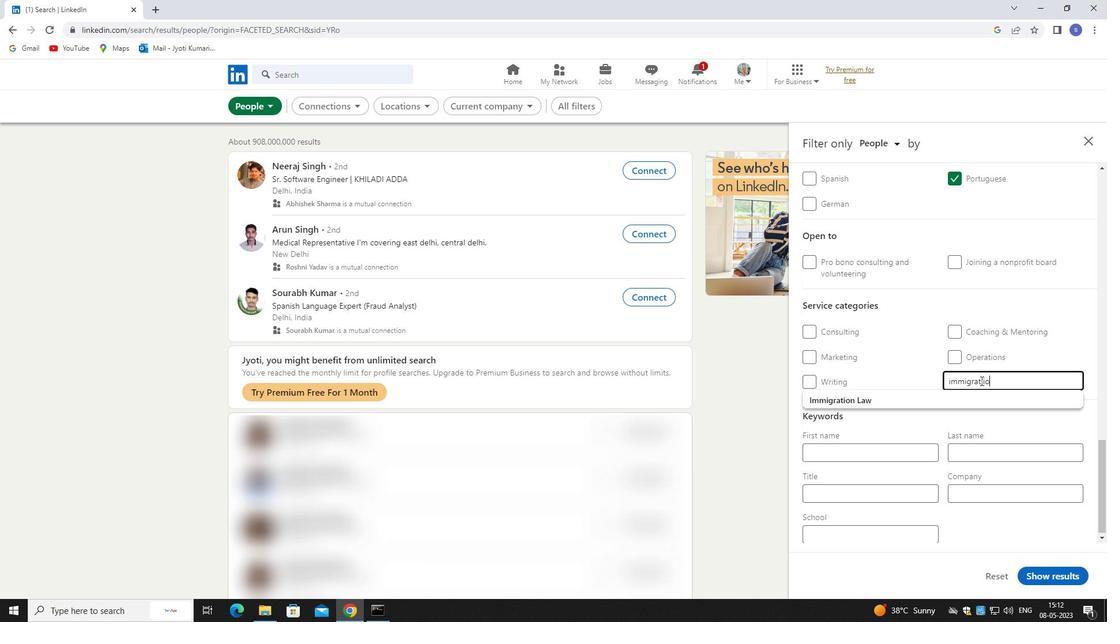 
Action: Mouse moved to (956, 374)
Screenshot: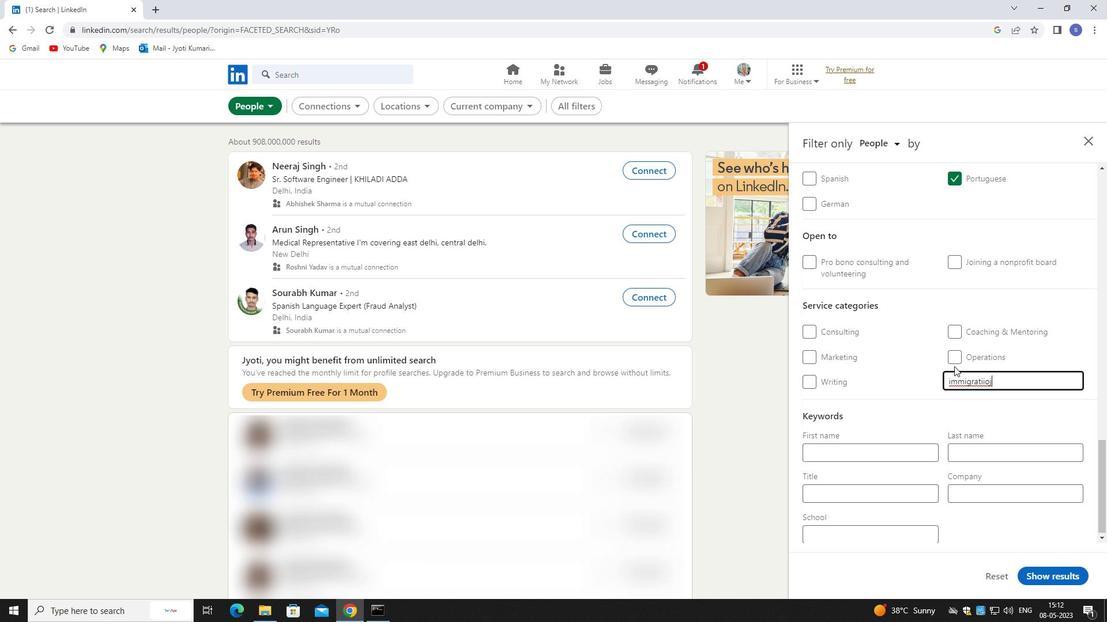 
Action: Key pressed <Key.backspace><Key.backspace><Key.backspace><Key.backspace>
Screenshot: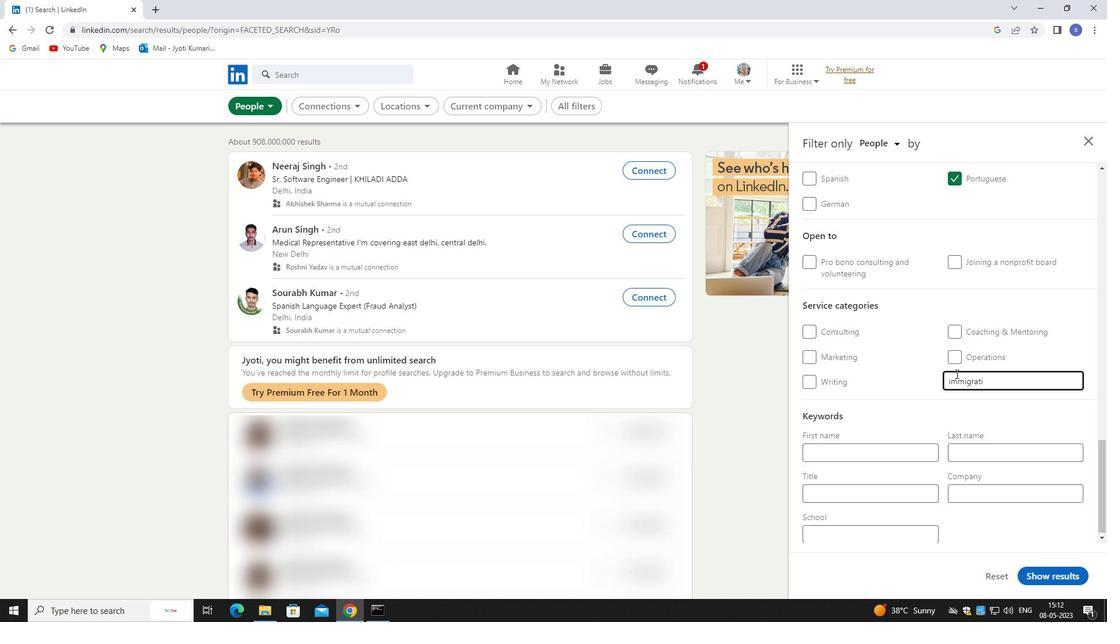 
Action: Mouse moved to (1026, 397)
Screenshot: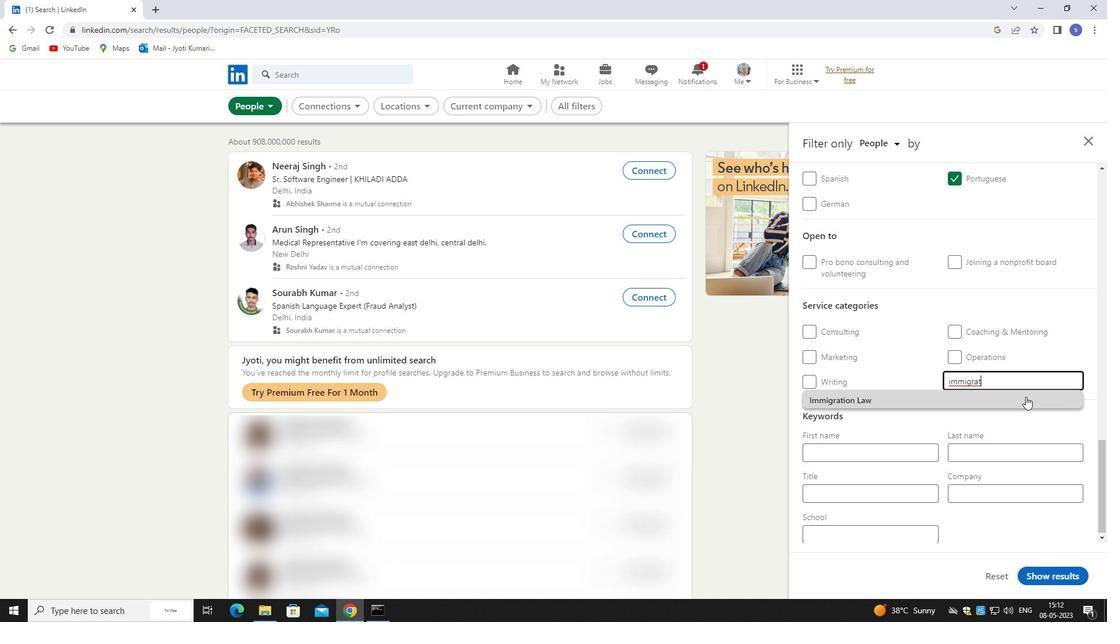 
Action: Mouse pressed left at (1026, 397)
Screenshot: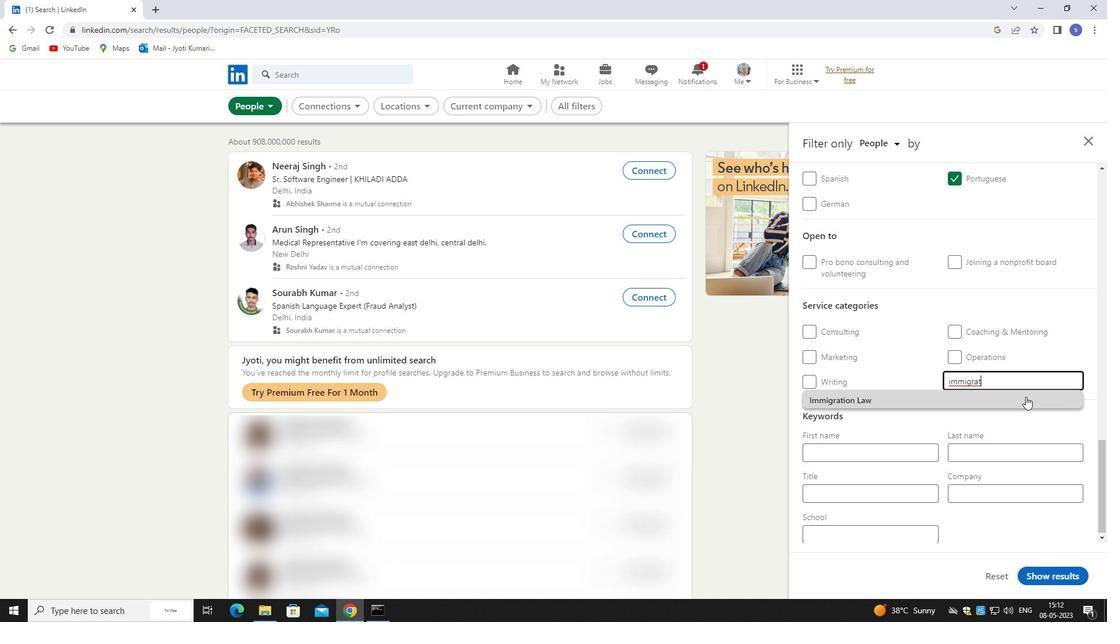 
Action: Mouse moved to (1030, 398)
Screenshot: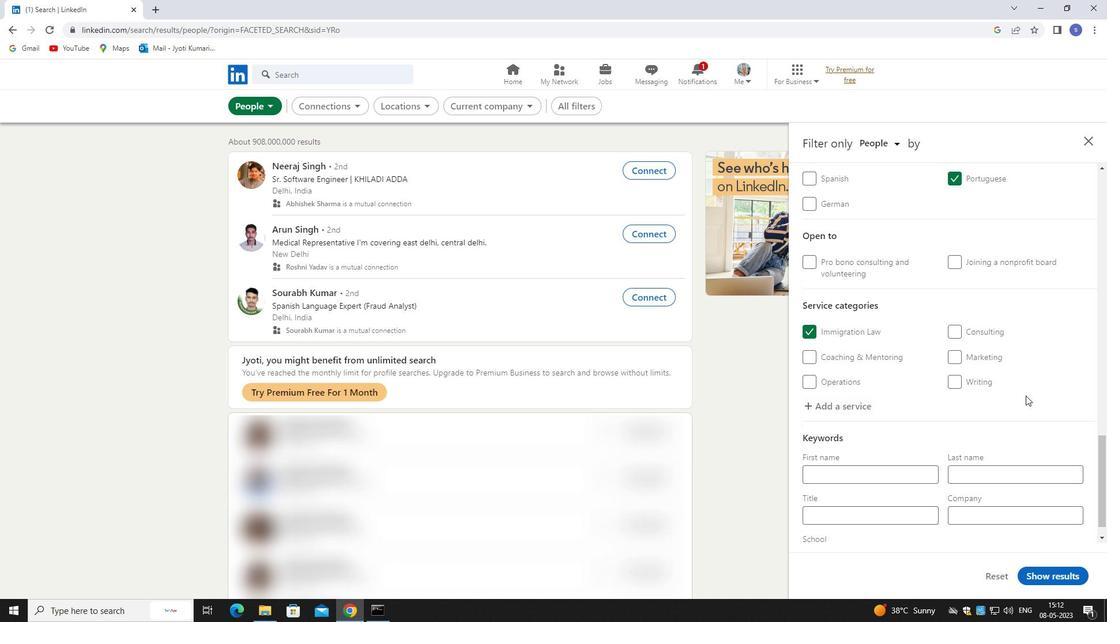
Action: Mouse scrolled (1030, 397) with delta (0, 0)
Screenshot: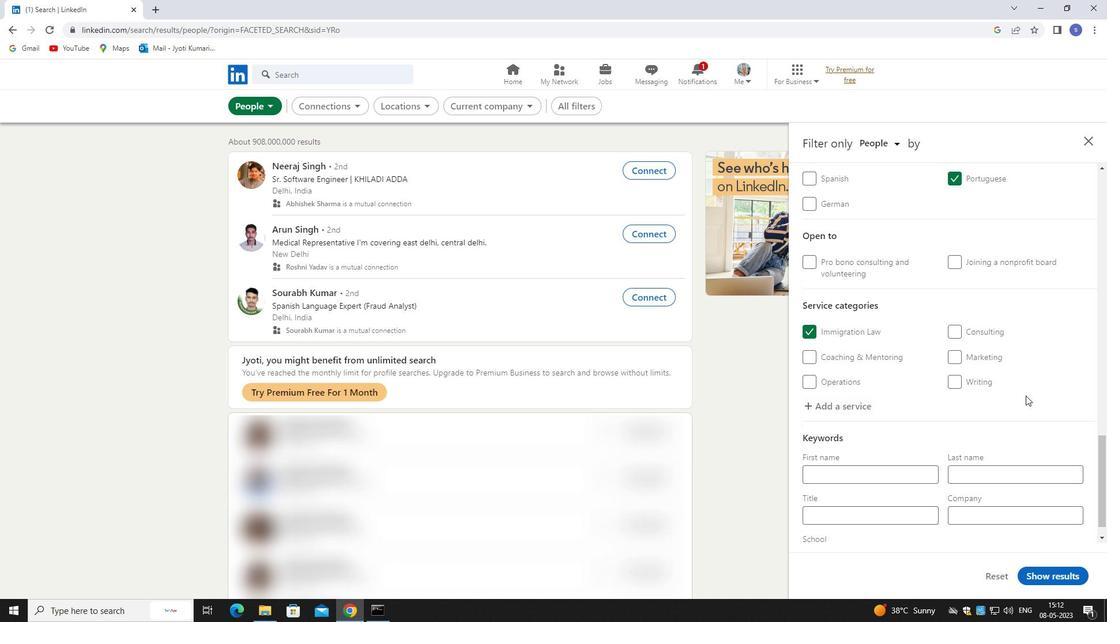 
Action: Mouse moved to (1030, 401)
Screenshot: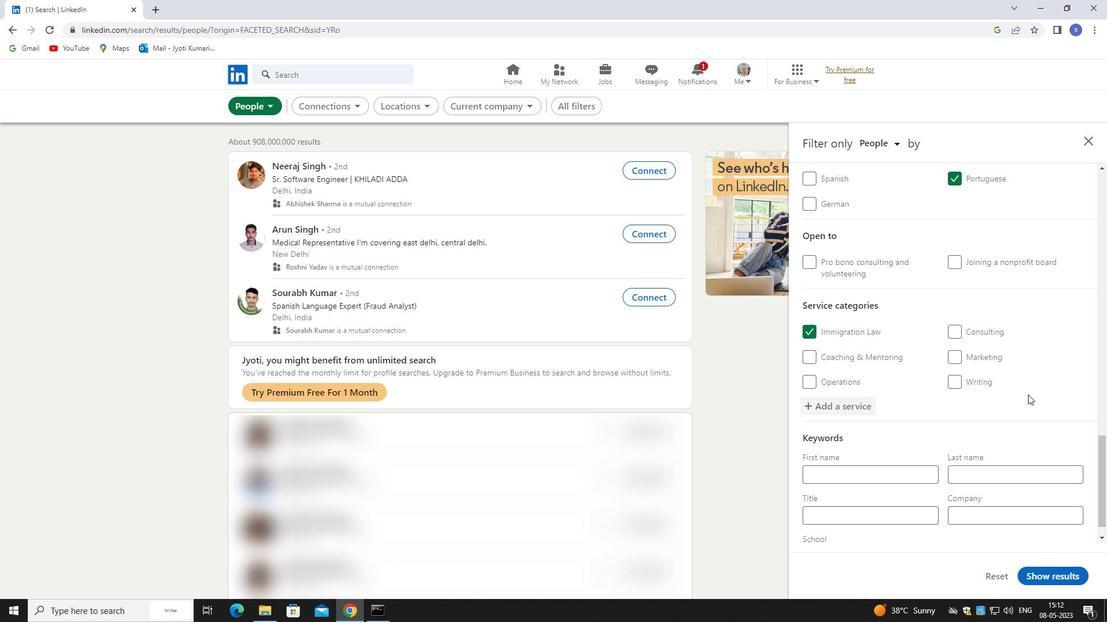 
Action: Mouse scrolled (1030, 400) with delta (0, 0)
Screenshot: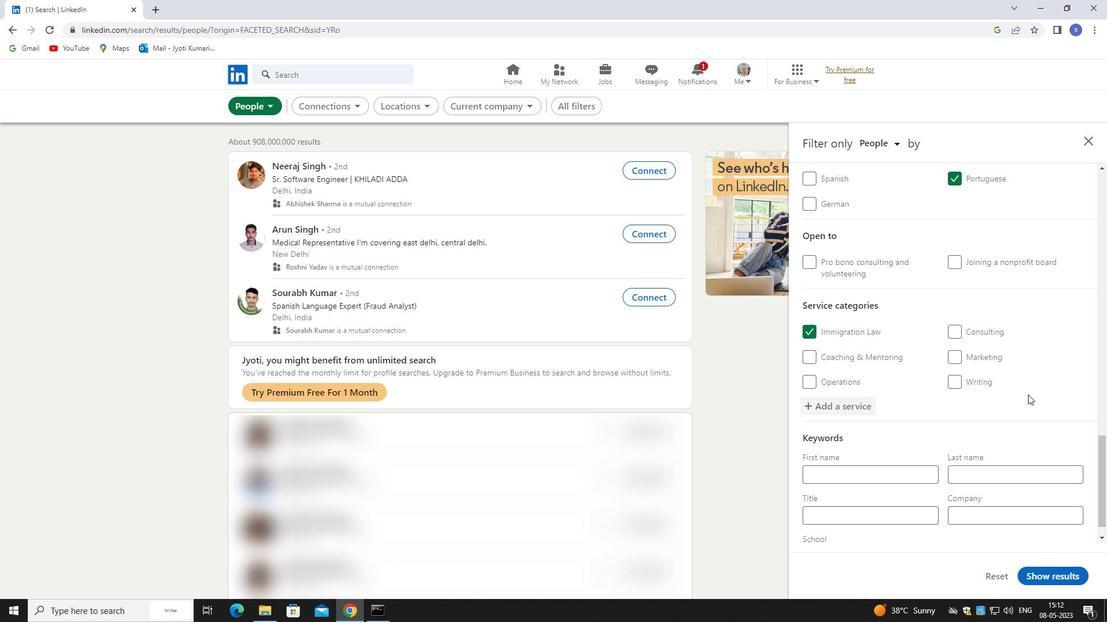 
Action: Mouse moved to (1030, 402)
Screenshot: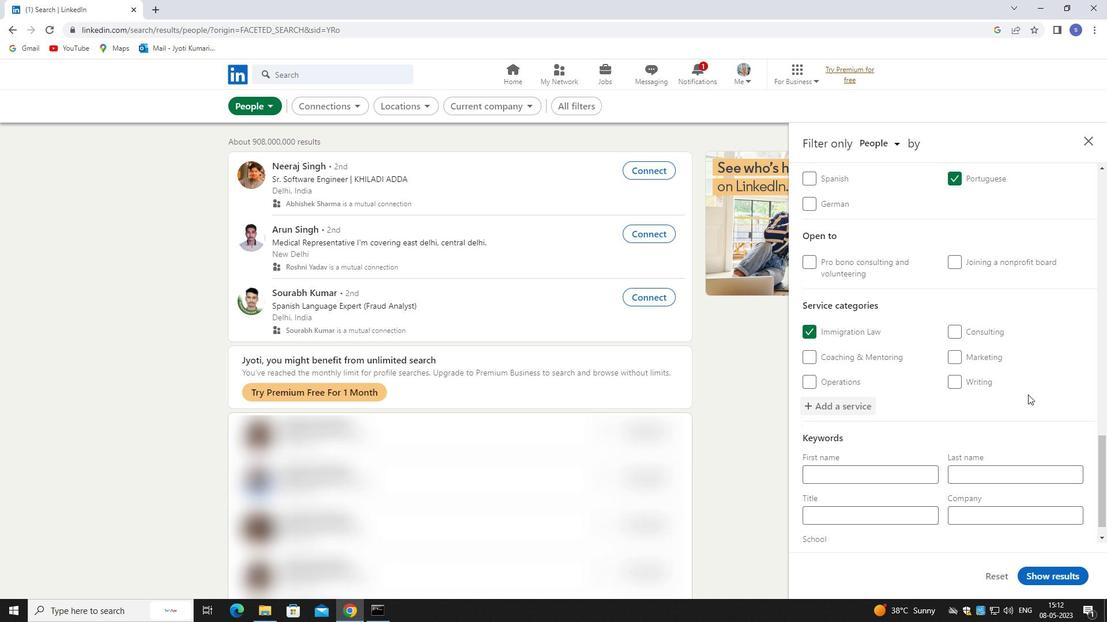 
Action: Mouse scrolled (1030, 401) with delta (0, 0)
Screenshot: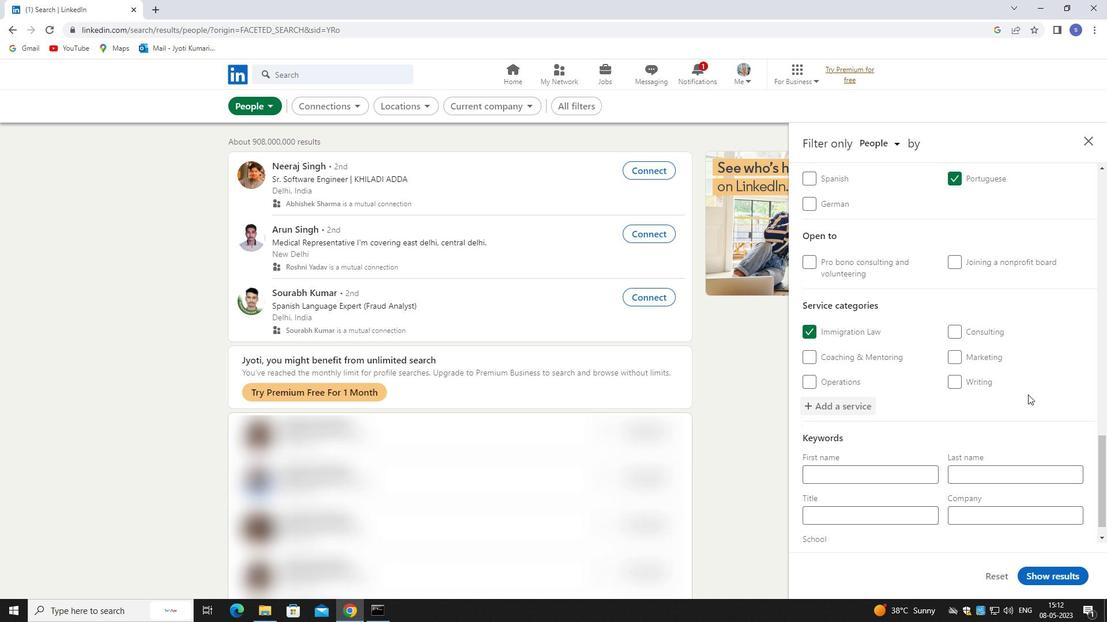 
Action: Mouse moved to (1030, 409)
Screenshot: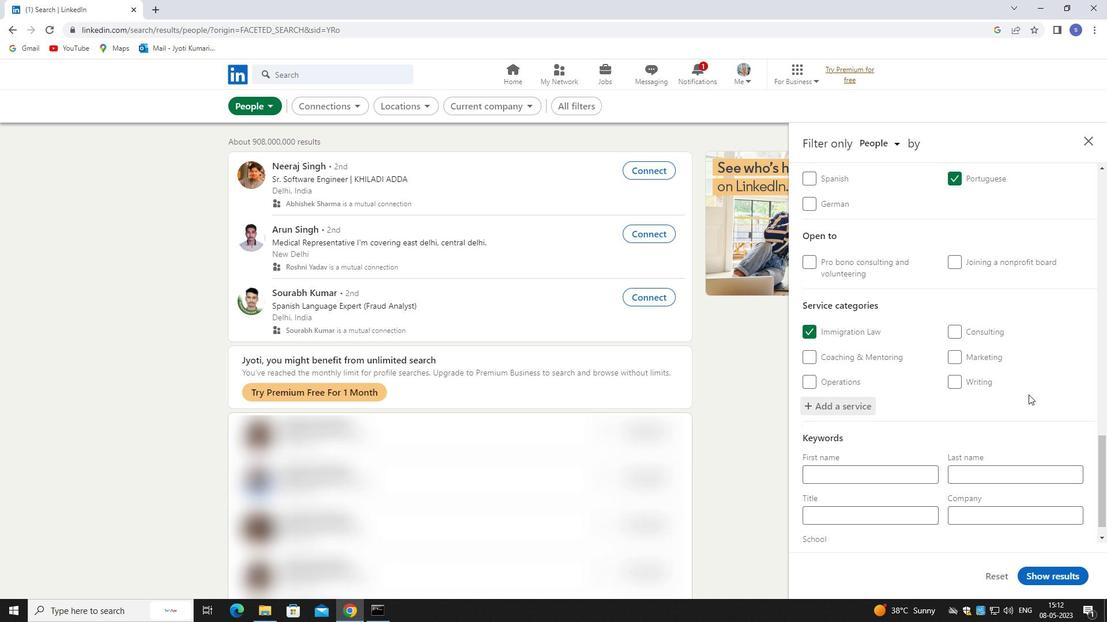 
Action: Mouse scrolled (1030, 408) with delta (0, 0)
Screenshot: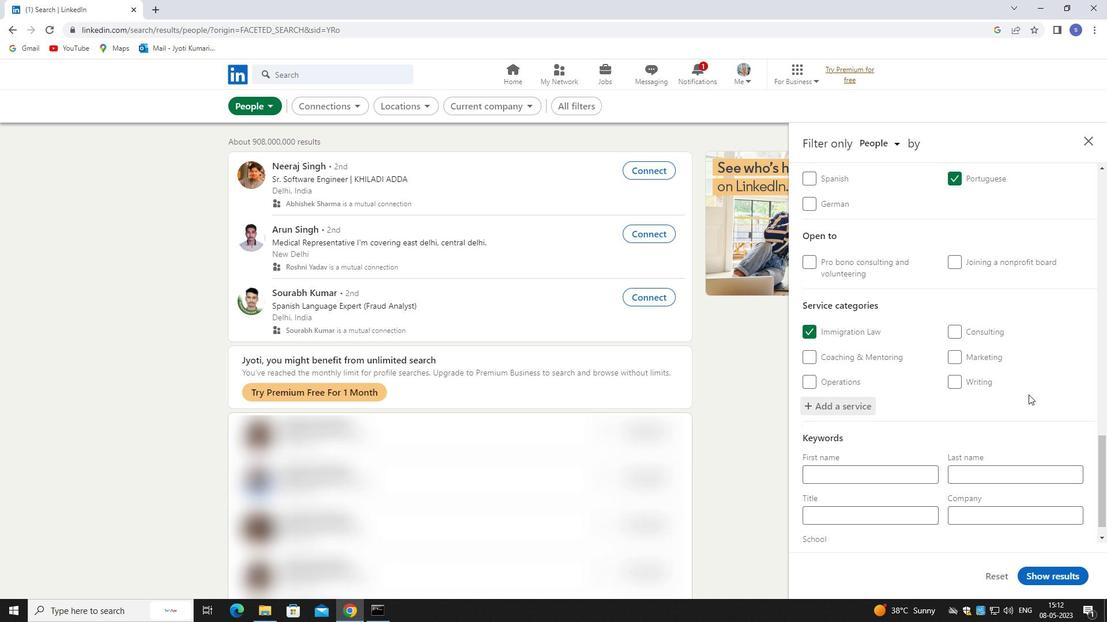 
Action: Mouse moved to (856, 494)
Screenshot: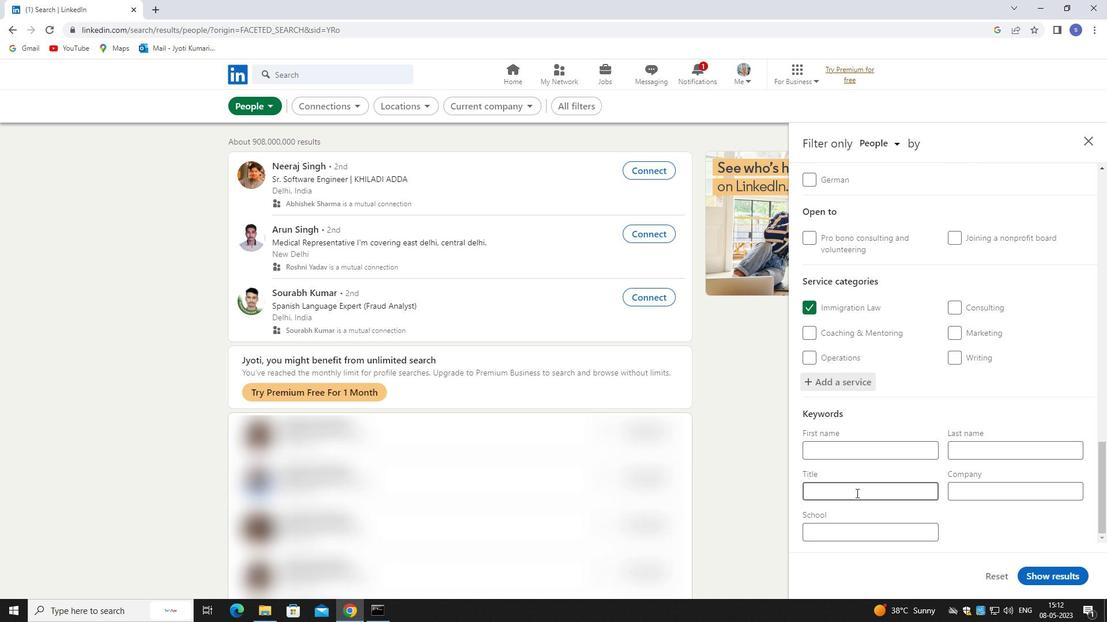 
Action: Mouse pressed left at (856, 494)
Screenshot: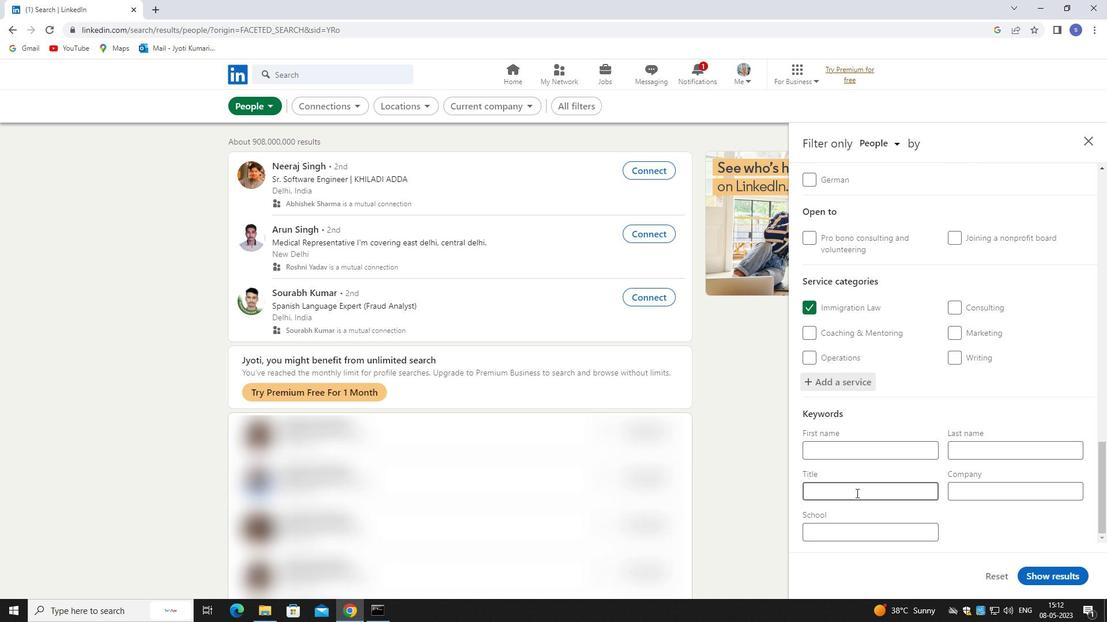 
Action: Mouse moved to (856, 495)
Screenshot: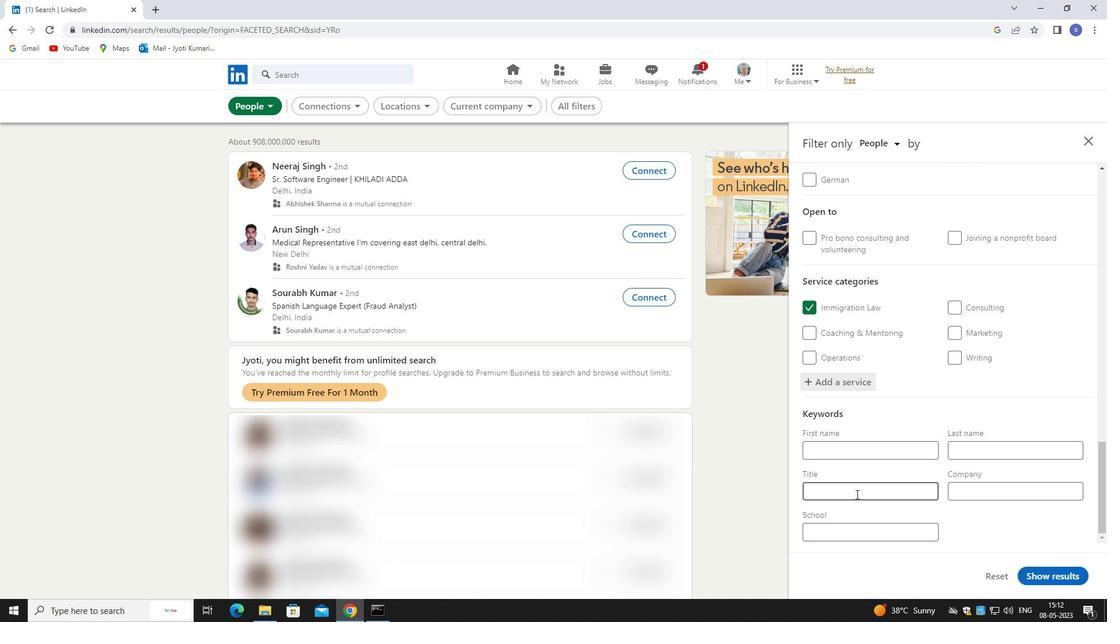 
Action: Key pressed <Key.shift>CHIEF<Key.space><Key.shift>TECHNOLOGY<Key.space><Key.shift>OFFICER
Screenshot: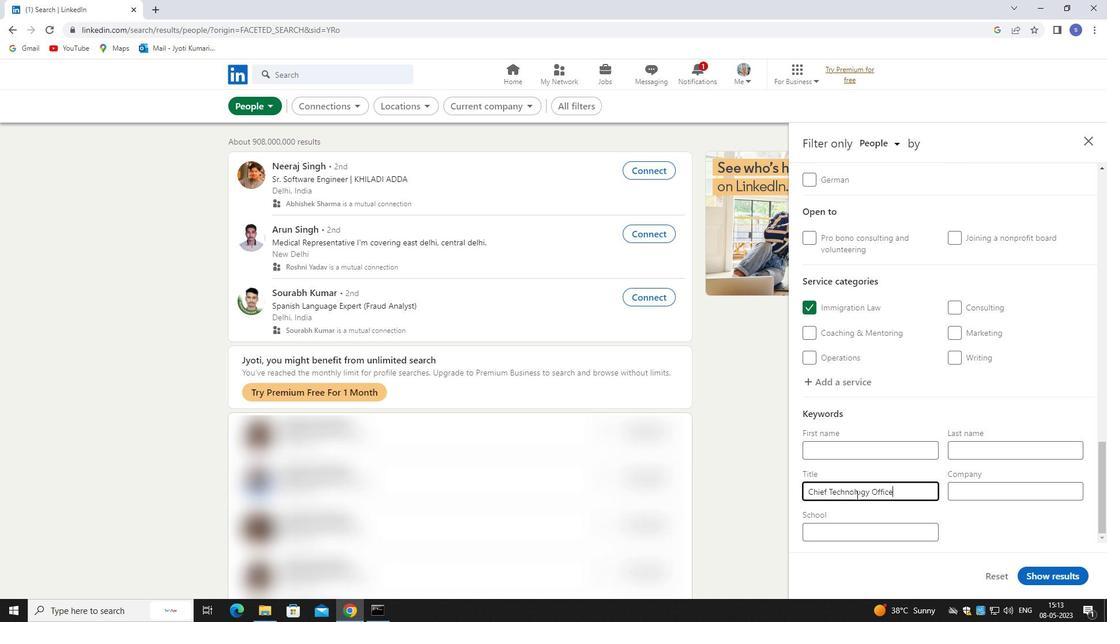 
Action: Mouse moved to (1049, 580)
Screenshot: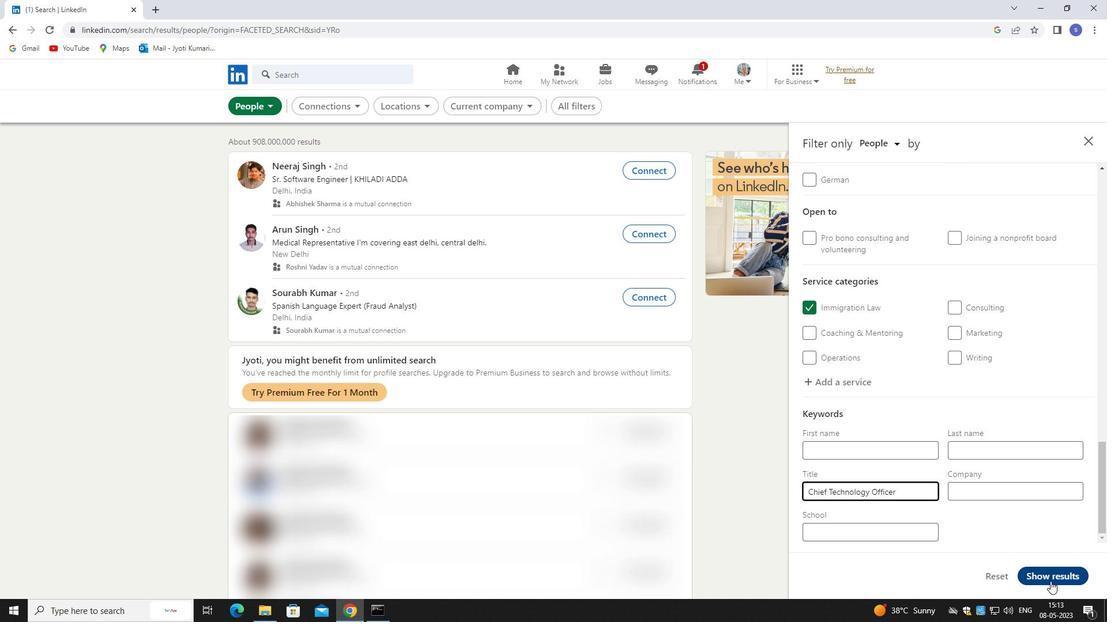
Action: Mouse pressed left at (1049, 580)
Screenshot: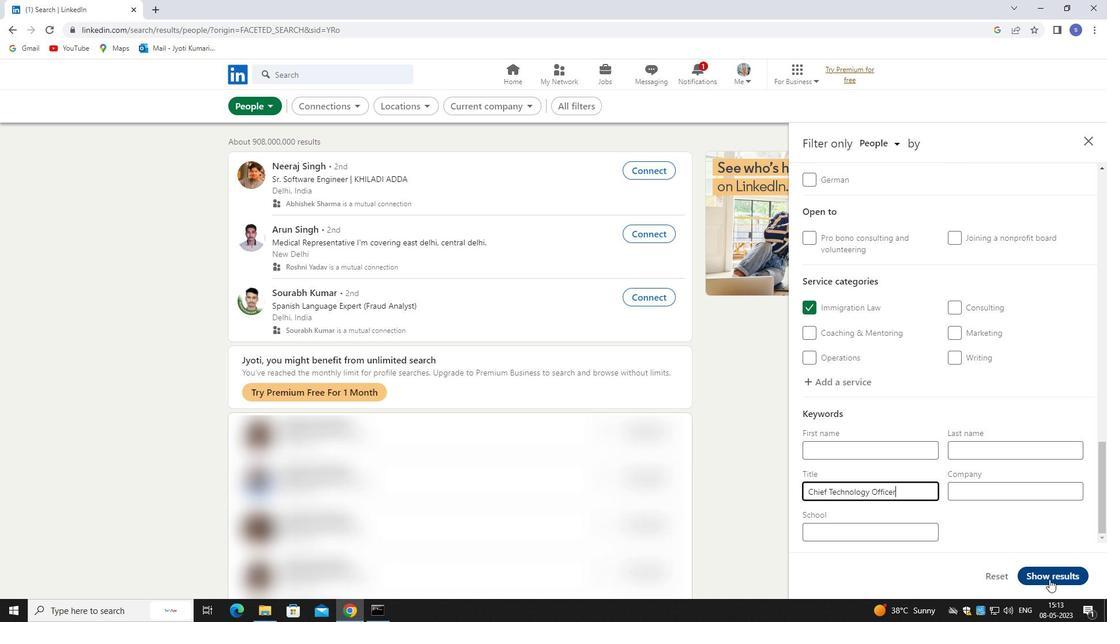 
Action: Mouse moved to (1049, 578)
Screenshot: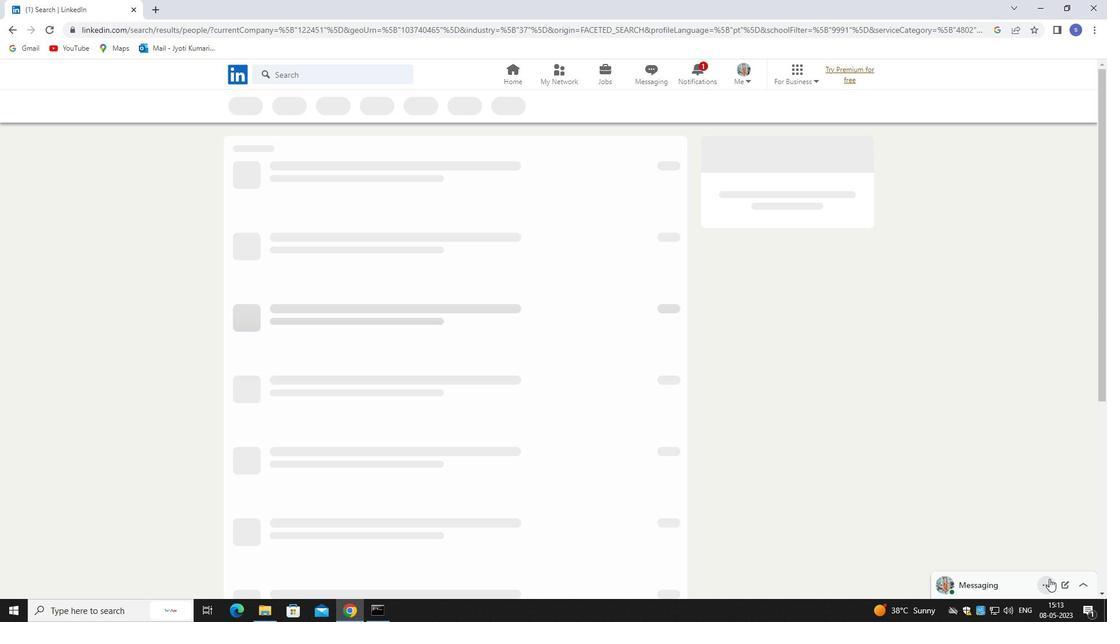 
